Task: Add Pacifica Glow Baby Vitaglow Face Lotion/Moisturizer, Vitamin C & E, Vegan to the cart.
Action: Mouse pressed left at (334, 173)
Screenshot: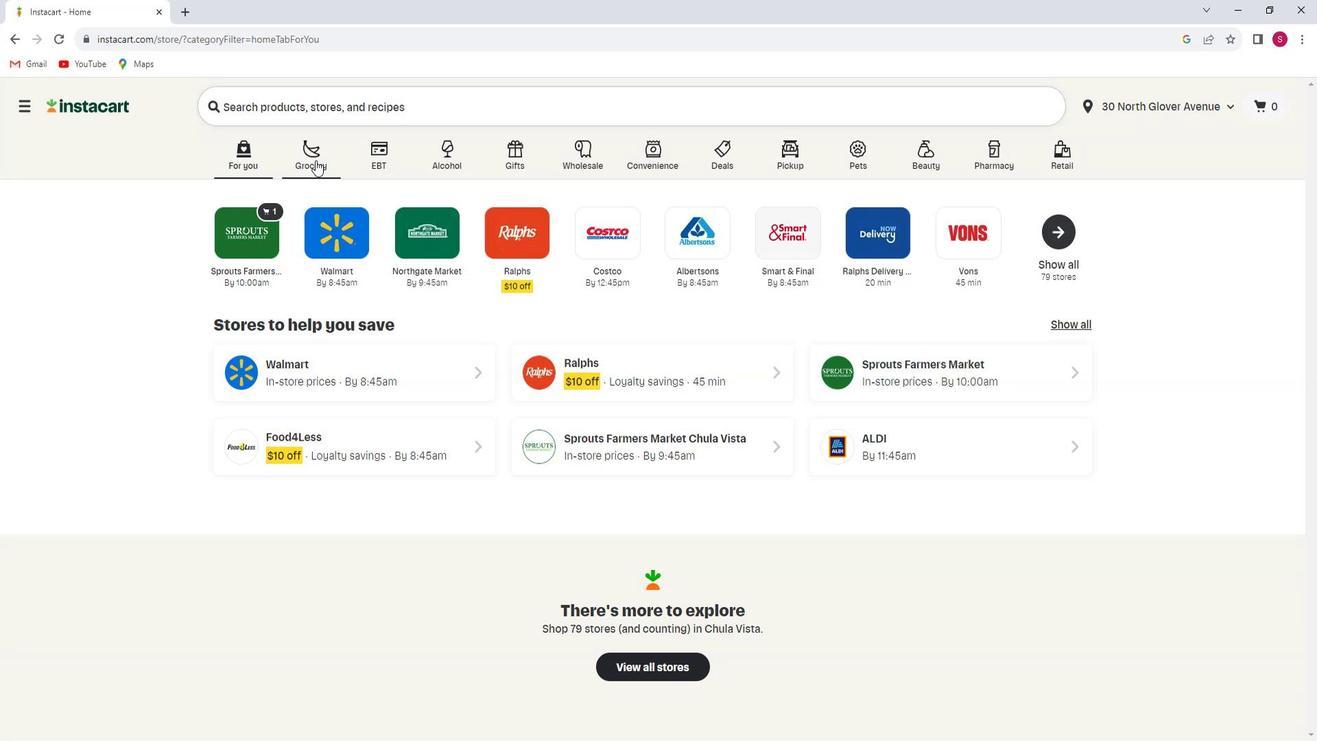 
Action: Mouse moved to (330, 413)
Screenshot: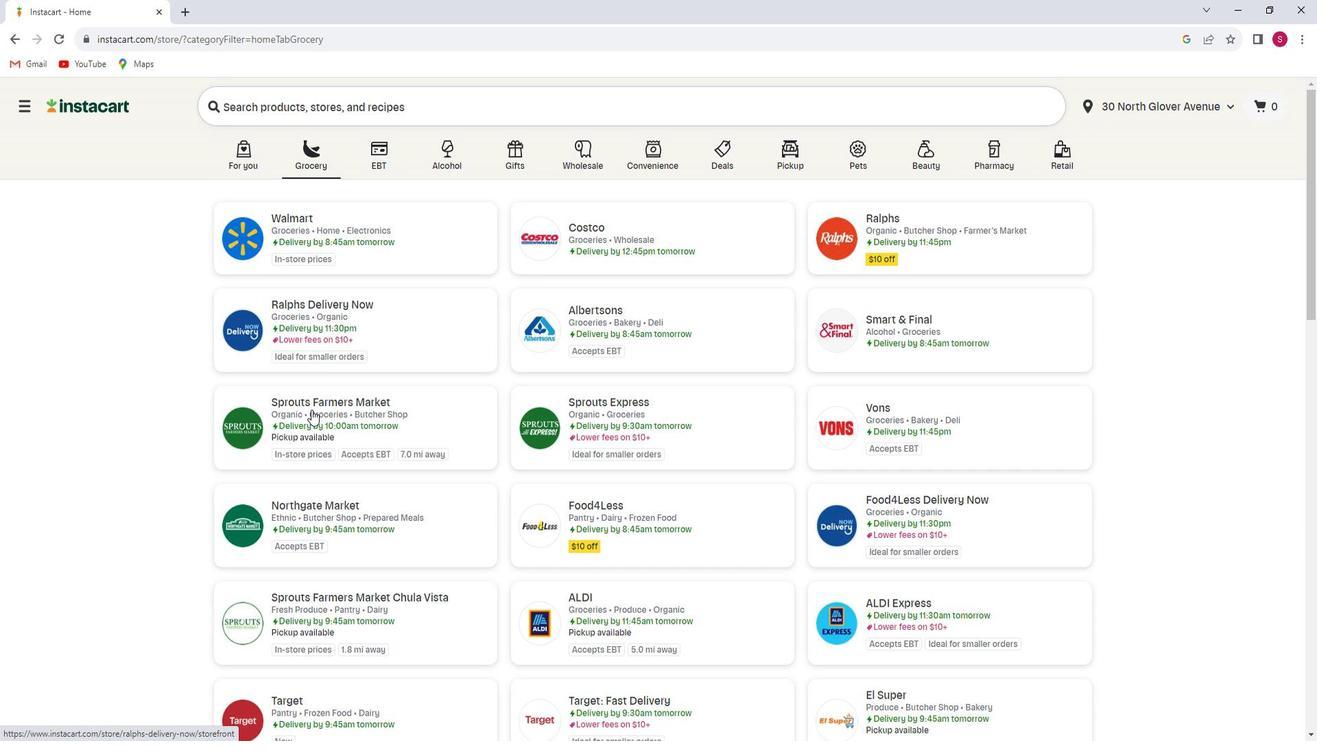 
Action: Mouse pressed left at (330, 413)
Screenshot: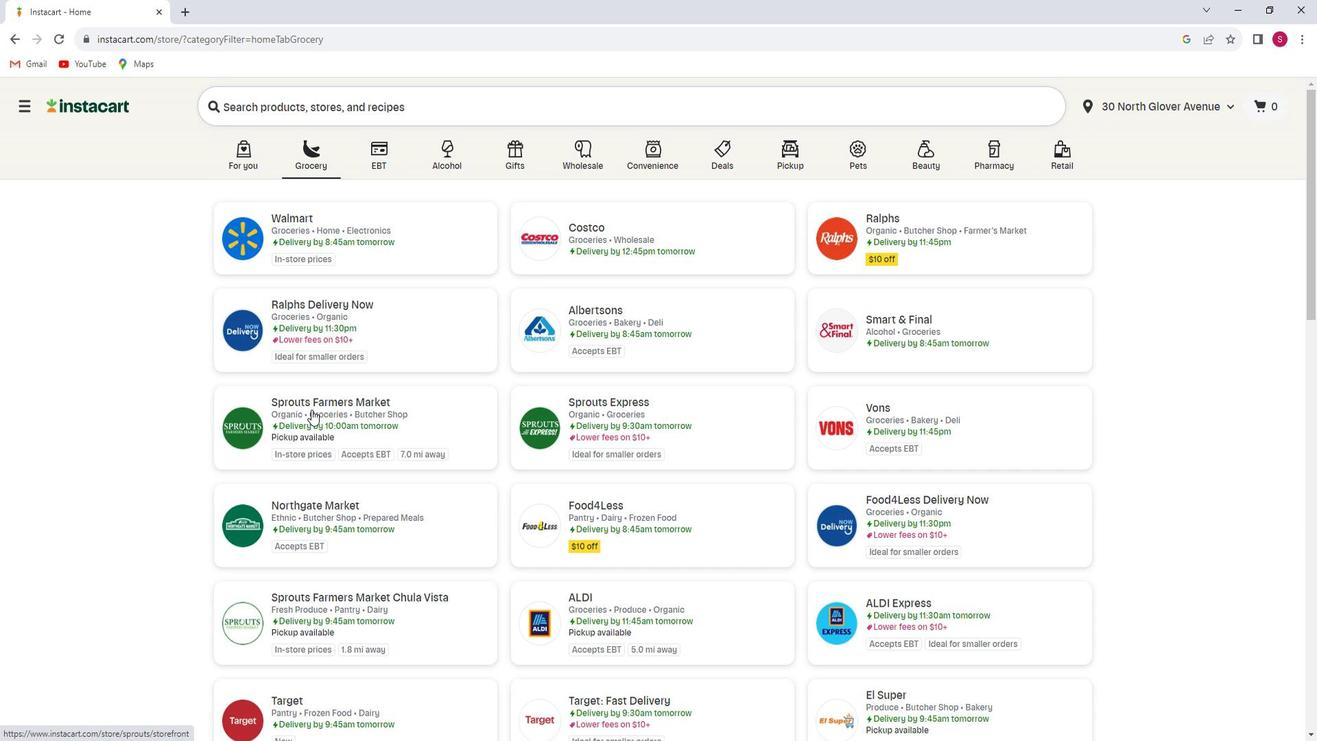 
Action: Mouse moved to (145, 469)
Screenshot: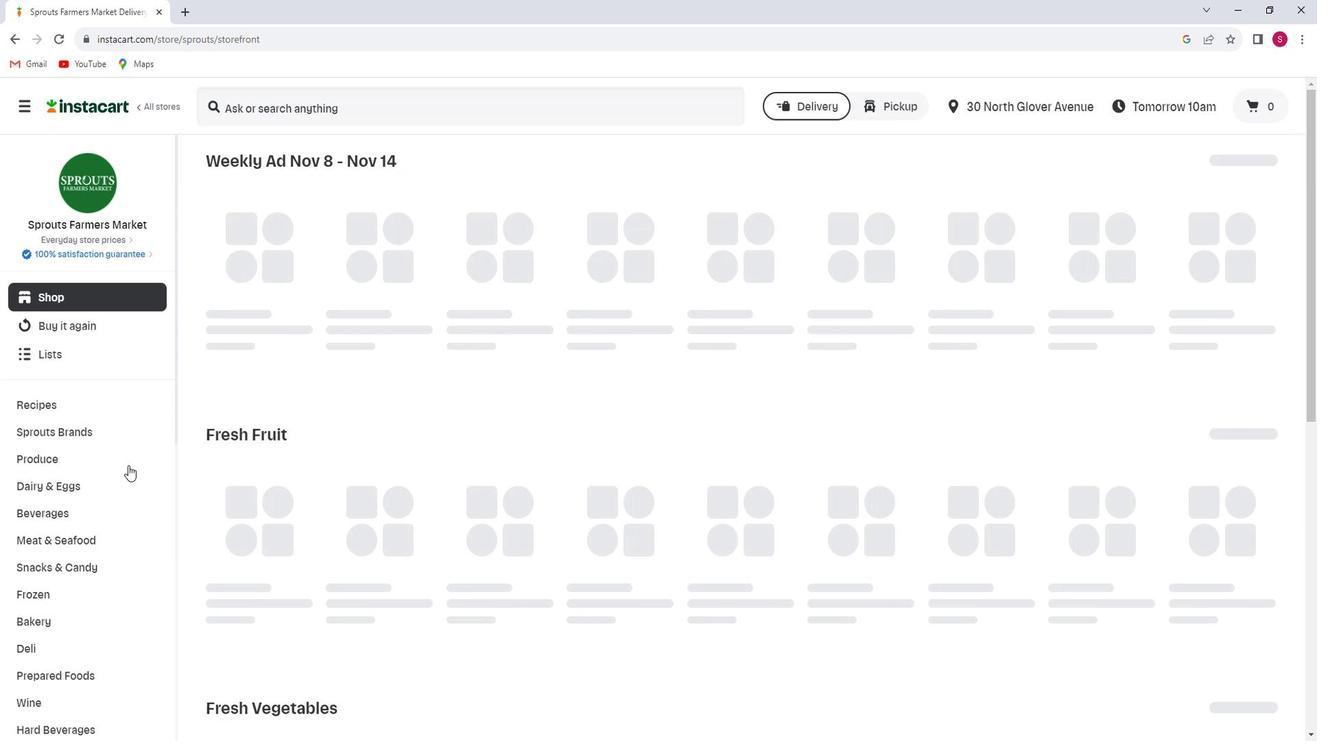 
Action: Mouse scrolled (145, 468) with delta (0, 0)
Screenshot: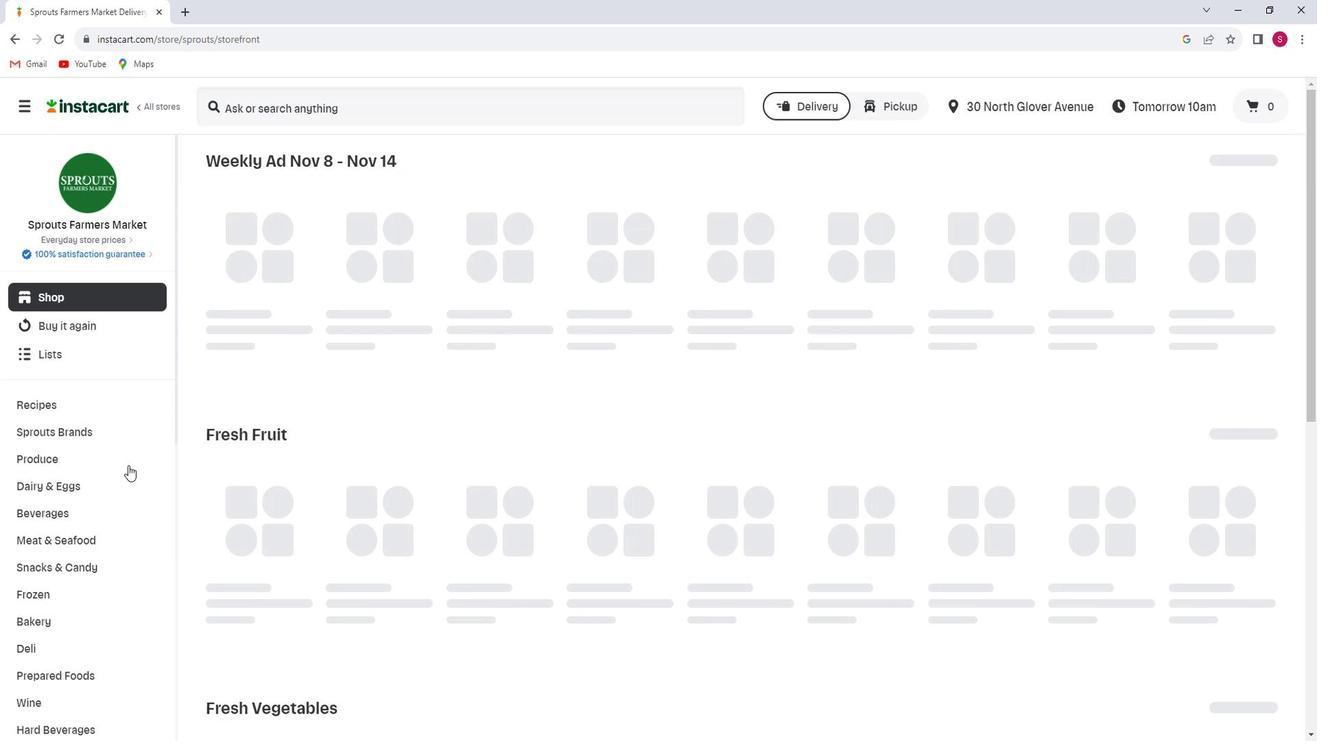 
Action: Mouse moved to (144, 470)
Screenshot: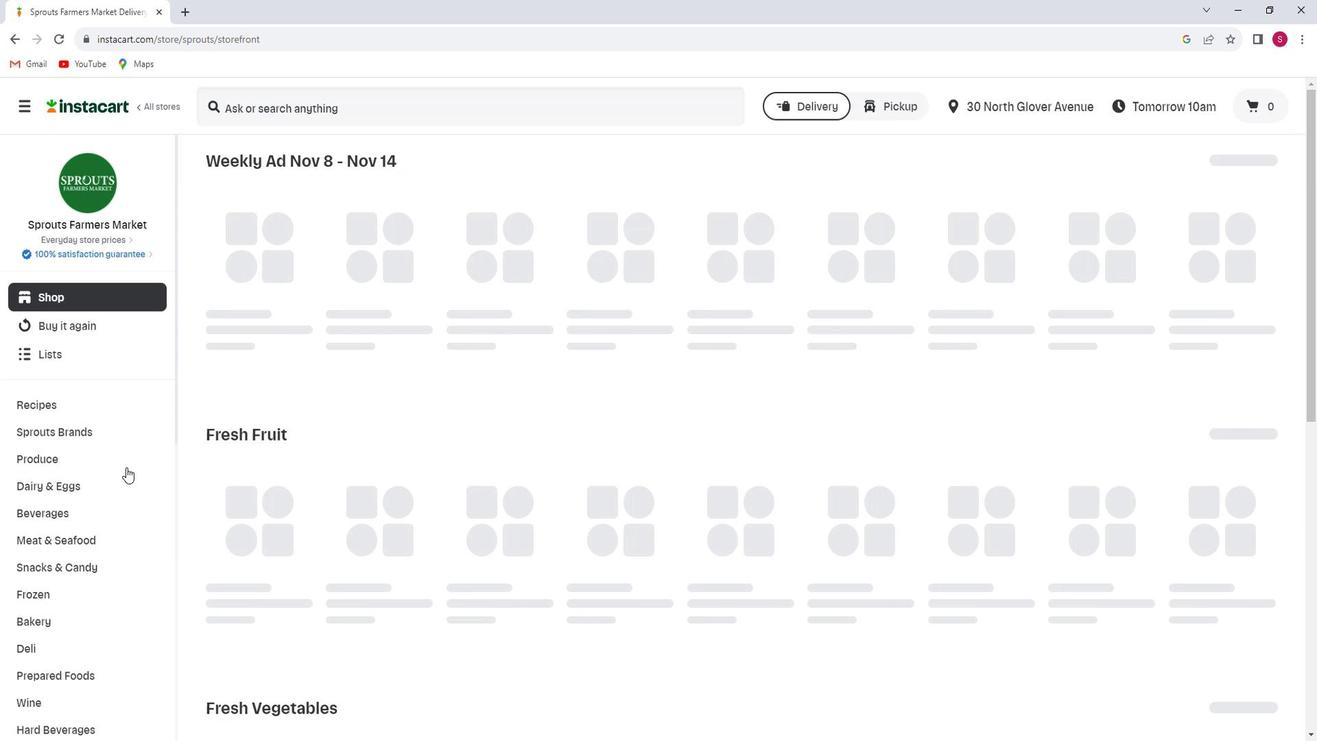 
Action: Mouse scrolled (144, 469) with delta (0, 0)
Screenshot: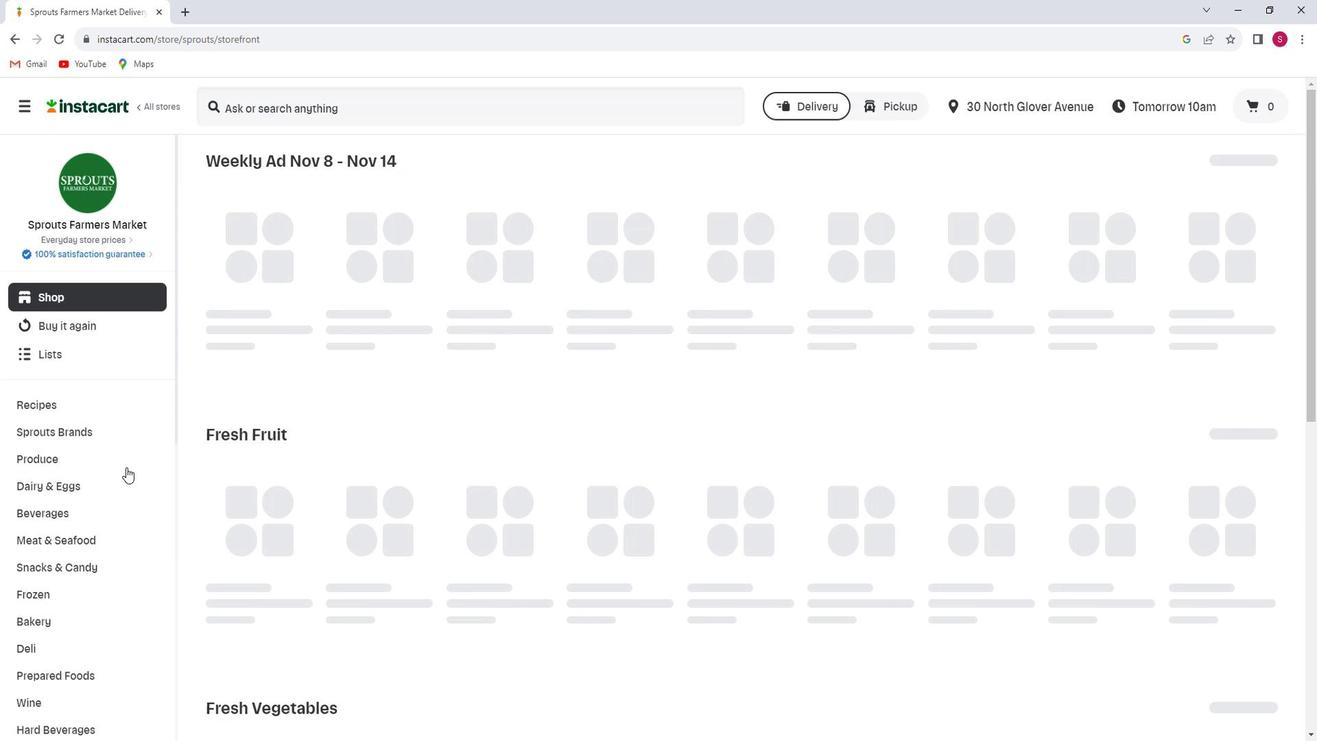 
Action: Mouse moved to (143, 470)
Screenshot: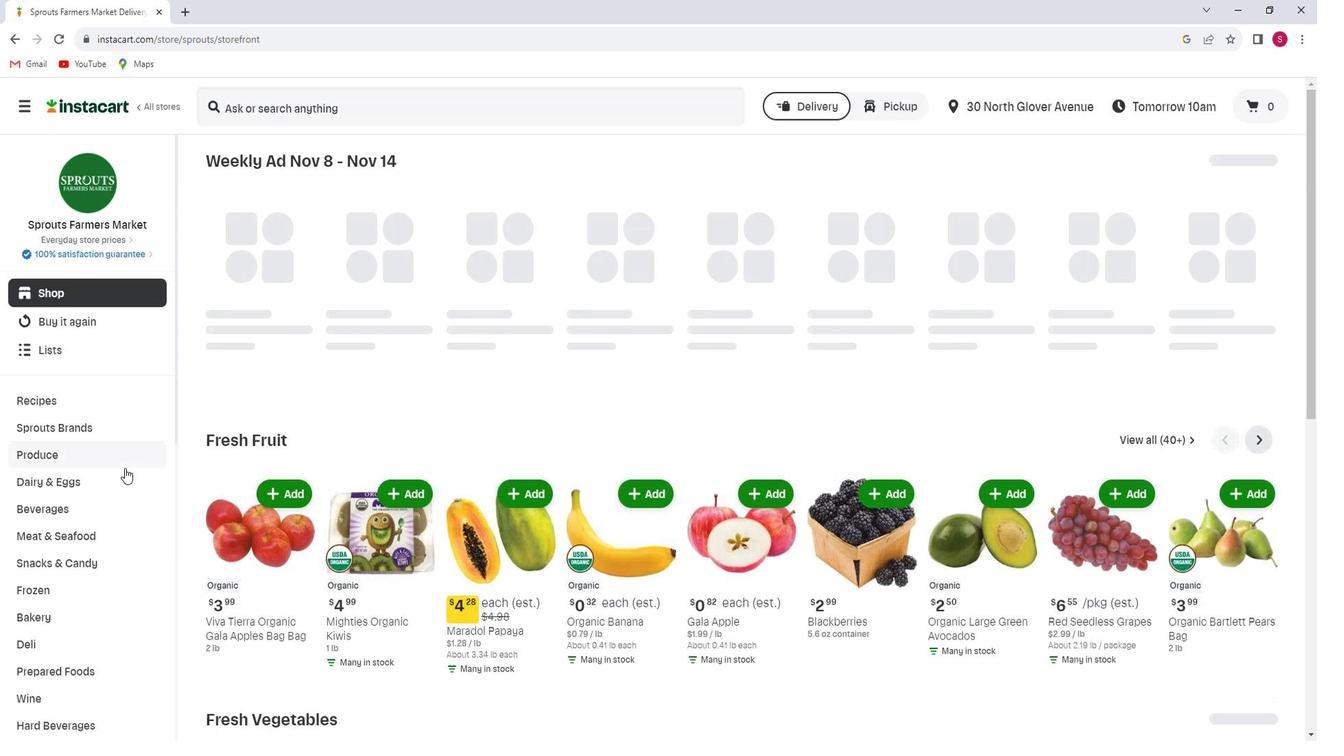 
Action: Mouse scrolled (143, 469) with delta (0, 0)
Screenshot: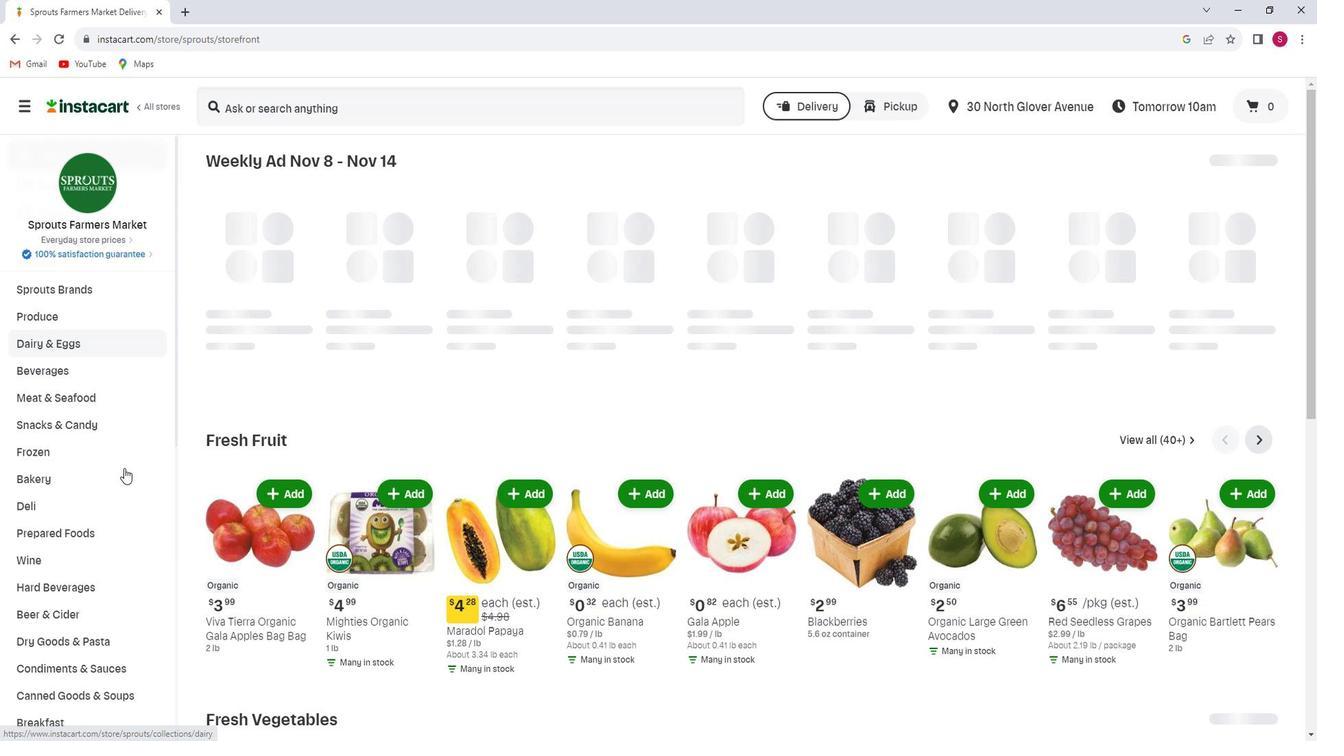 
Action: Mouse scrolled (143, 469) with delta (0, 0)
Screenshot: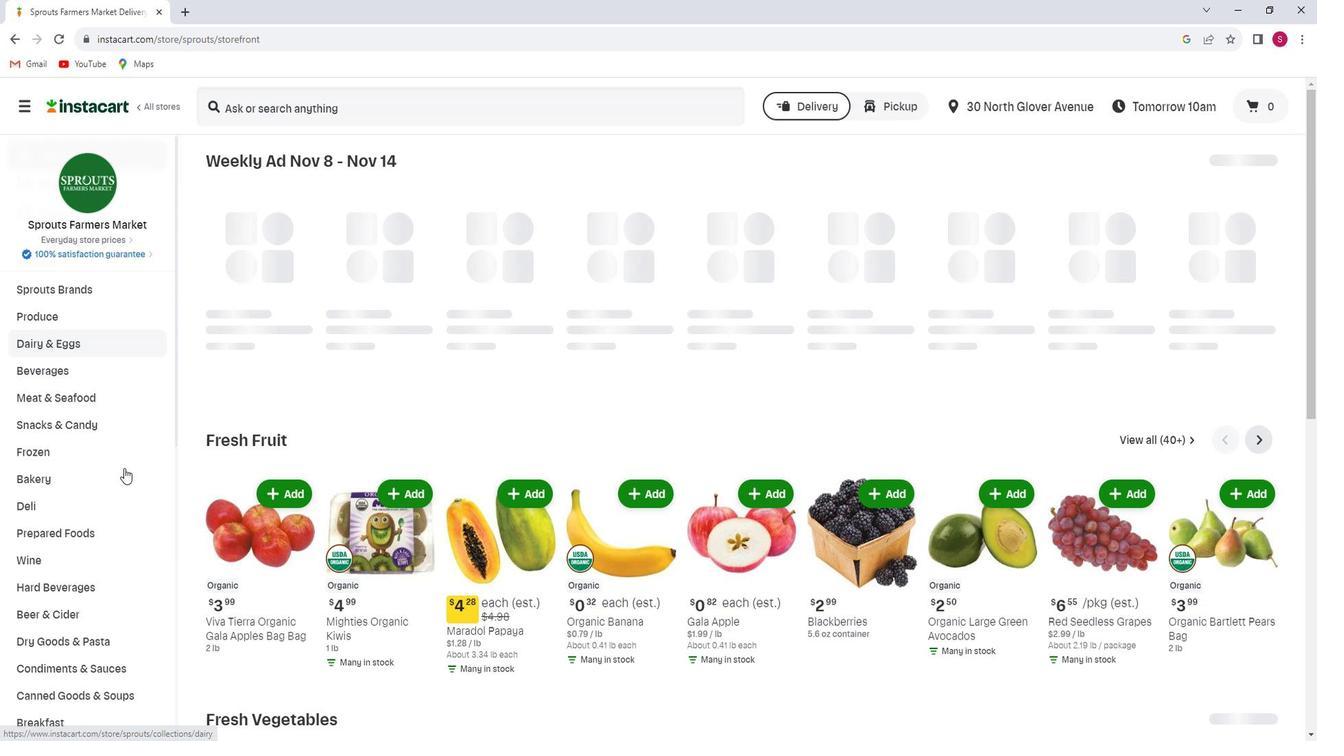 
Action: Mouse scrolled (143, 469) with delta (0, 0)
Screenshot: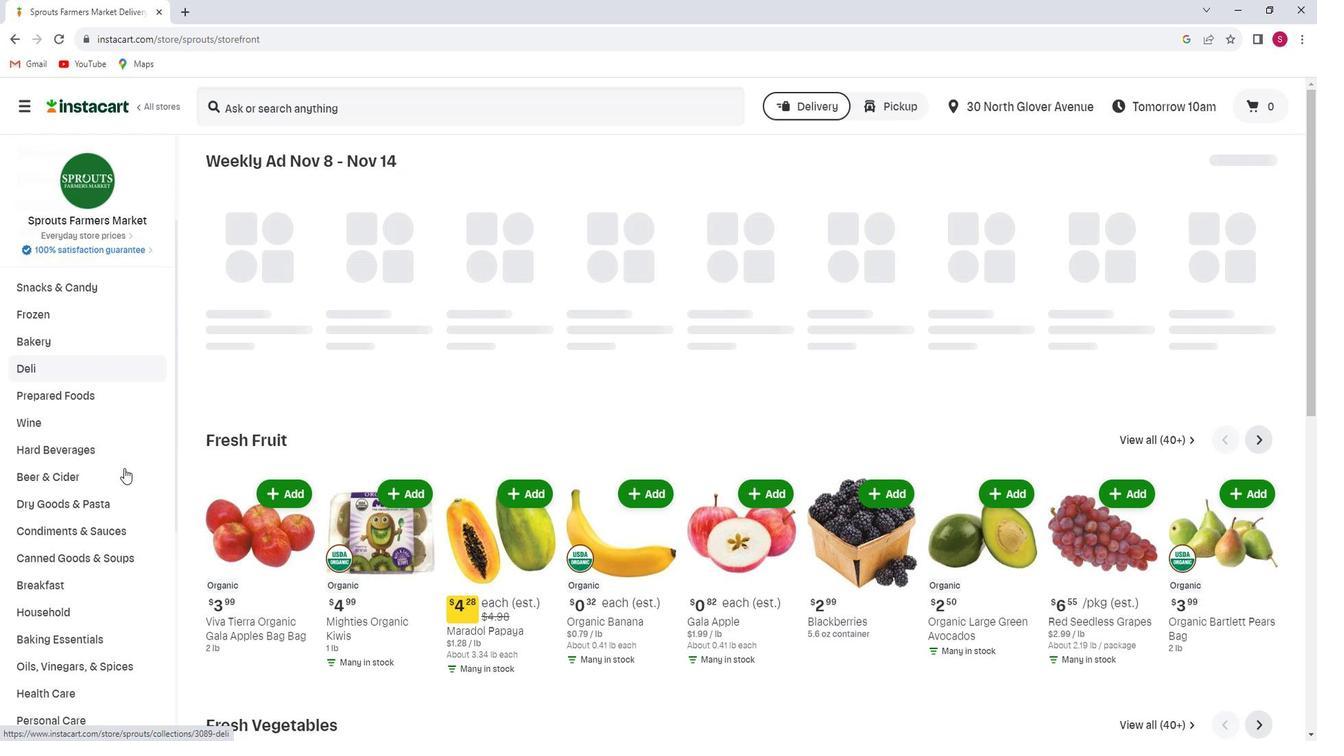 
Action: Mouse scrolled (143, 469) with delta (0, 0)
Screenshot: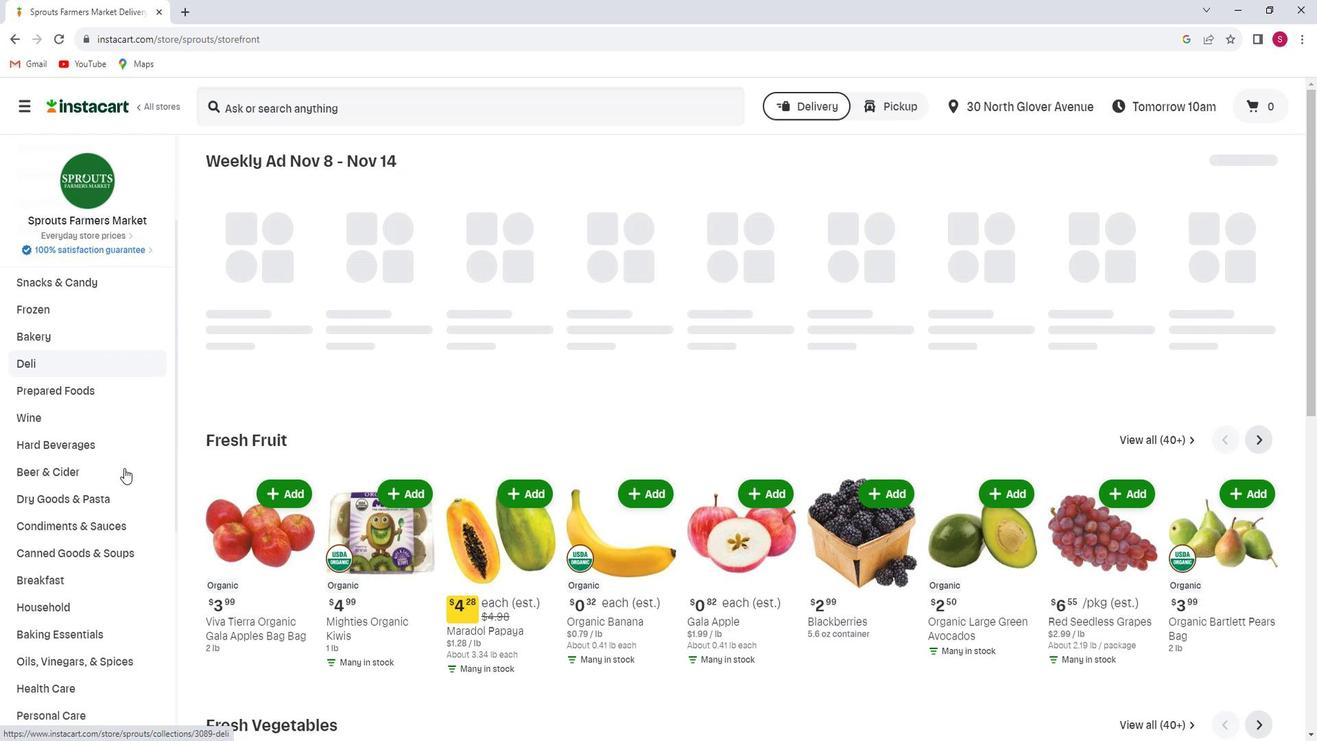
Action: Mouse scrolled (143, 469) with delta (0, 0)
Screenshot: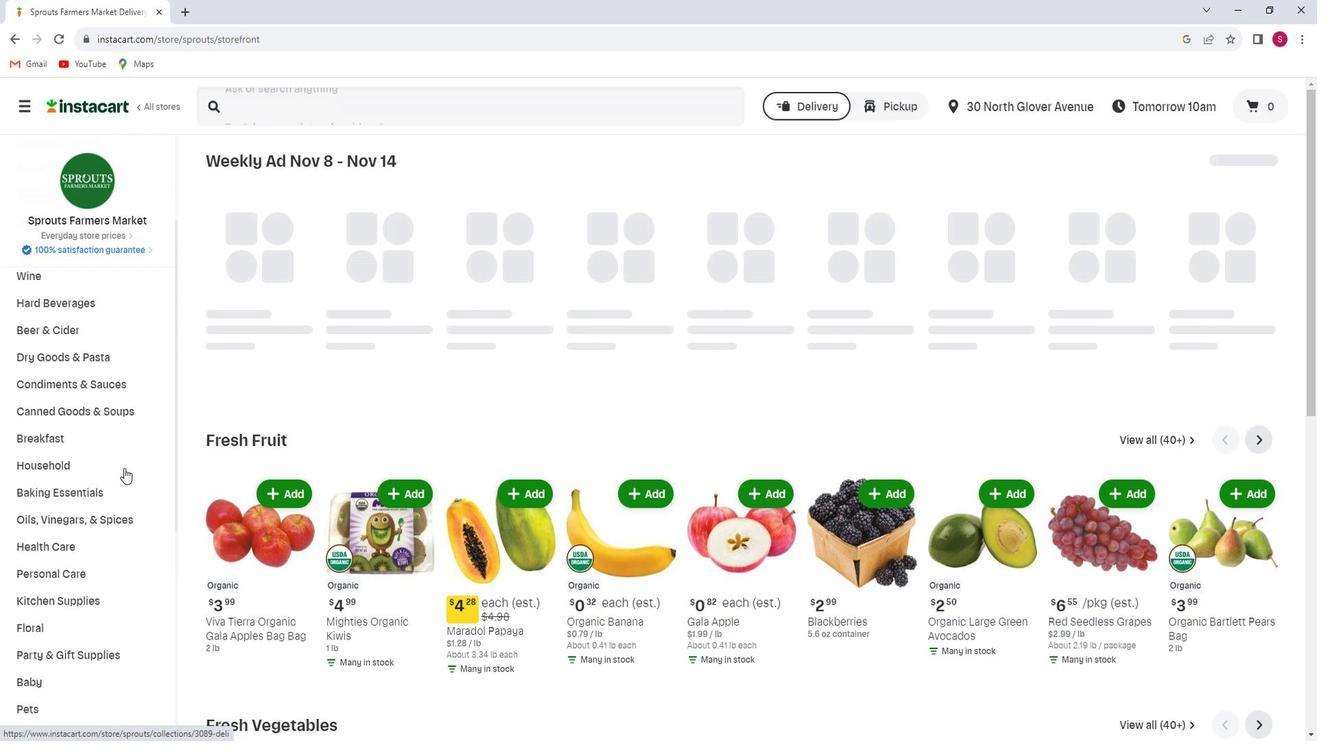 
Action: Mouse scrolled (143, 469) with delta (0, 0)
Screenshot: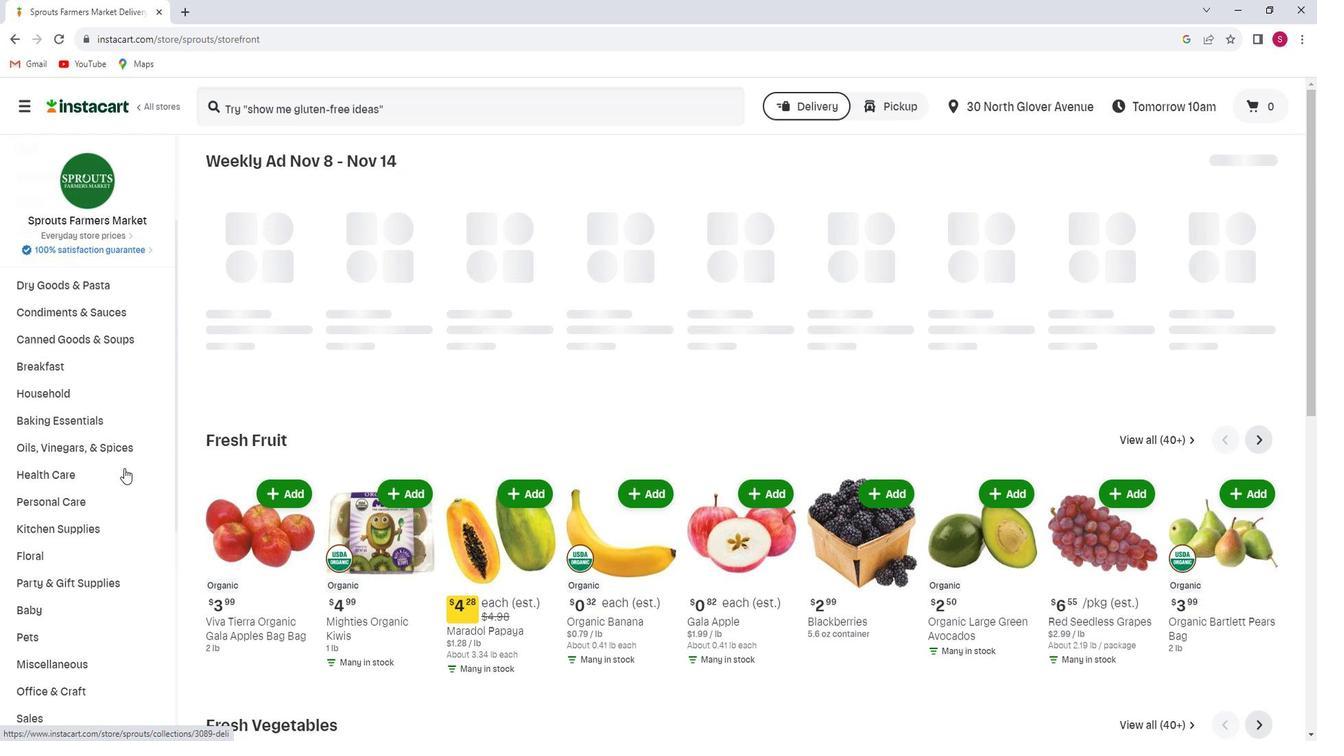 
Action: Mouse scrolled (143, 469) with delta (0, 0)
Screenshot: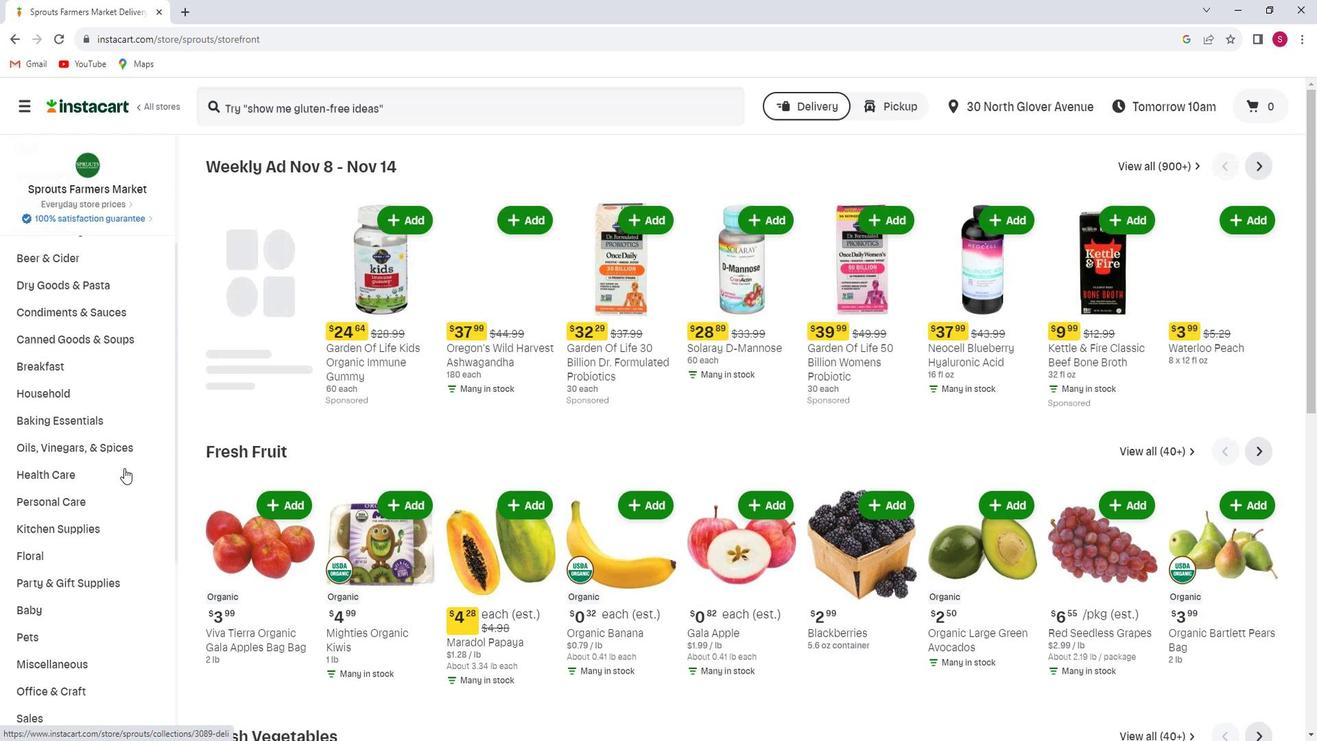 
Action: Mouse moved to (89, 535)
Screenshot: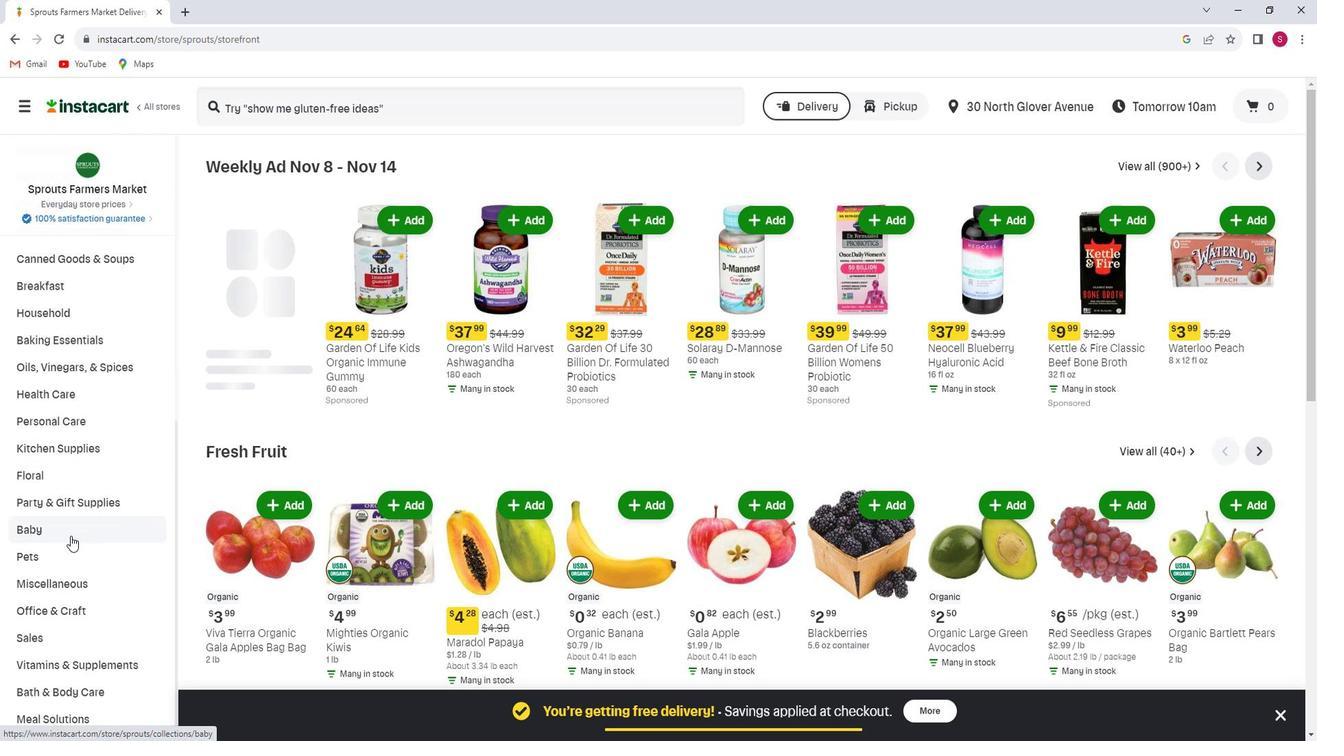 
Action: Mouse pressed left at (89, 535)
Screenshot: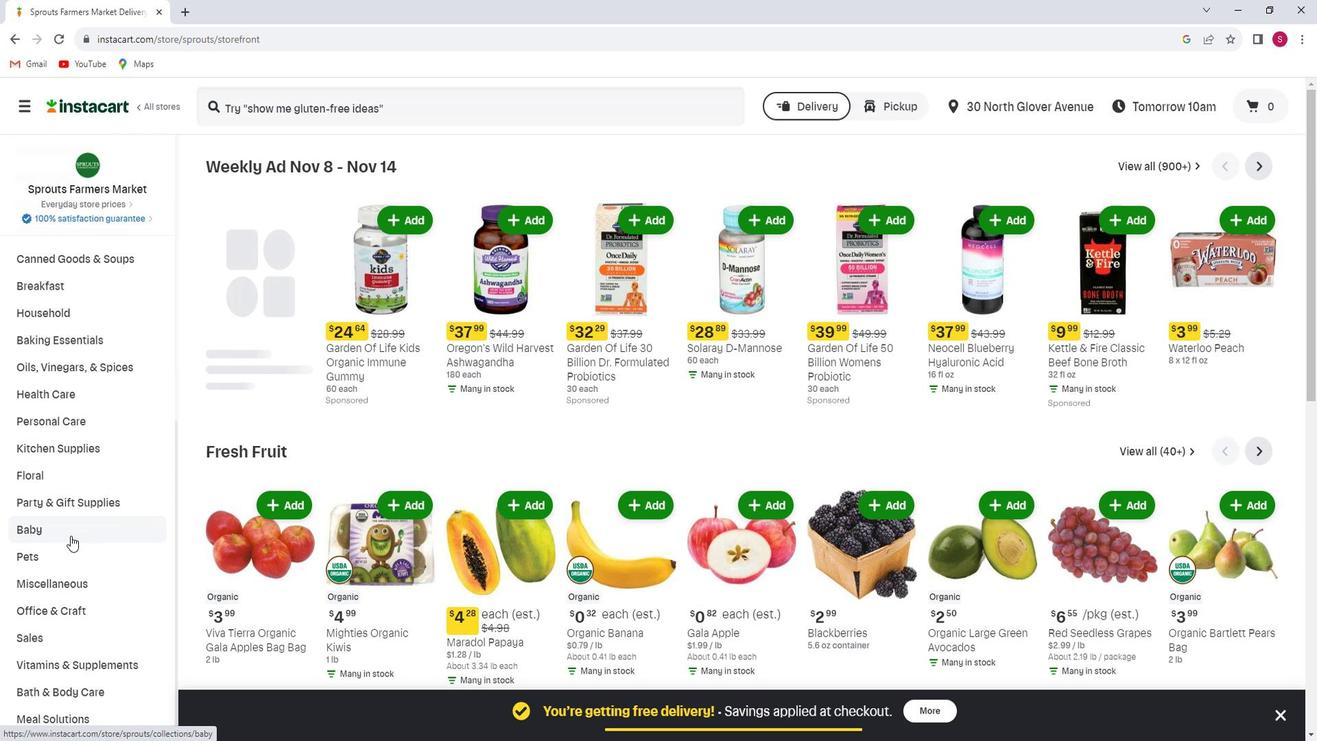 
Action: Mouse moved to (103, 561)
Screenshot: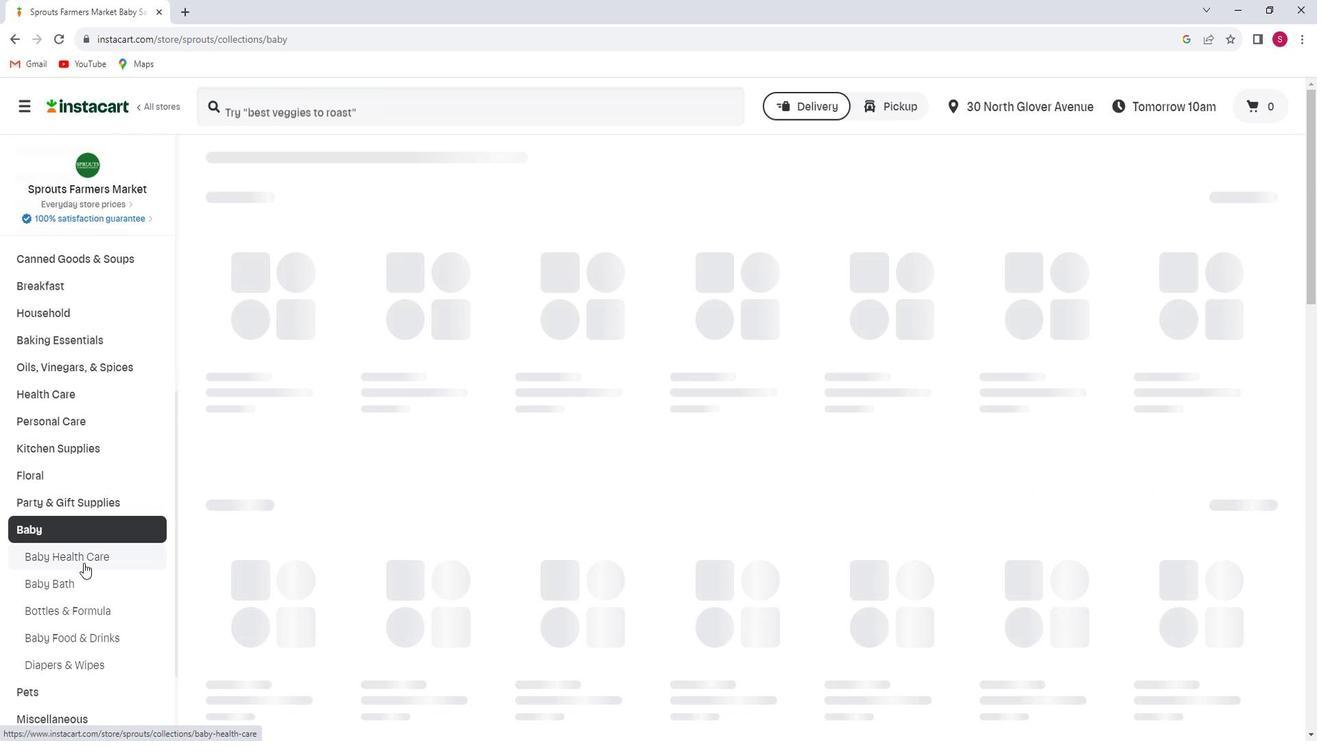 
Action: Mouse pressed left at (103, 561)
Screenshot: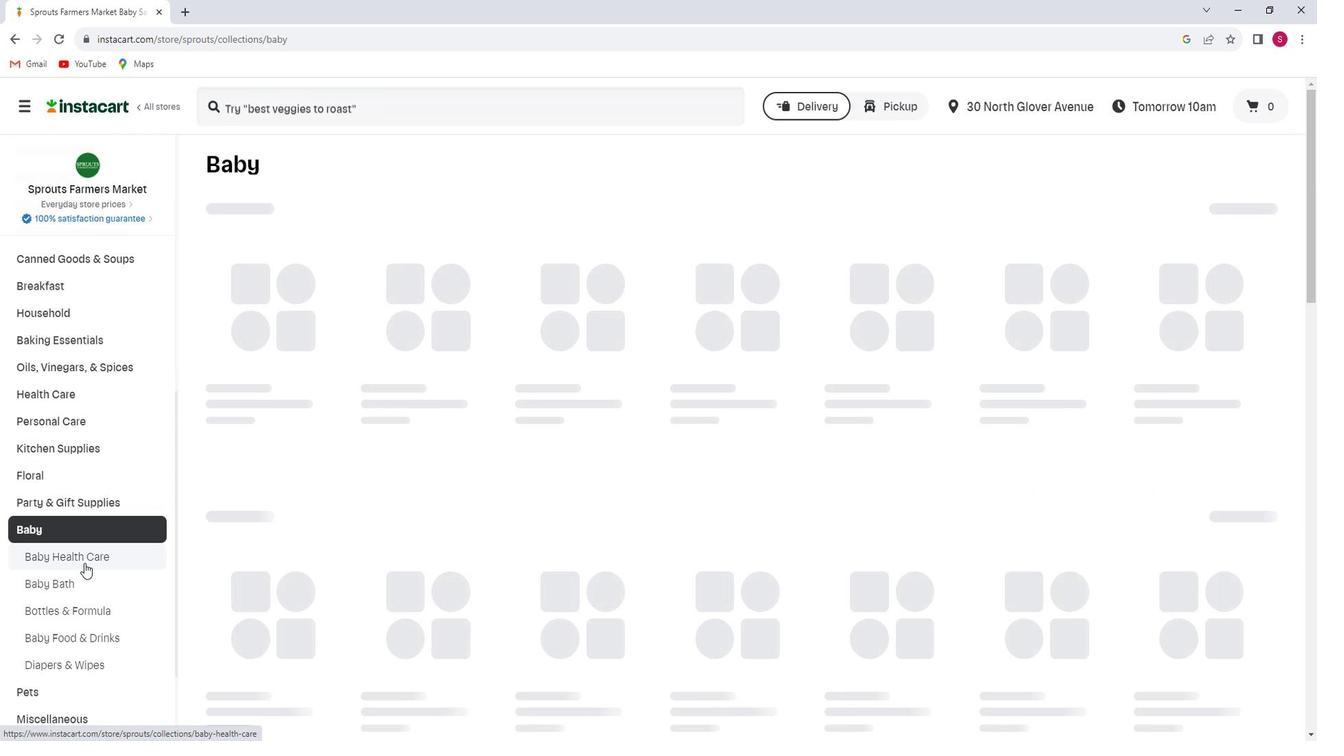 
Action: Mouse moved to (367, 108)
Screenshot: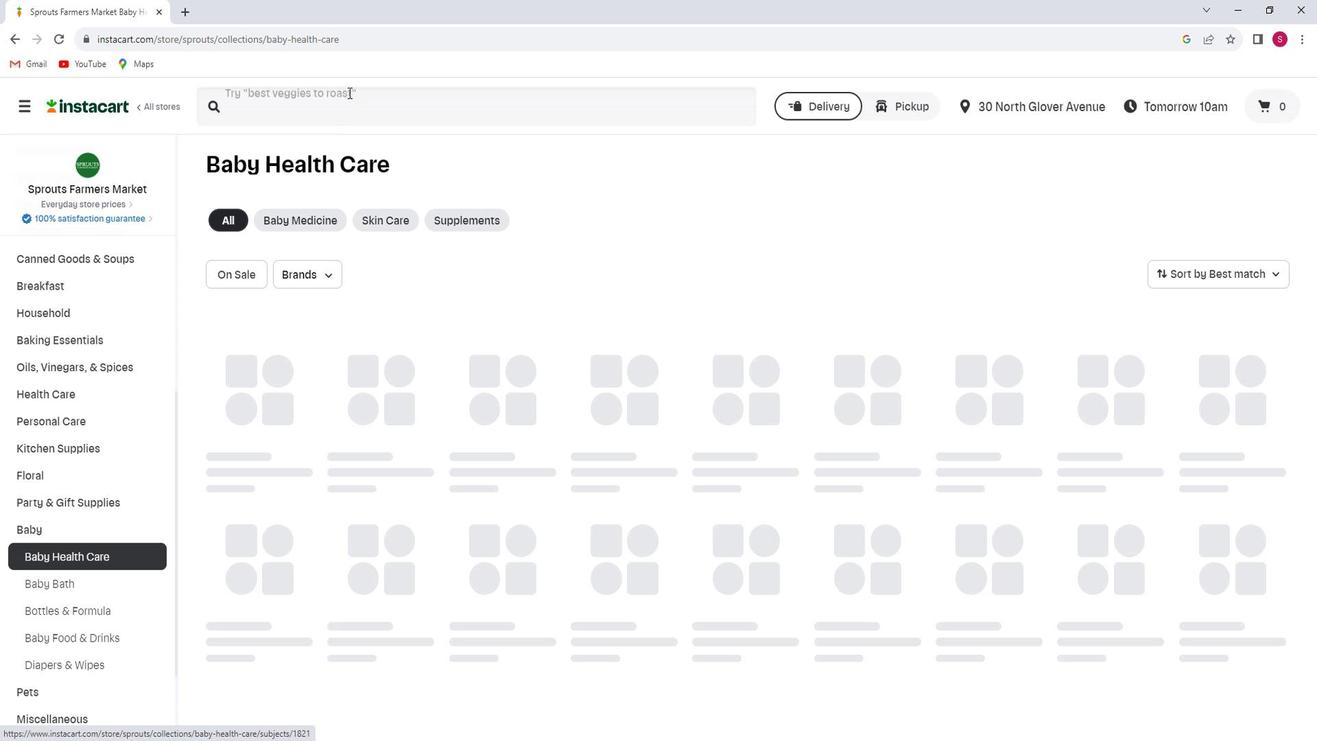 
Action: Mouse pressed left at (367, 108)
Screenshot: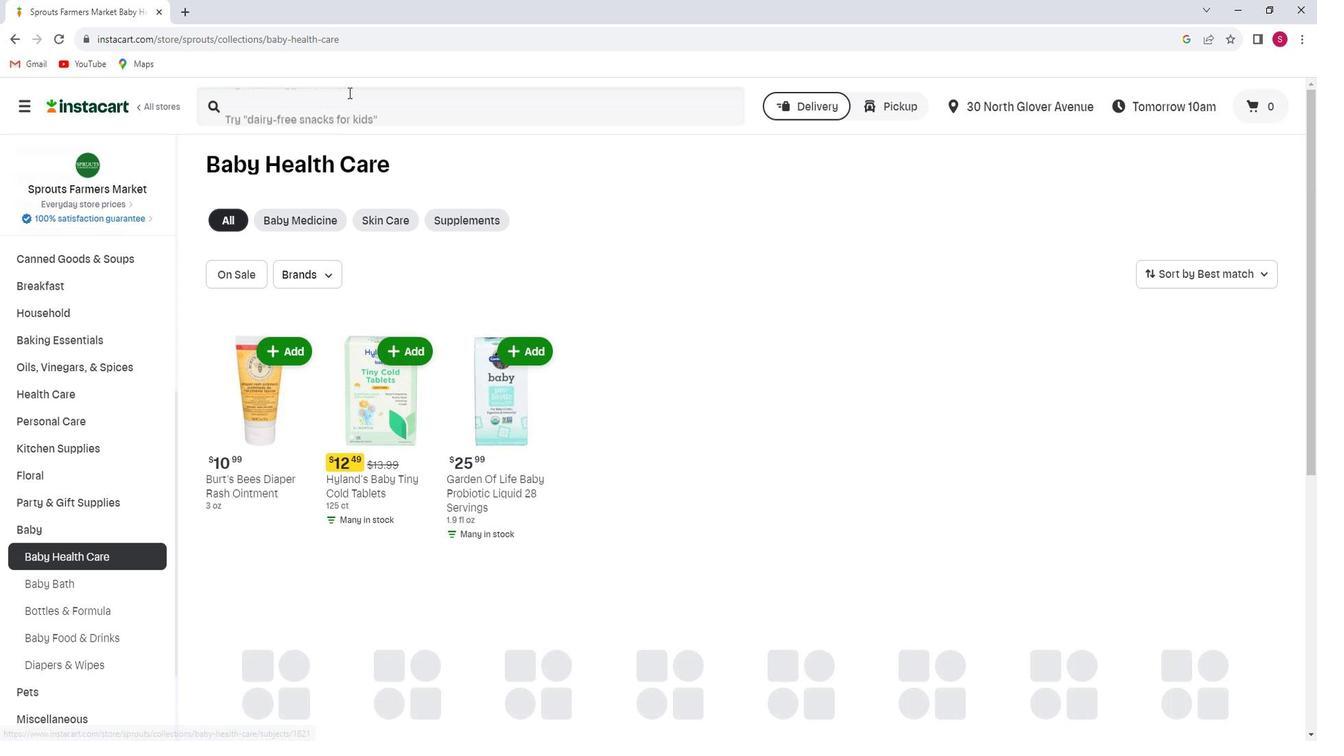 
Action: Mouse moved to (369, 110)
Screenshot: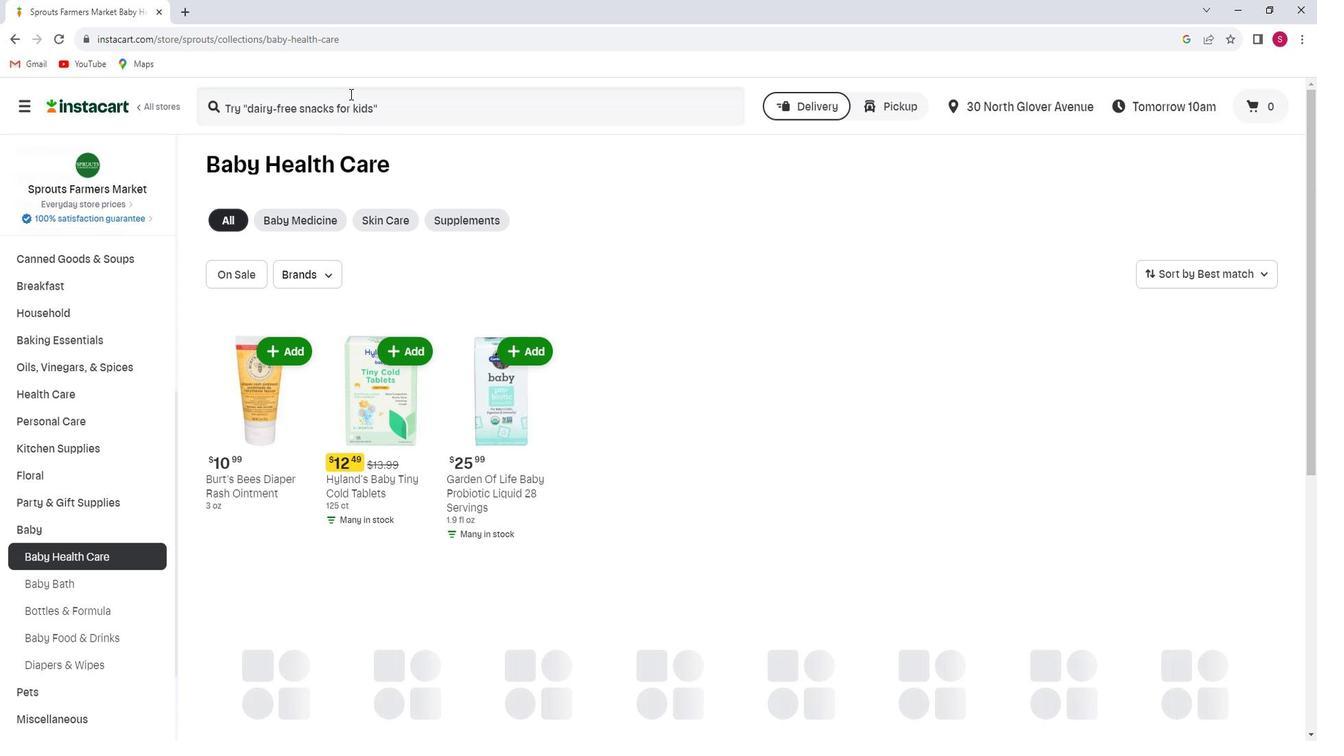
Action: Mouse pressed left at (369, 110)
Screenshot: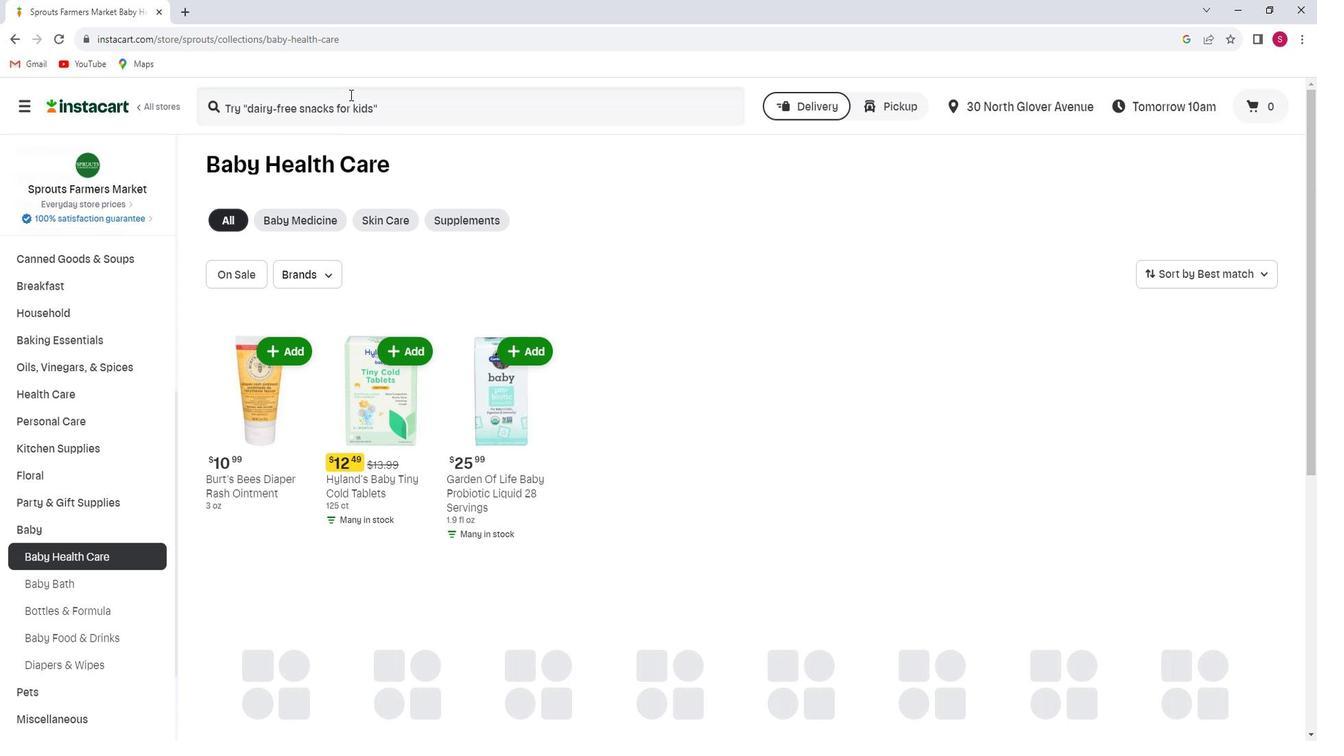 
Action: Key pressed <Key.shift>Pacifica<Key.space><Key.shift>Glow<Key.space><Key.shift>Baby<Key.space><Key.shift>Vitaglow<Key.space><Key.shift>Face<Key.space><Key.shift>Lotion/<Key.shift>Moisturizer,<Key.space><Key.shift>Vitamin<Key.space><Key.shift>C<Key.space><Key.shift><Key.shift><Key.shift><Key.shift><Key.shift><Key.shift><Key.shift><Key.shift><Key.shift><Key.shift>&<Key.space><Key.shift>E,<Key.space><Key.shift>Vegan<Key.enter>
Screenshot: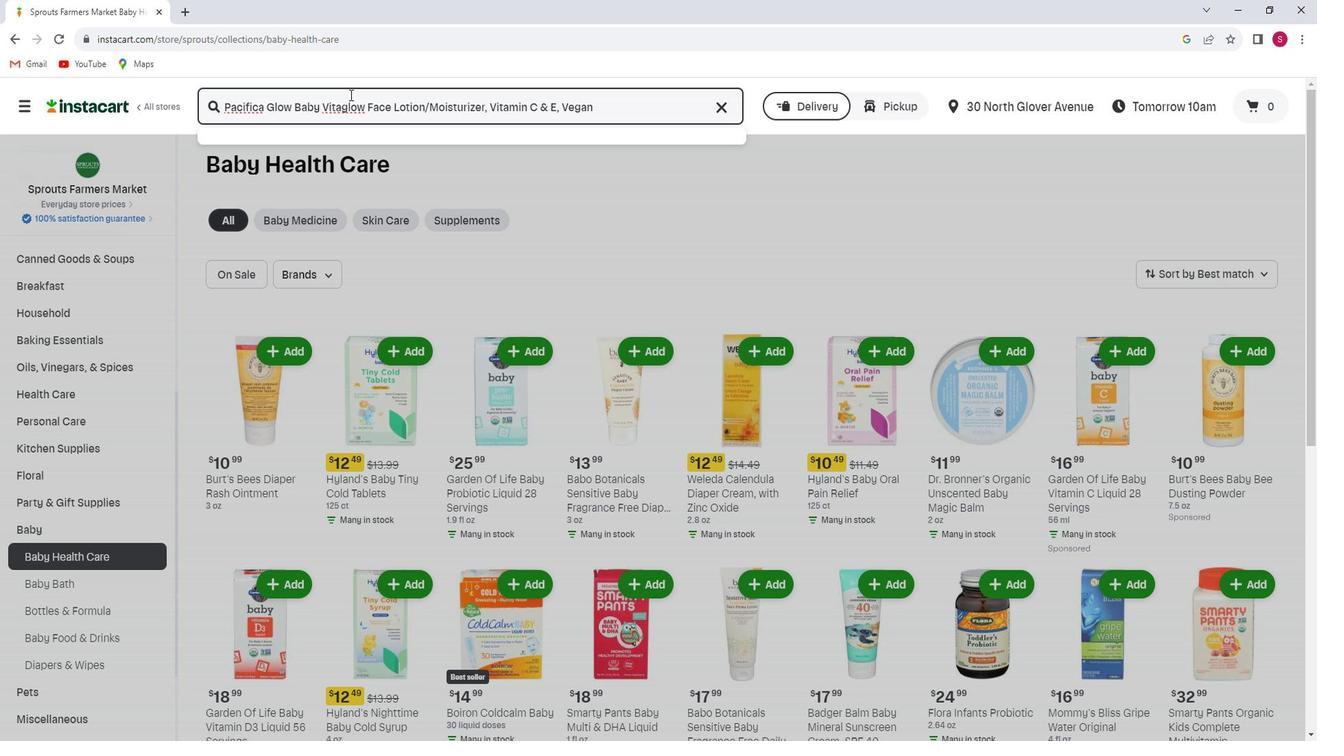 
Action: Mouse moved to (495, 239)
Screenshot: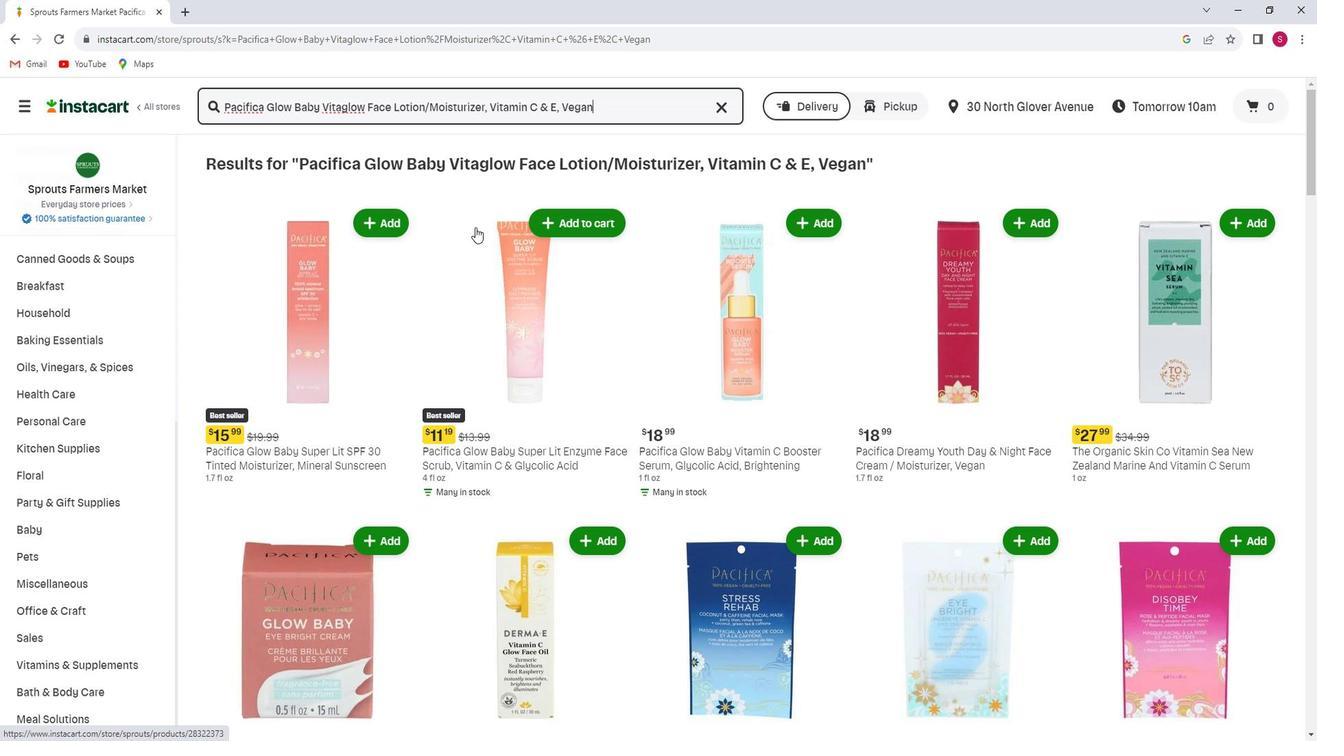 
Action: Mouse scrolled (495, 238) with delta (0, 0)
Screenshot: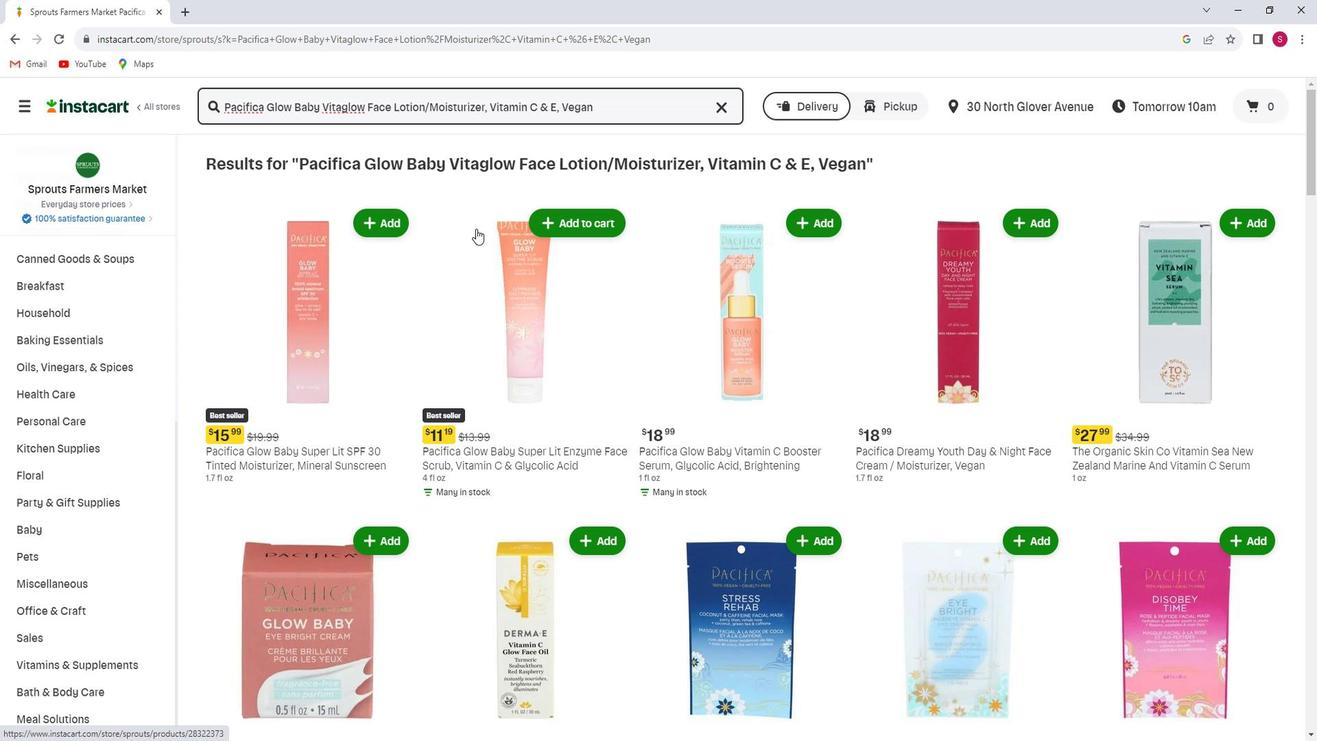 
Action: Mouse scrolled (495, 238) with delta (0, 0)
Screenshot: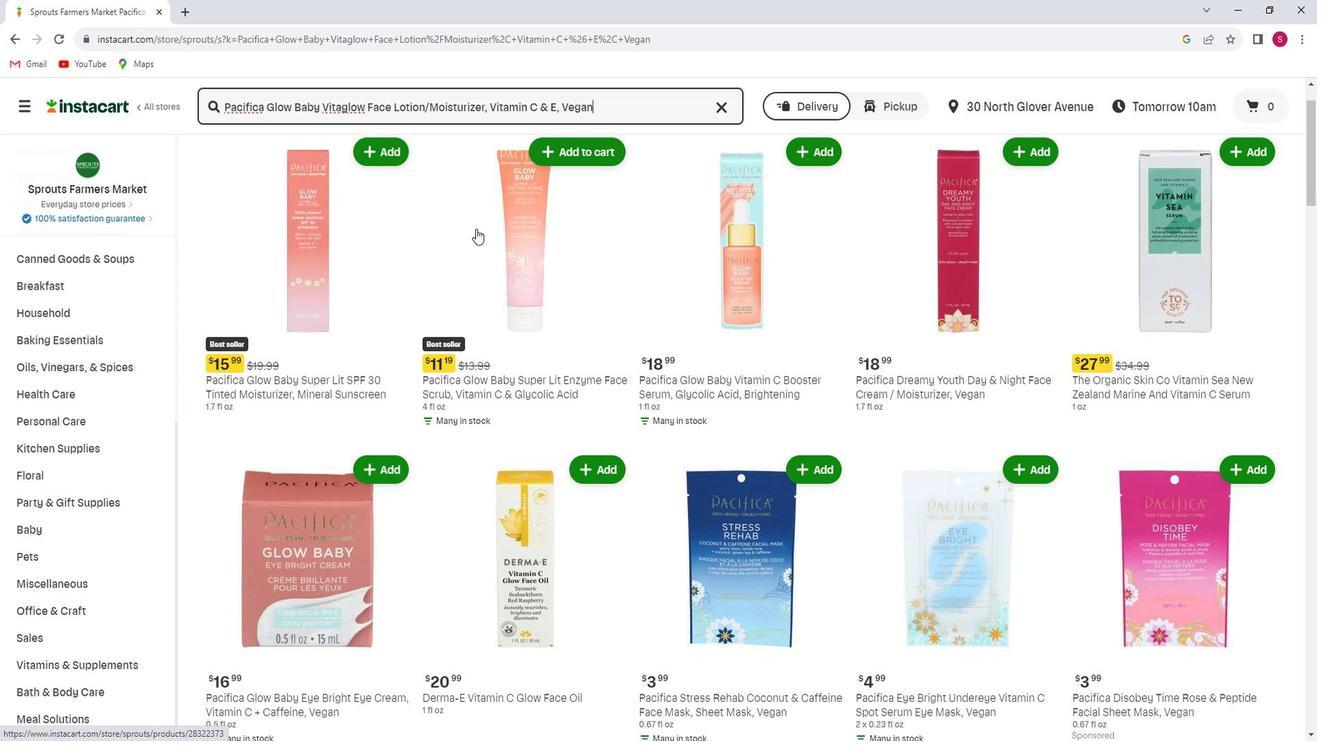 
Action: Mouse scrolled (495, 238) with delta (0, 0)
Screenshot: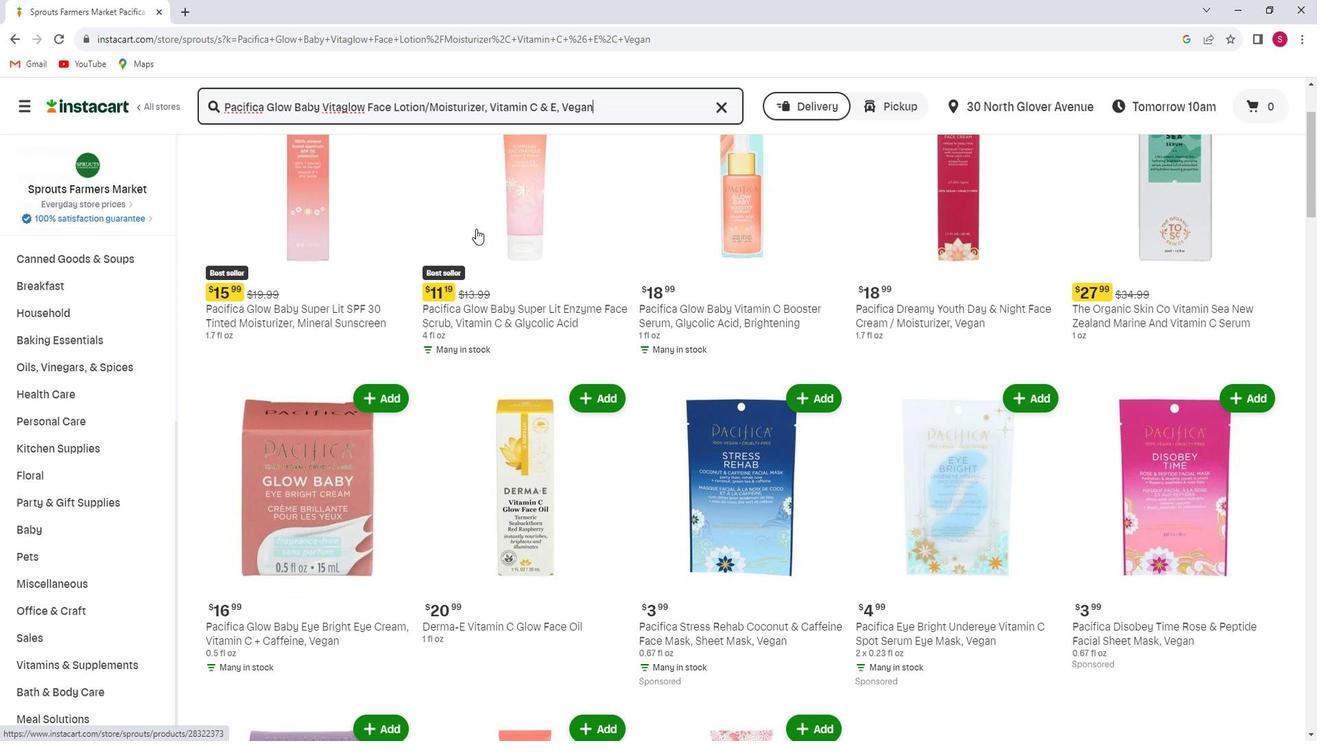 
Action: Mouse scrolled (495, 238) with delta (0, 0)
Screenshot: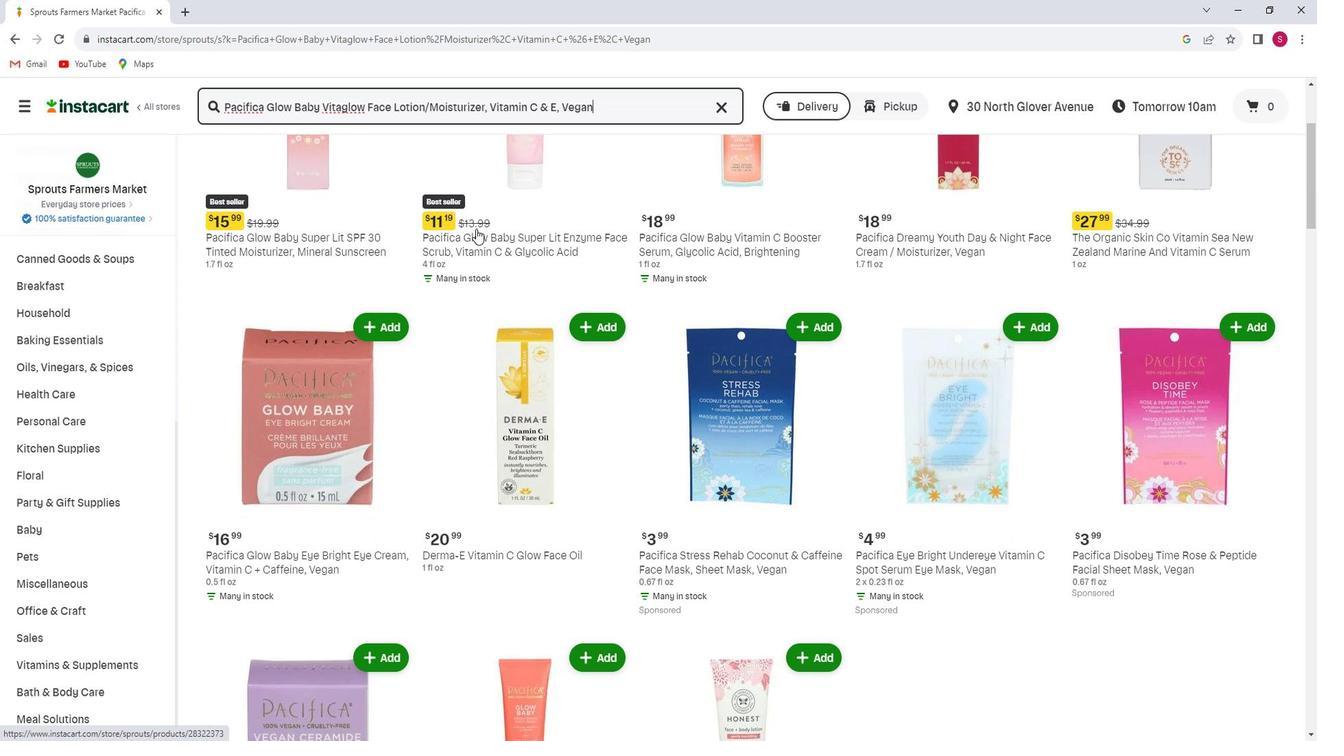 
Action: Mouse moved to (506, 242)
Screenshot: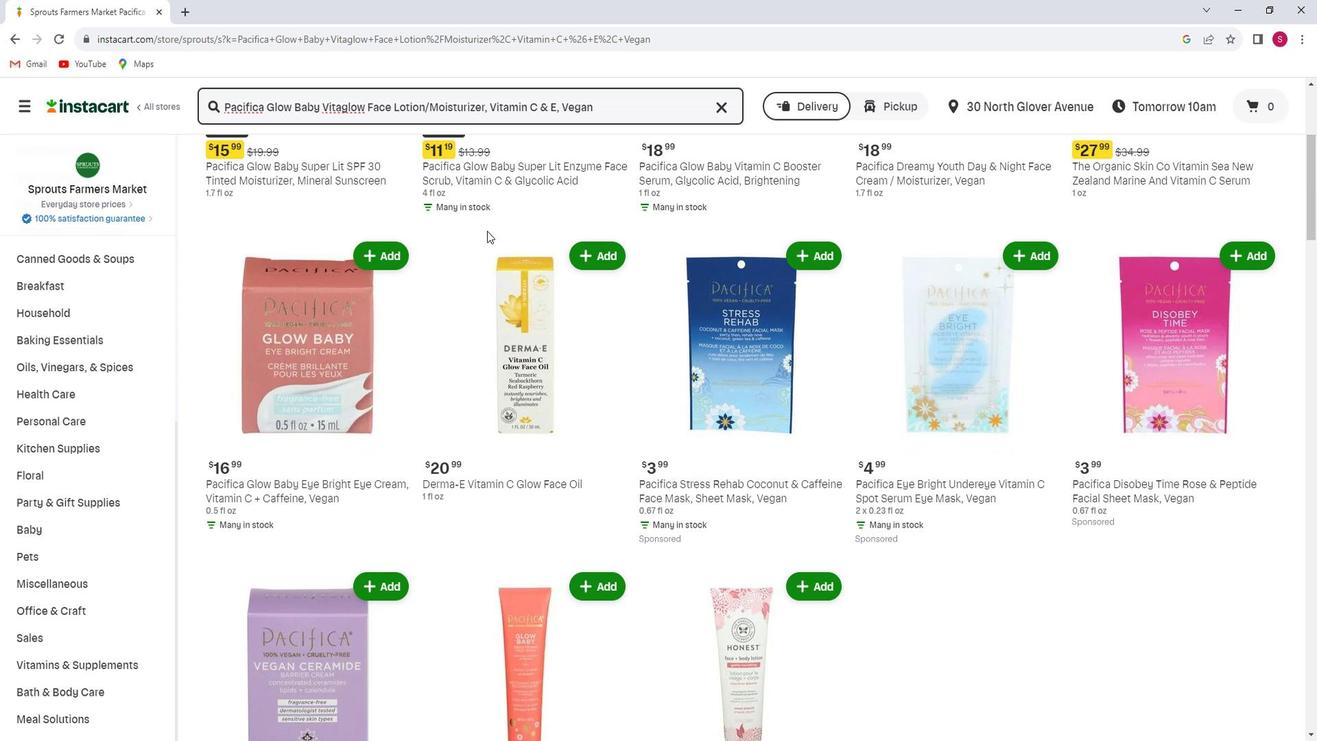 
Action: Mouse scrolled (506, 242) with delta (0, 0)
Screenshot: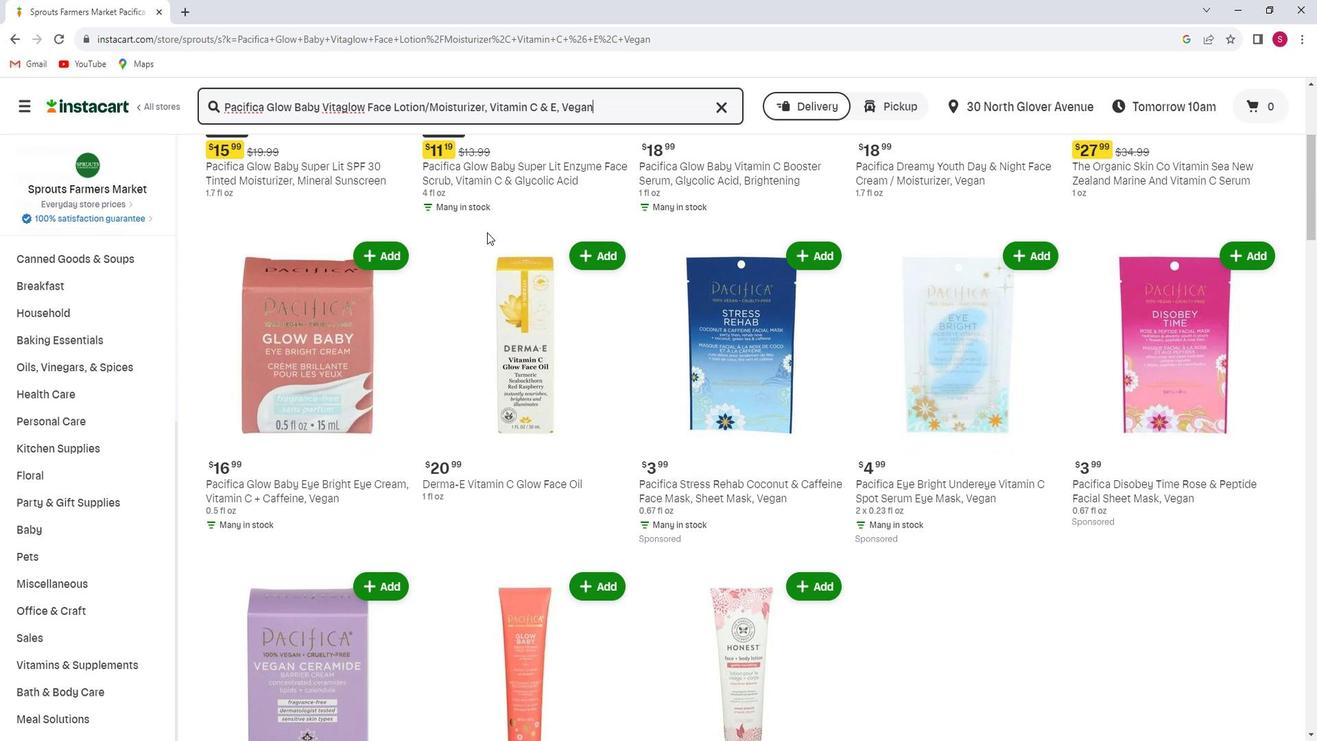
Action: Mouse scrolled (506, 242) with delta (0, 0)
Screenshot: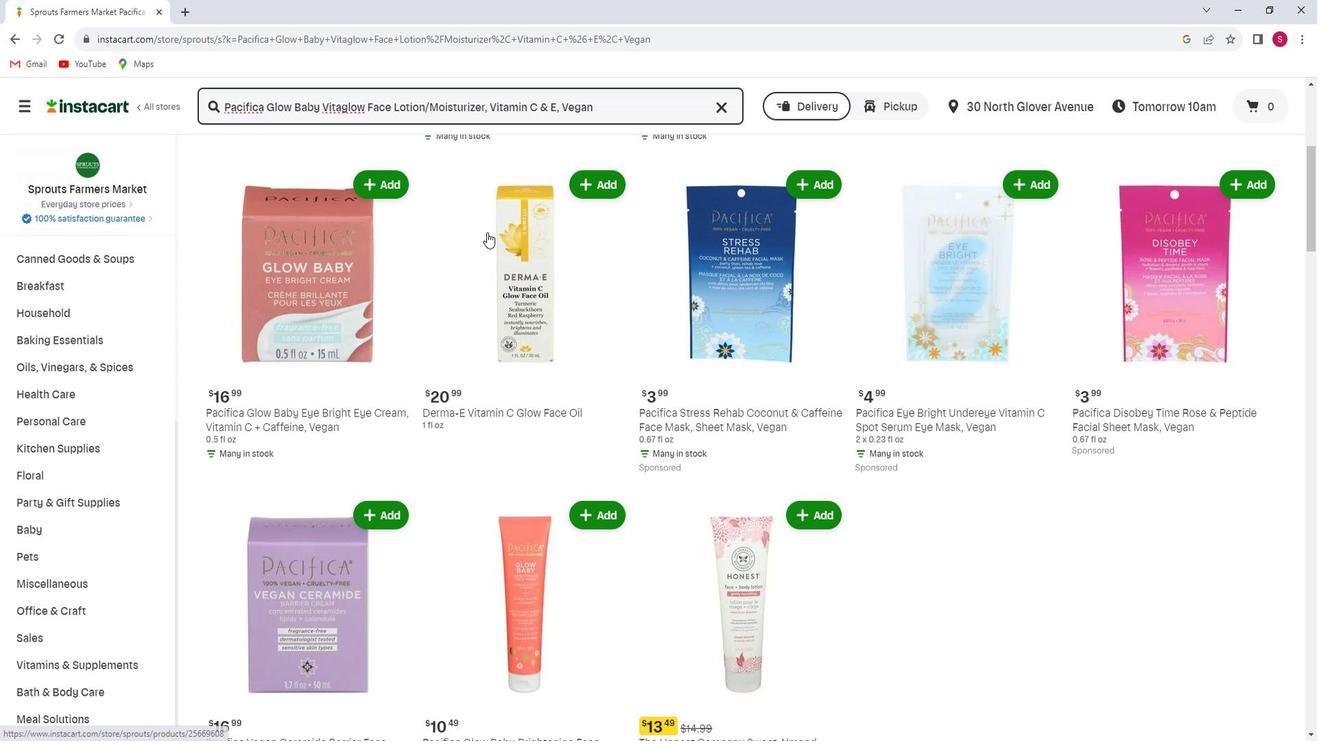 
Action: Mouse moved to (524, 261)
Screenshot: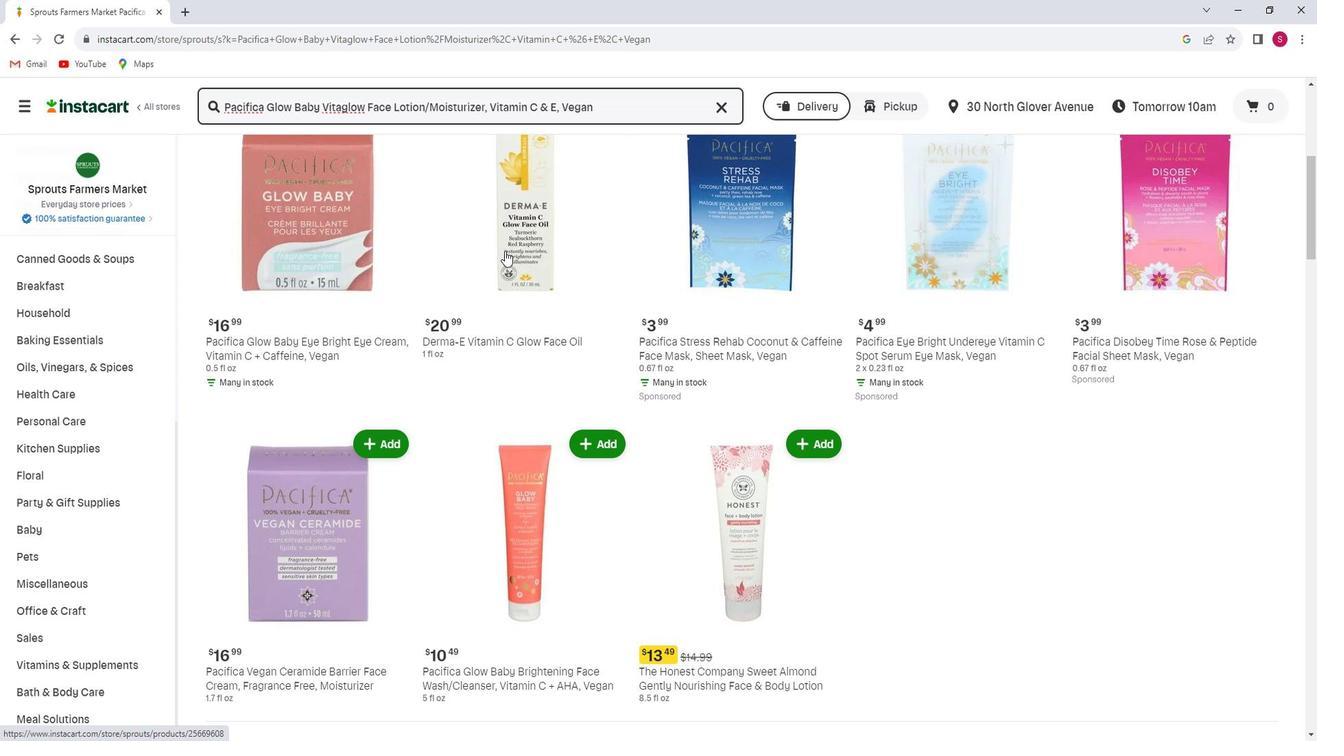 
Action: Mouse scrolled (524, 260) with delta (0, 0)
Screenshot: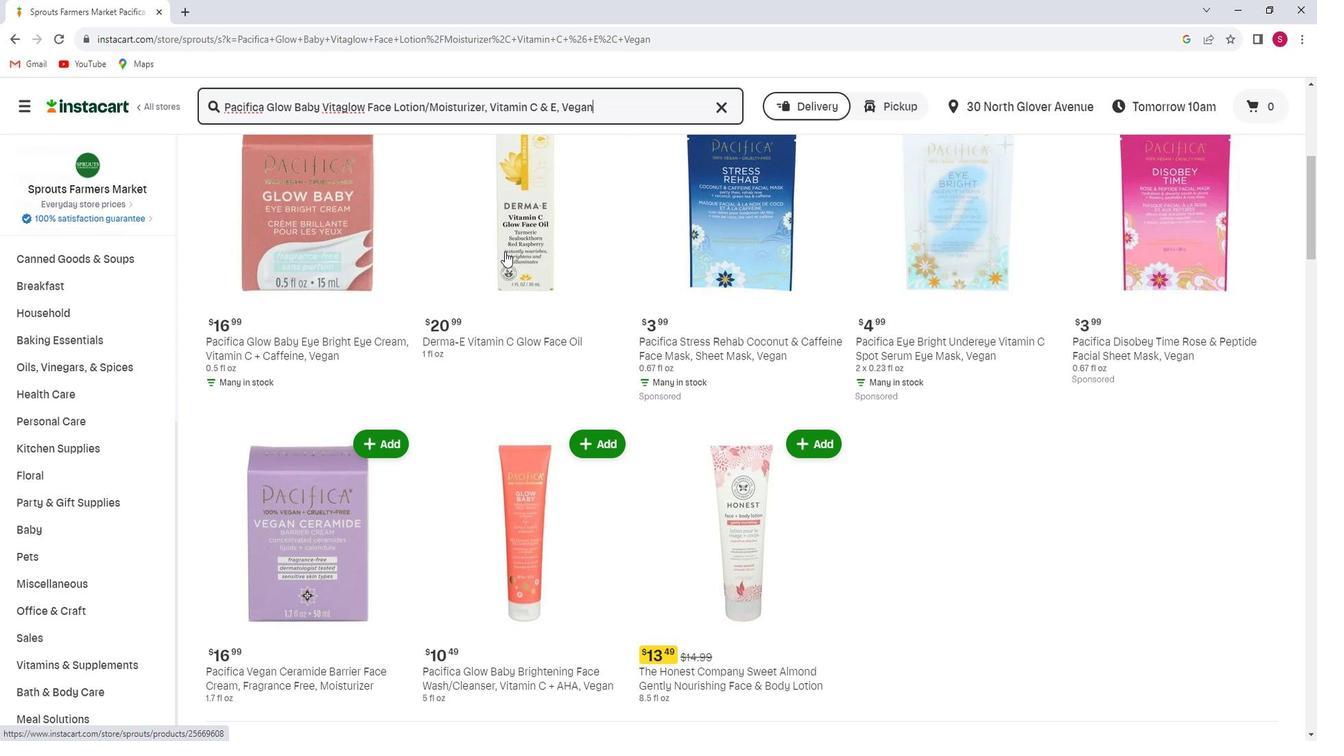 
Action: Mouse moved to (597, 279)
Screenshot: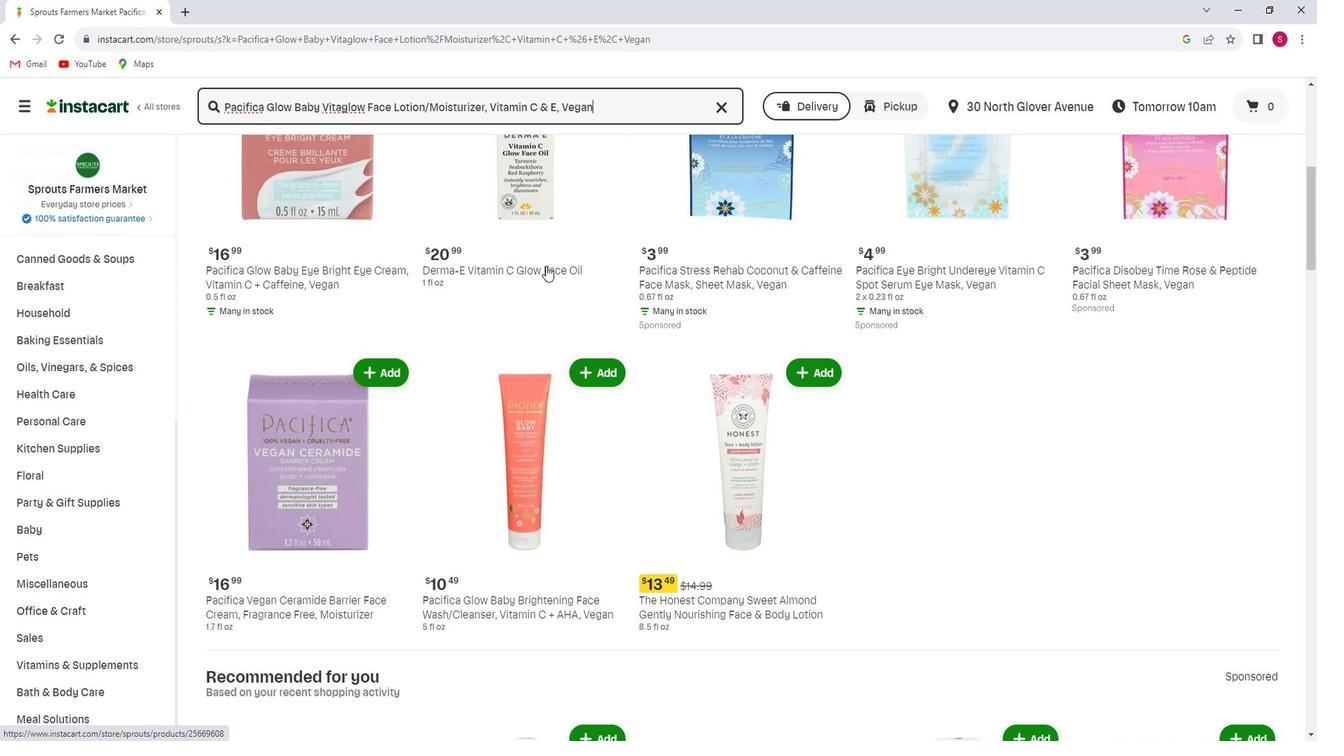 
Action: Mouse scrolled (597, 278) with delta (0, 0)
Screenshot: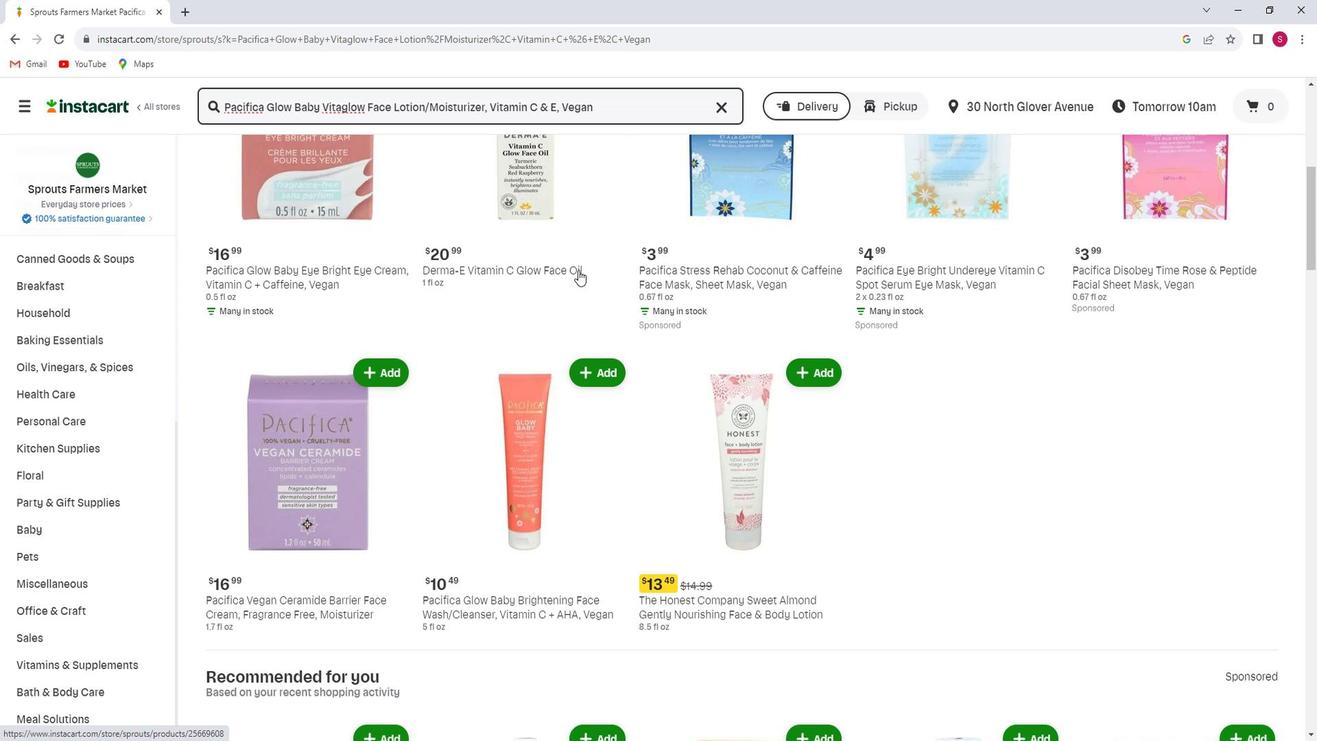 
Action: Mouse scrolled (597, 278) with delta (0, 0)
Screenshot: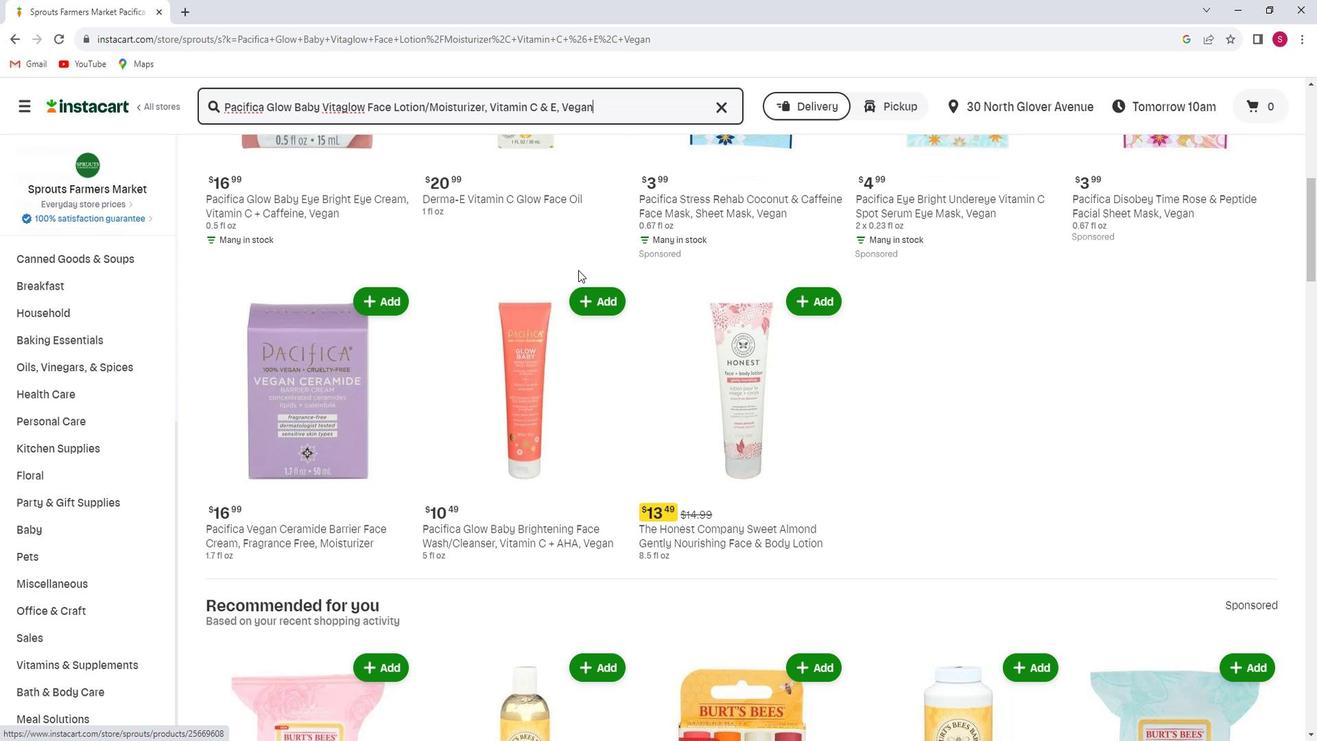 
Action: Mouse scrolled (597, 278) with delta (0, 0)
Screenshot: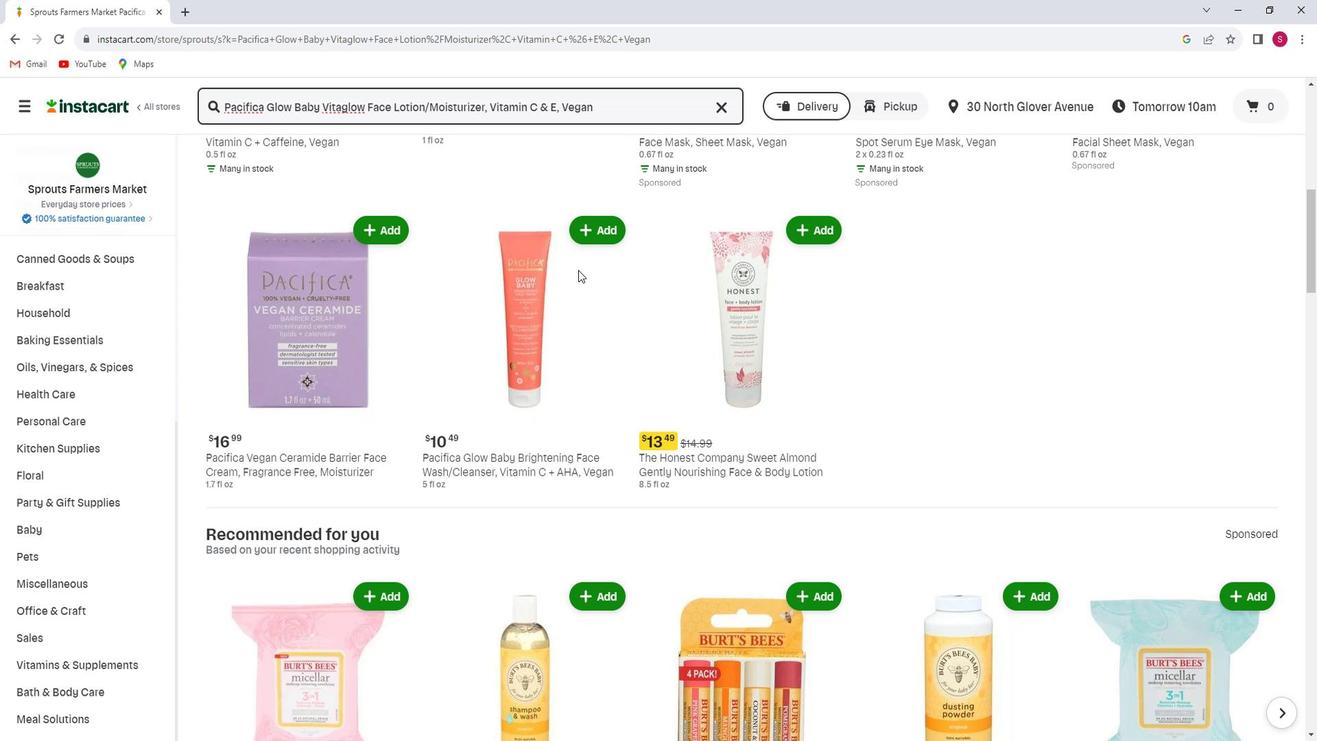 
Action: Mouse scrolled (597, 278) with delta (0, 0)
Screenshot: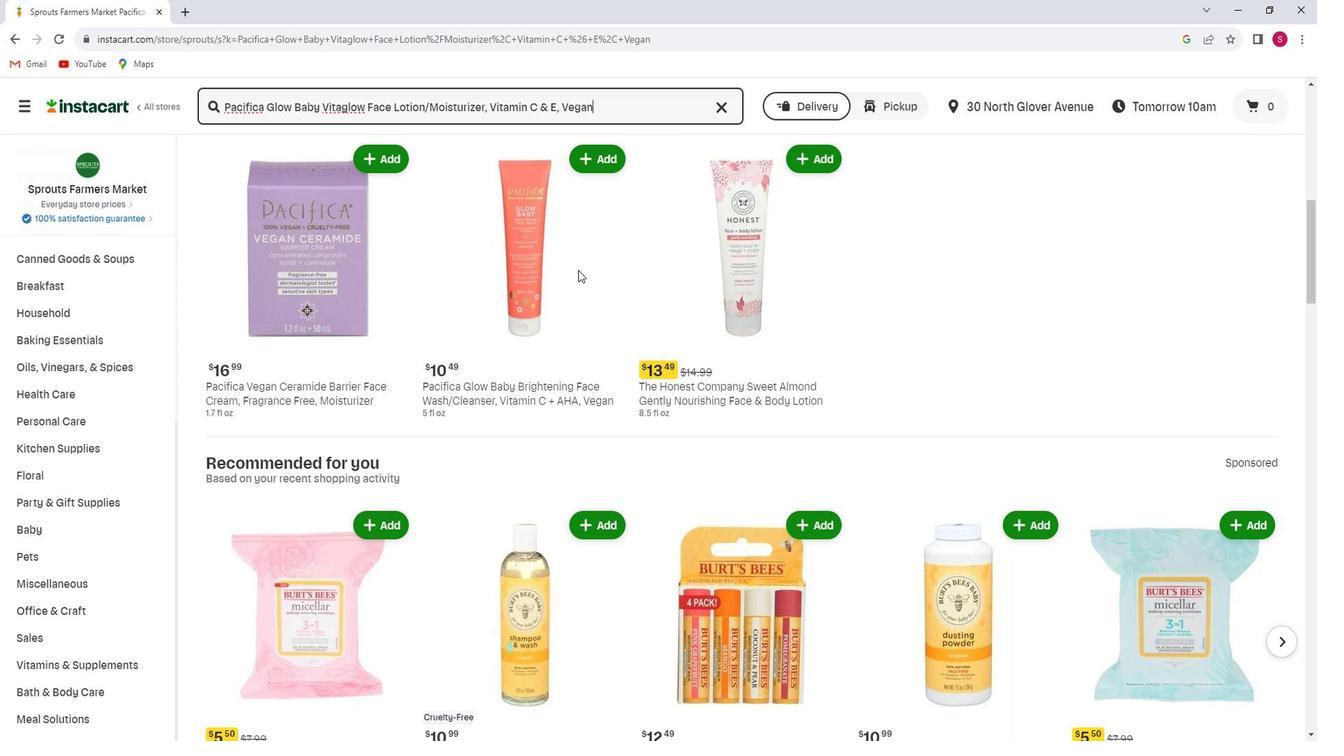 
Action: Mouse scrolled (597, 278) with delta (0, 0)
Screenshot: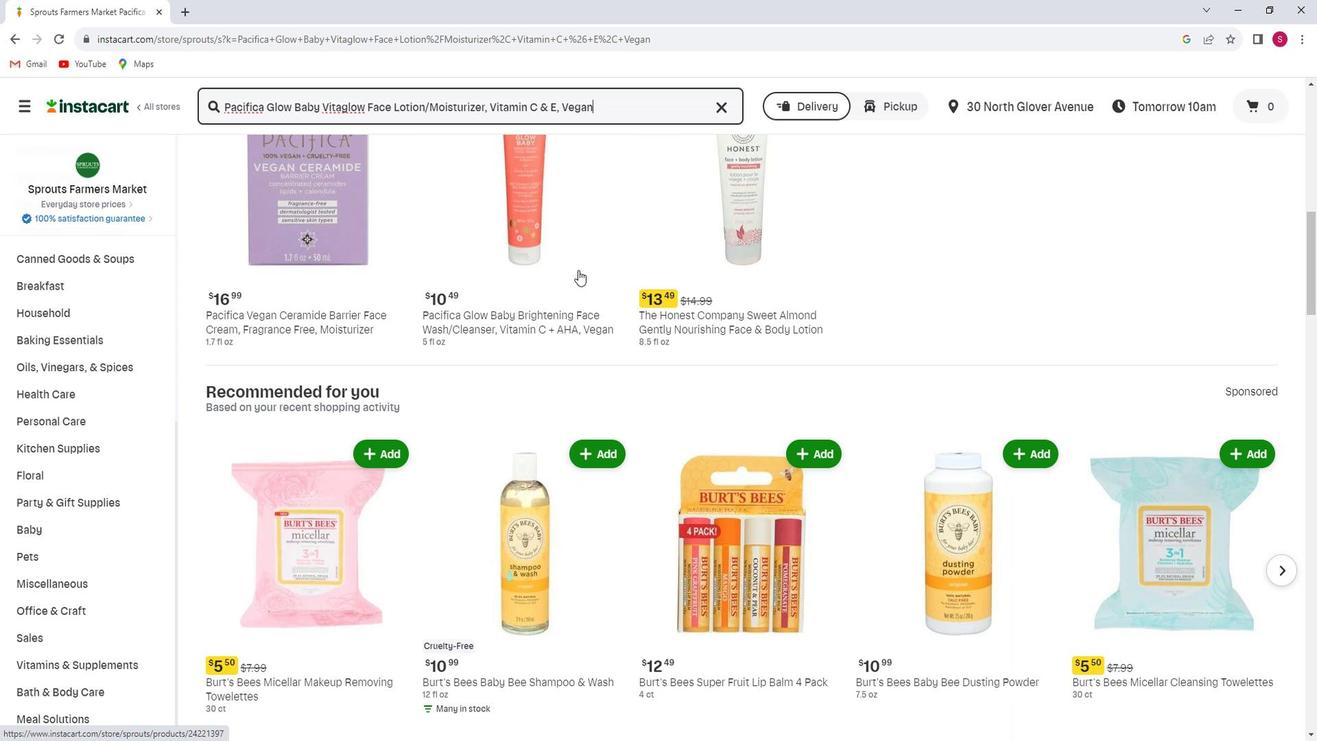 
Action: Mouse scrolled (597, 278) with delta (0, 0)
Screenshot: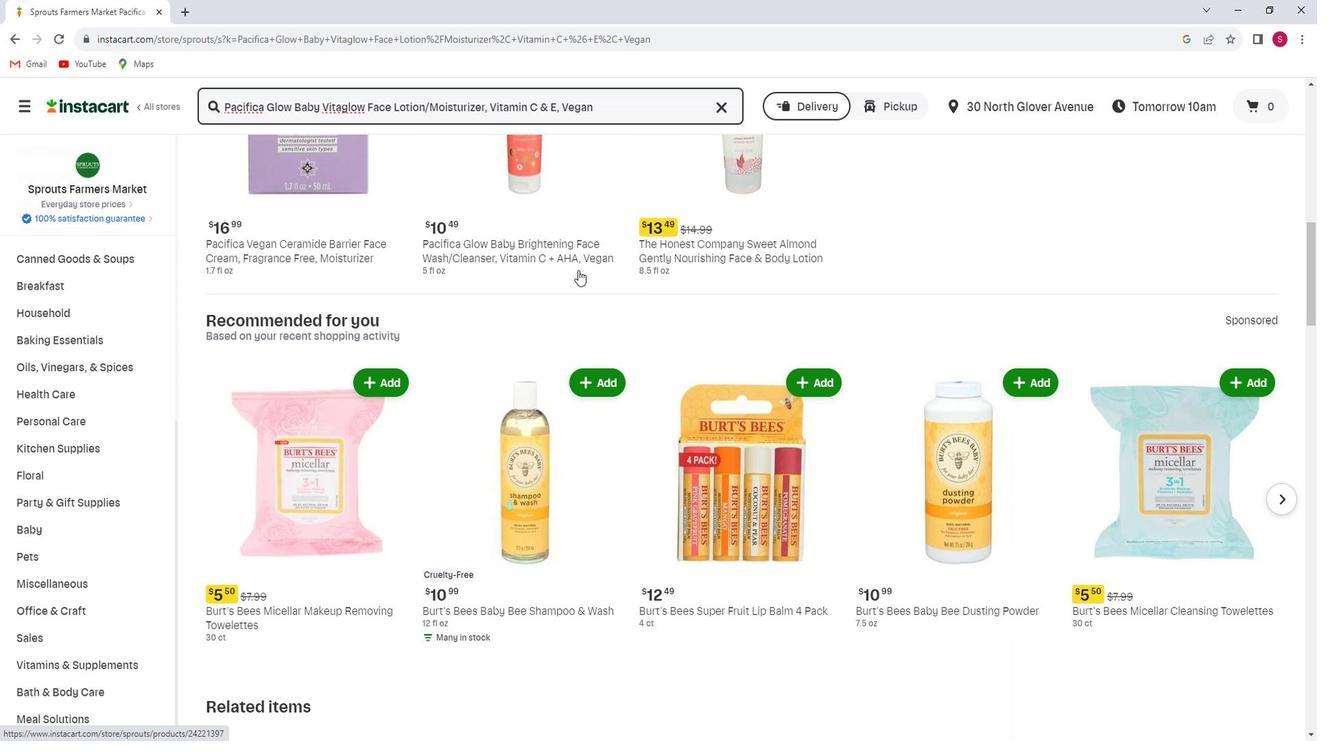 
Action: Mouse scrolled (597, 278) with delta (0, 0)
Screenshot: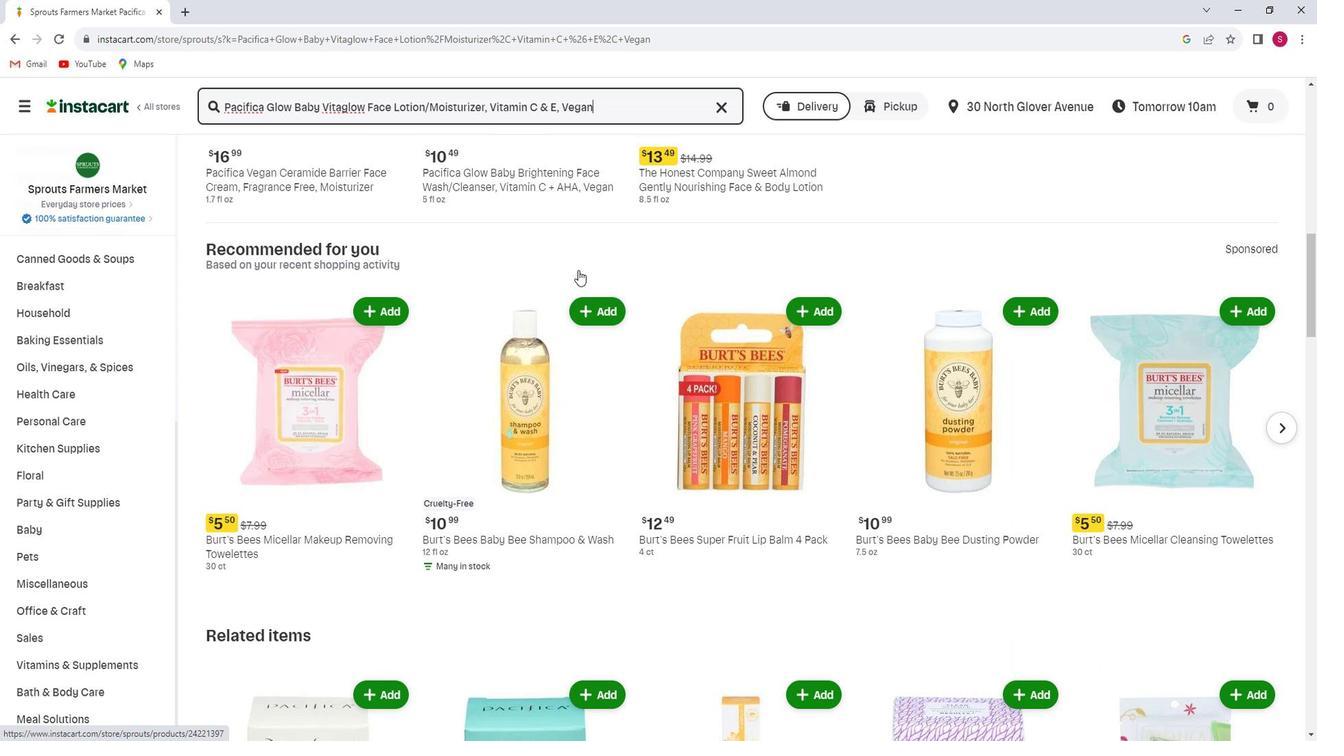
Action: Mouse scrolled (597, 278) with delta (0, 0)
Screenshot: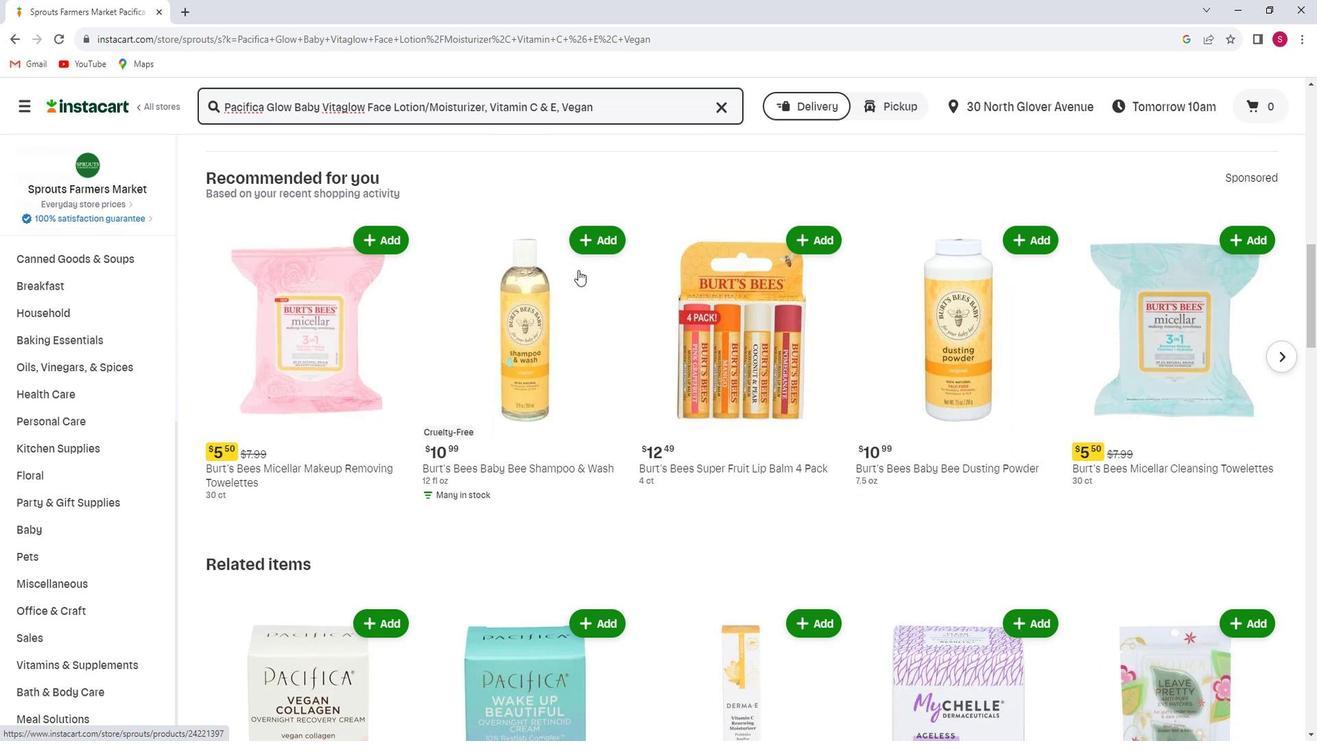 
Action: Mouse scrolled (597, 278) with delta (0, 0)
Screenshot: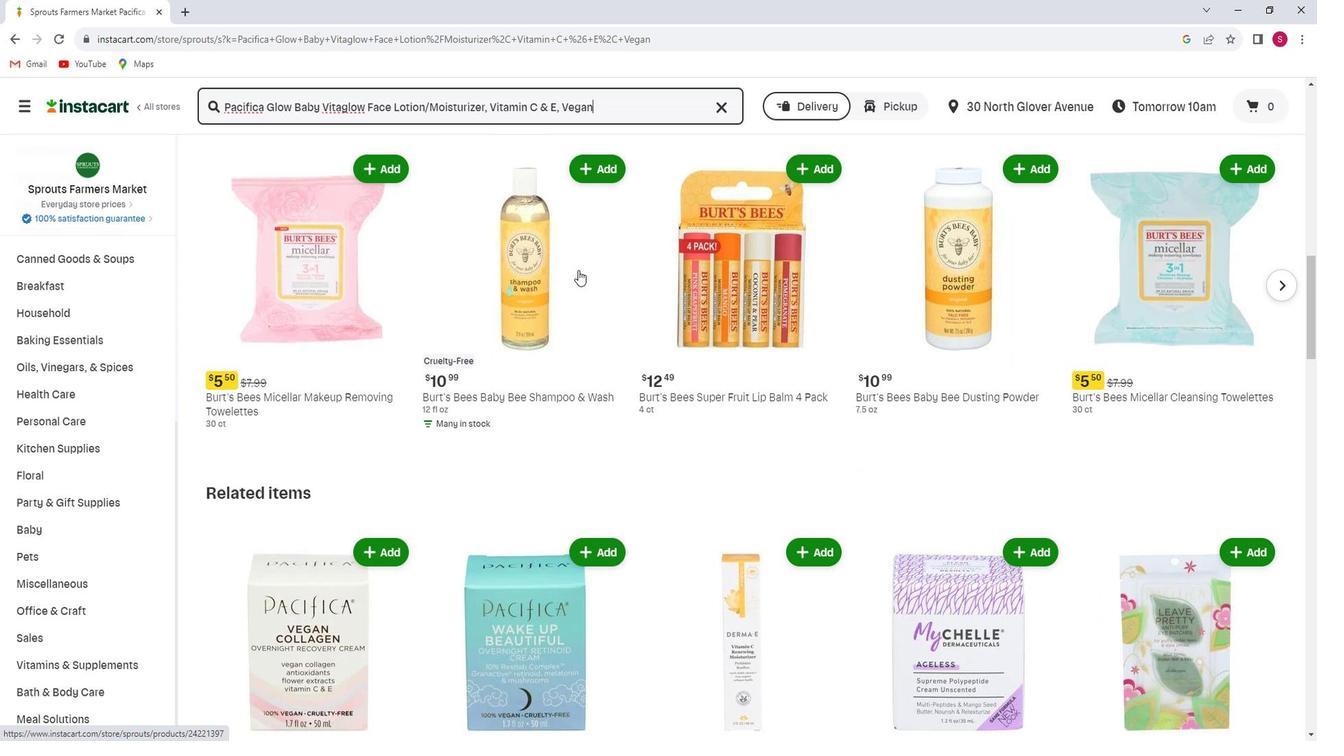 
Action: Mouse scrolled (597, 278) with delta (0, 0)
Screenshot: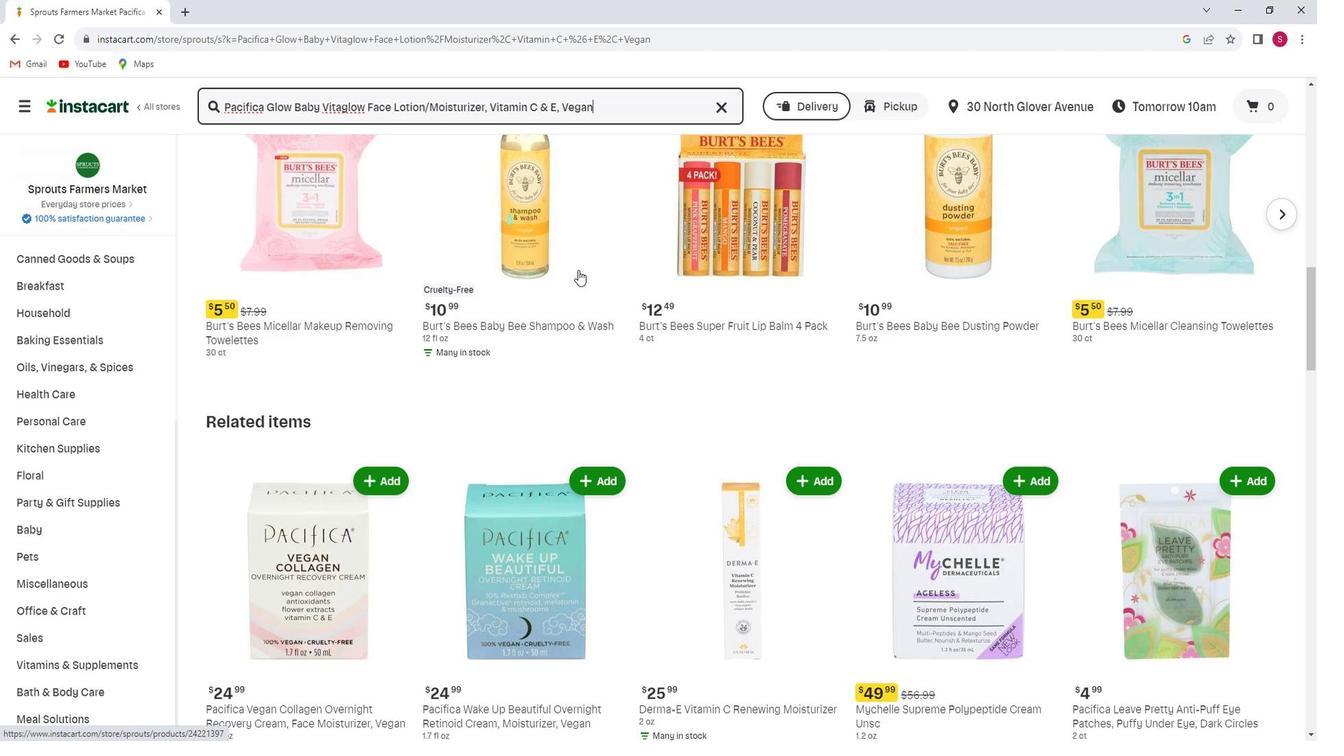 
Action: Mouse scrolled (597, 278) with delta (0, 0)
Screenshot: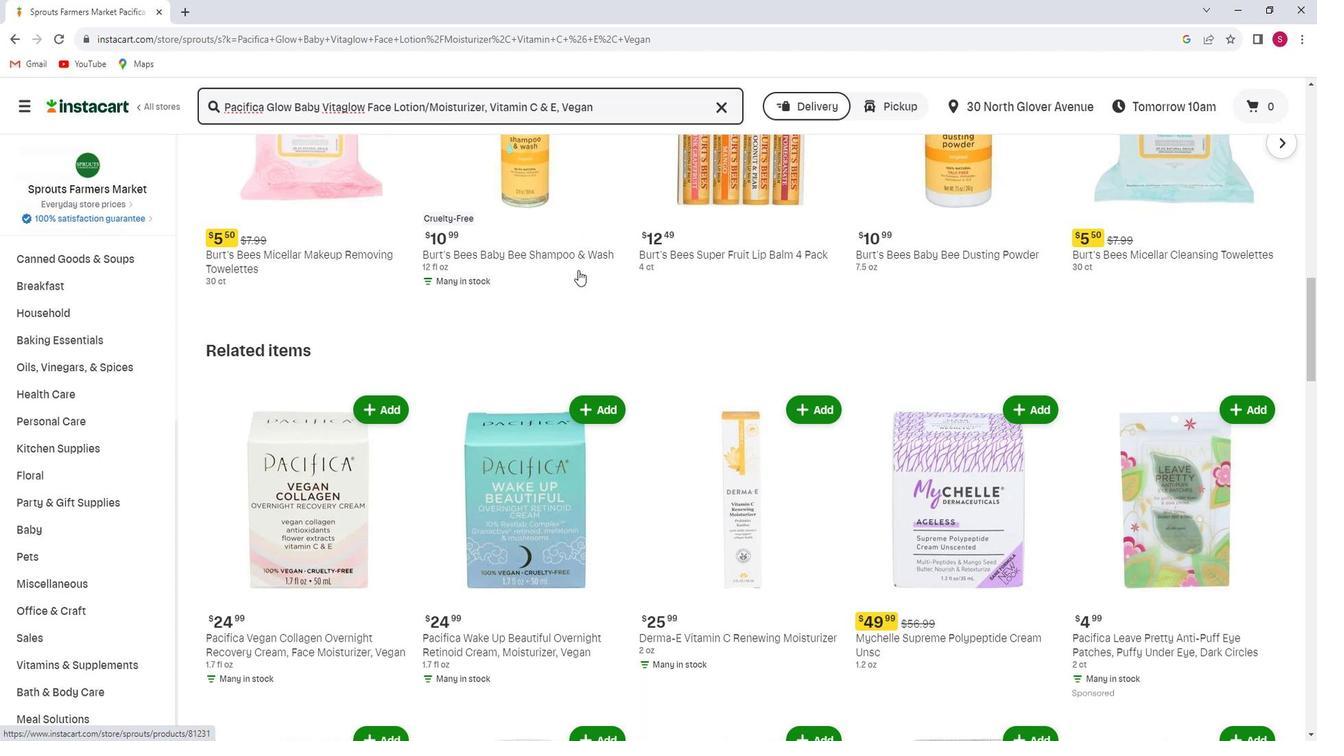 
Action: Mouse scrolled (597, 278) with delta (0, 0)
Screenshot: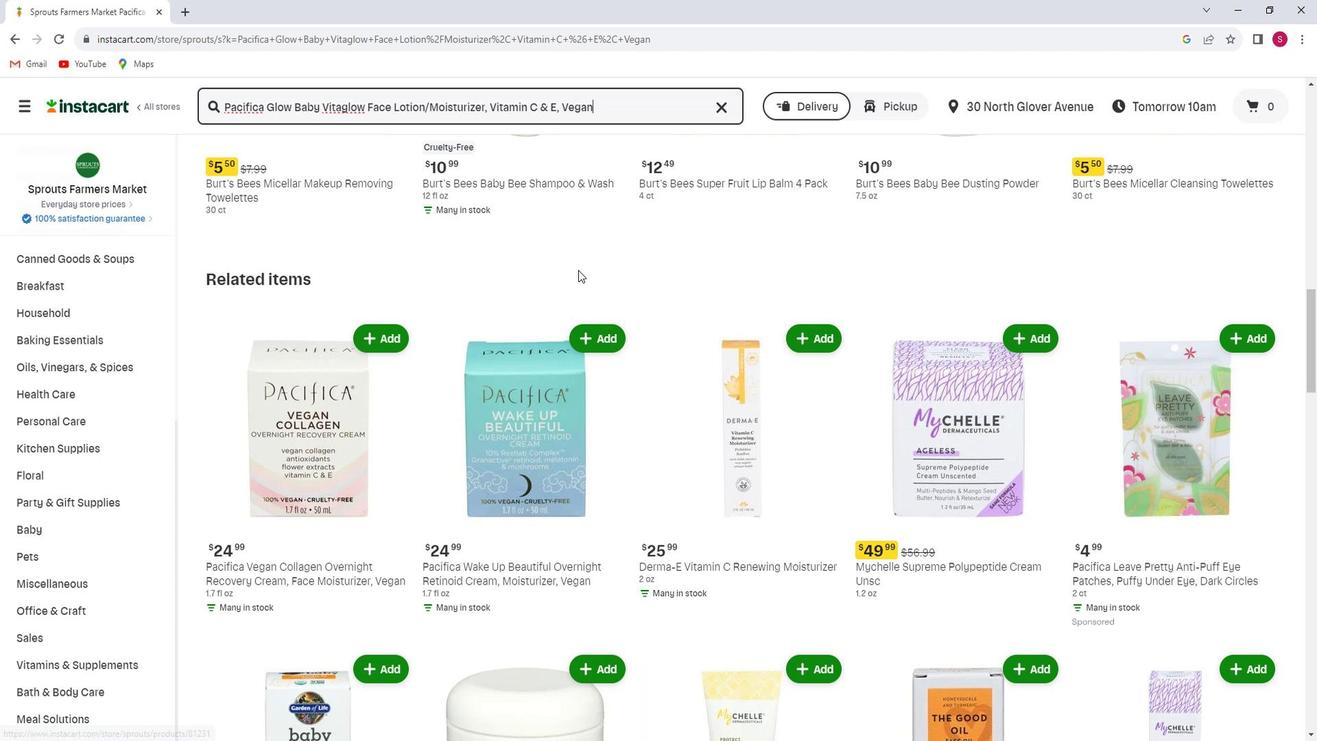 
Action: Mouse moved to (597, 280)
Screenshot: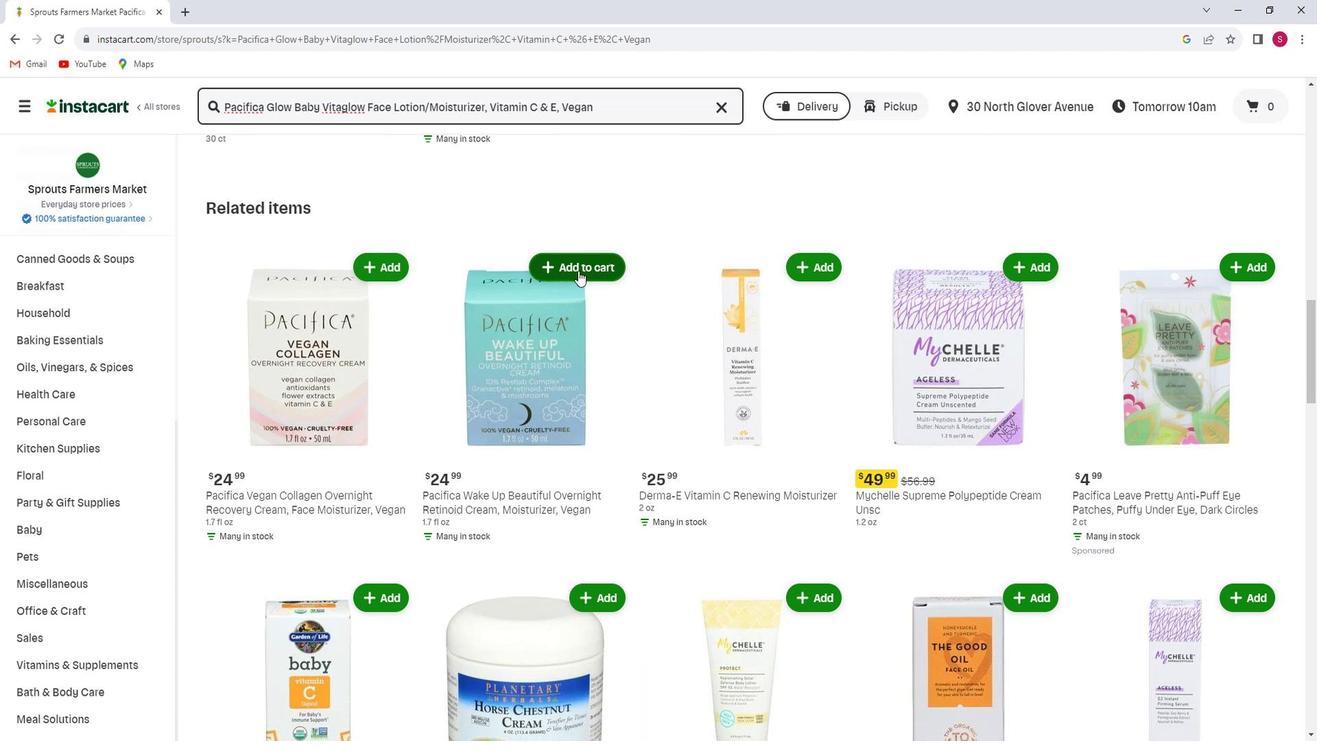 
Action: Mouse scrolled (597, 280) with delta (0, 0)
Screenshot: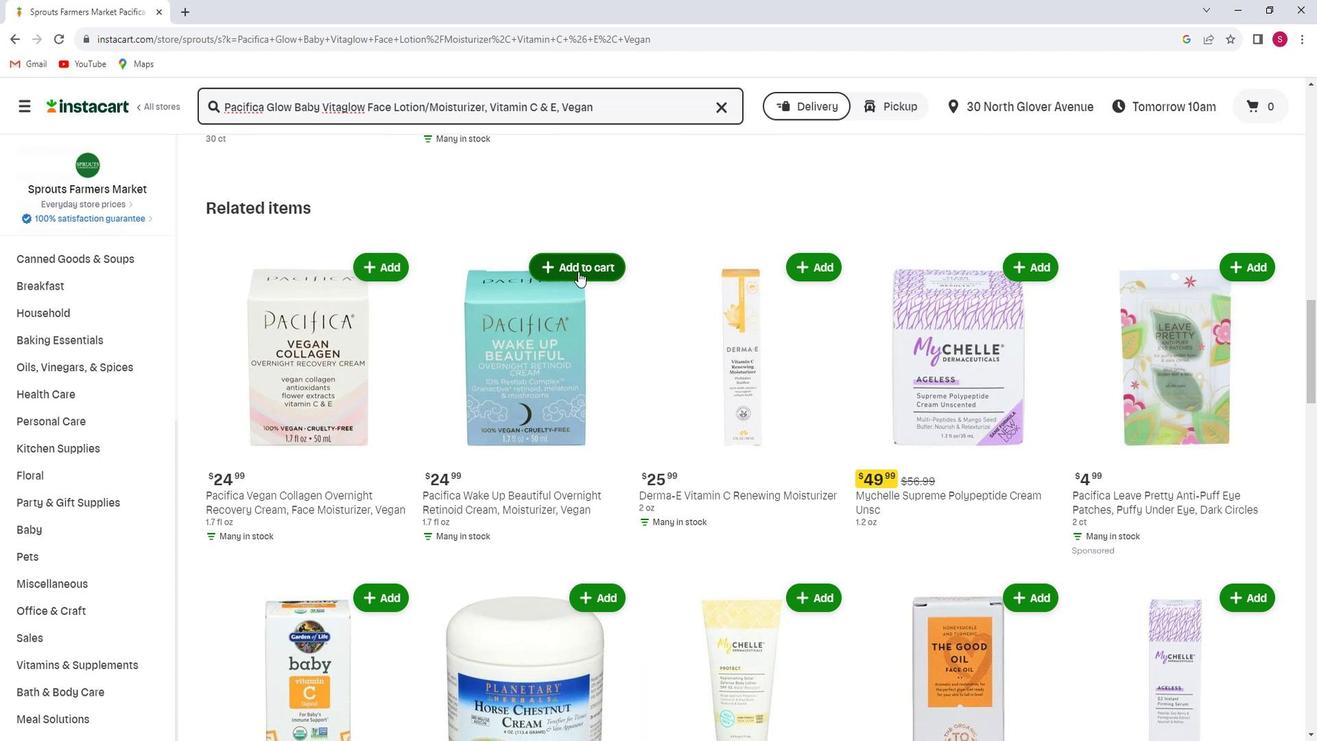 
Action: Mouse scrolled (597, 280) with delta (0, 0)
Screenshot: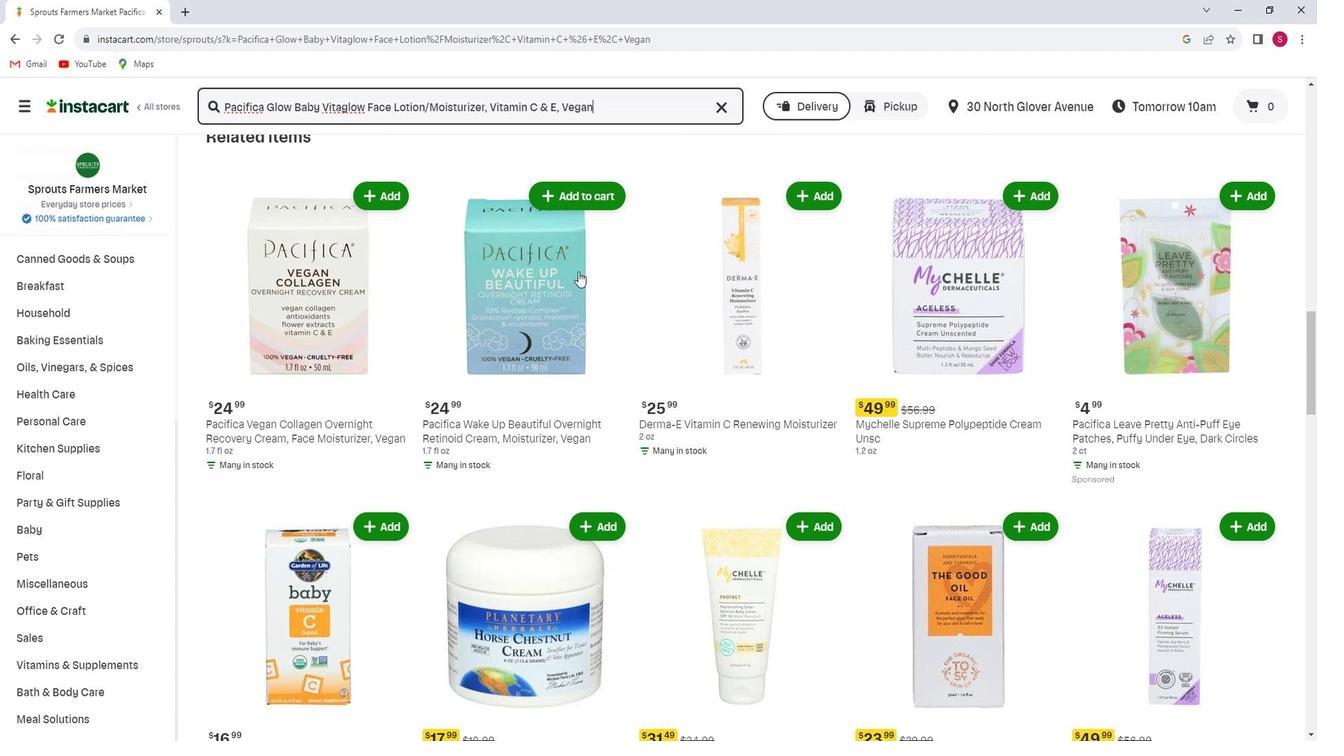 
Action: Mouse moved to (598, 285)
Screenshot: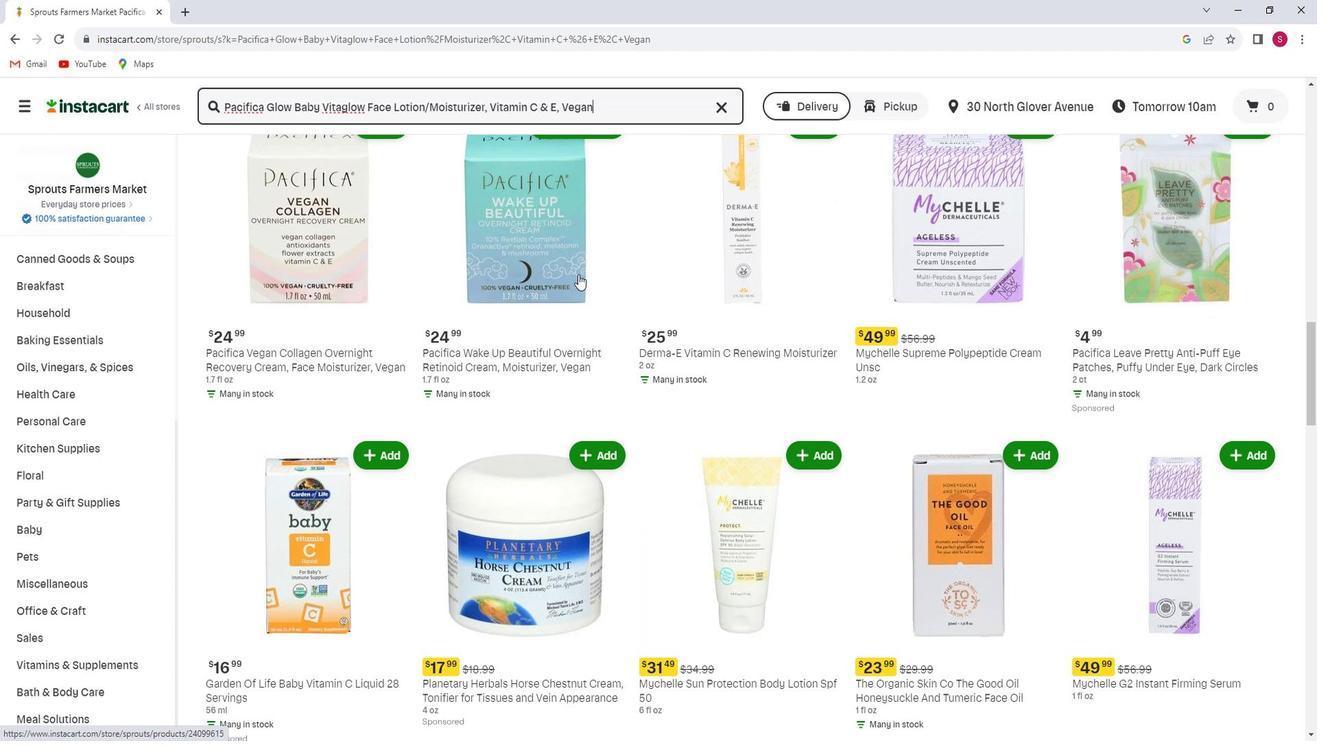 
Action: Mouse scrolled (598, 284) with delta (0, 0)
Screenshot: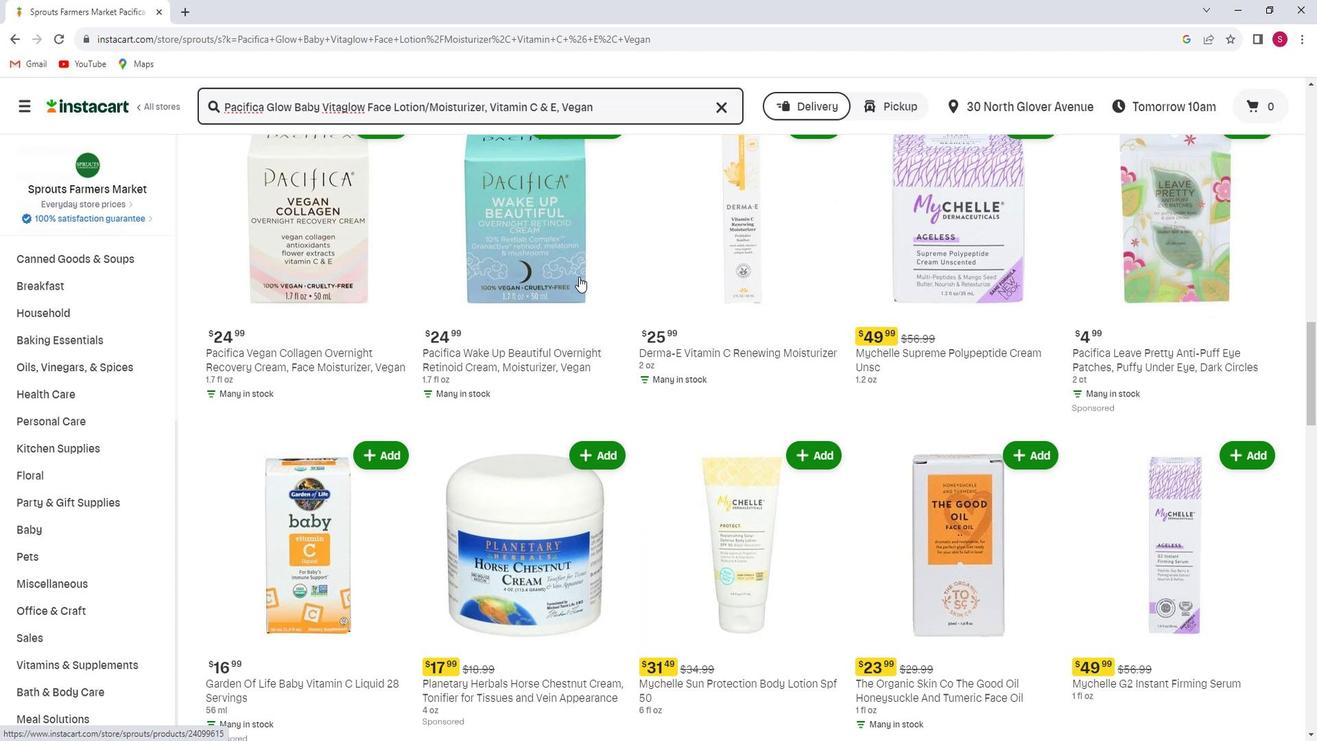 
Action: Mouse scrolled (598, 284) with delta (0, 0)
Screenshot: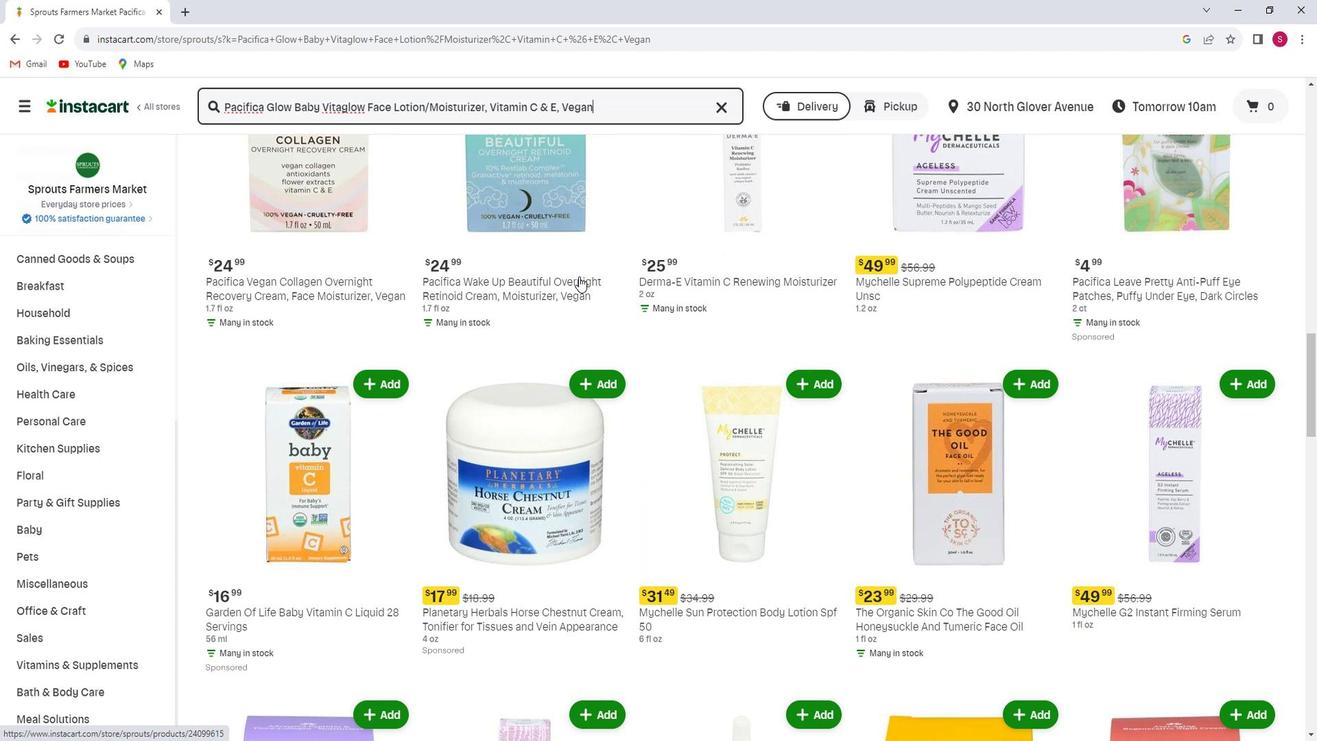 
Action: Mouse scrolled (598, 284) with delta (0, 0)
Screenshot: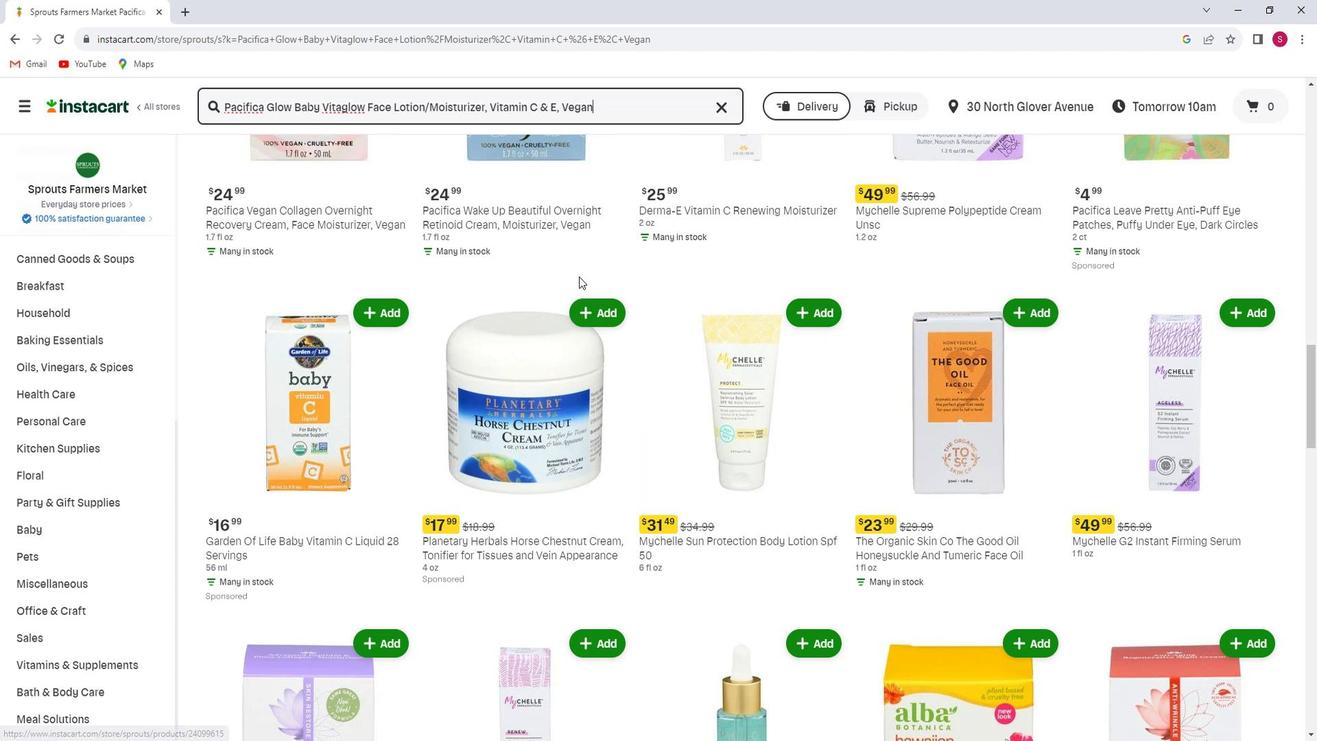 
Action: Mouse scrolled (598, 284) with delta (0, 0)
Screenshot: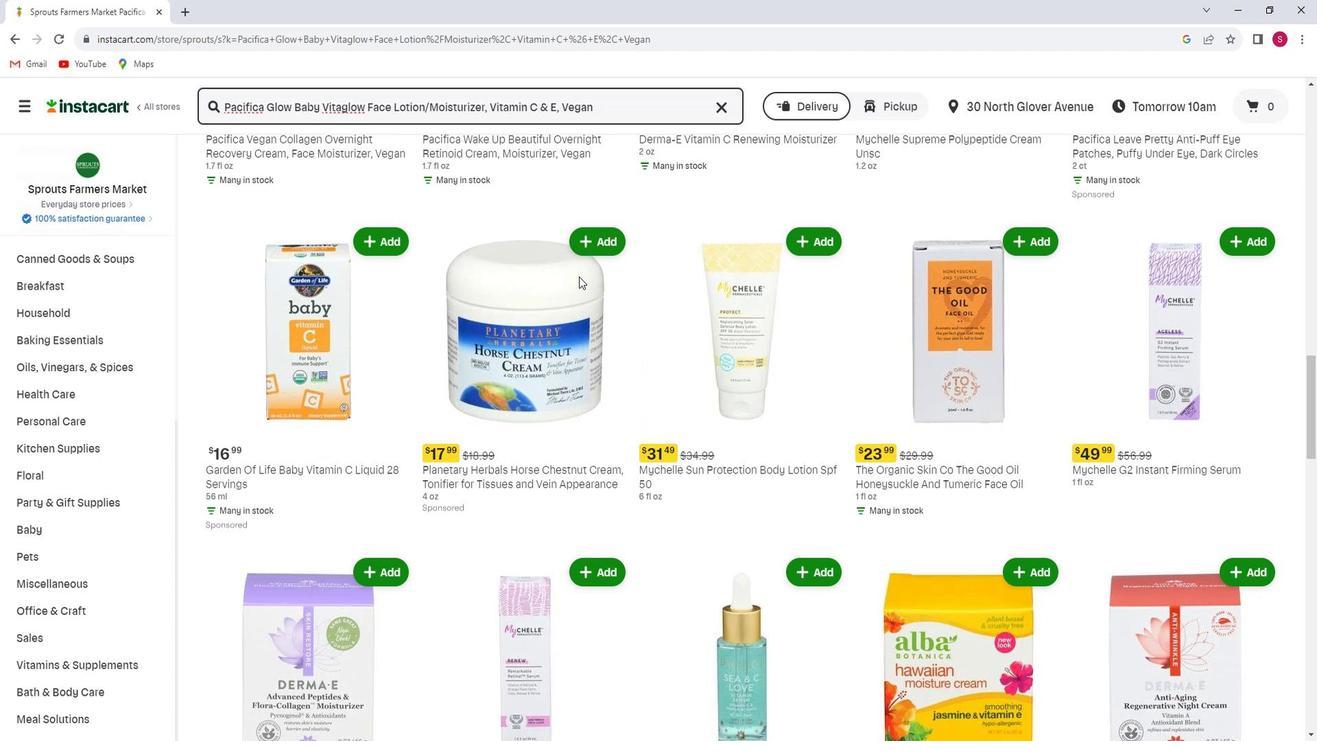 
Action: Mouse scrolled (598, 284) with delta (0, 0)
Screenshot: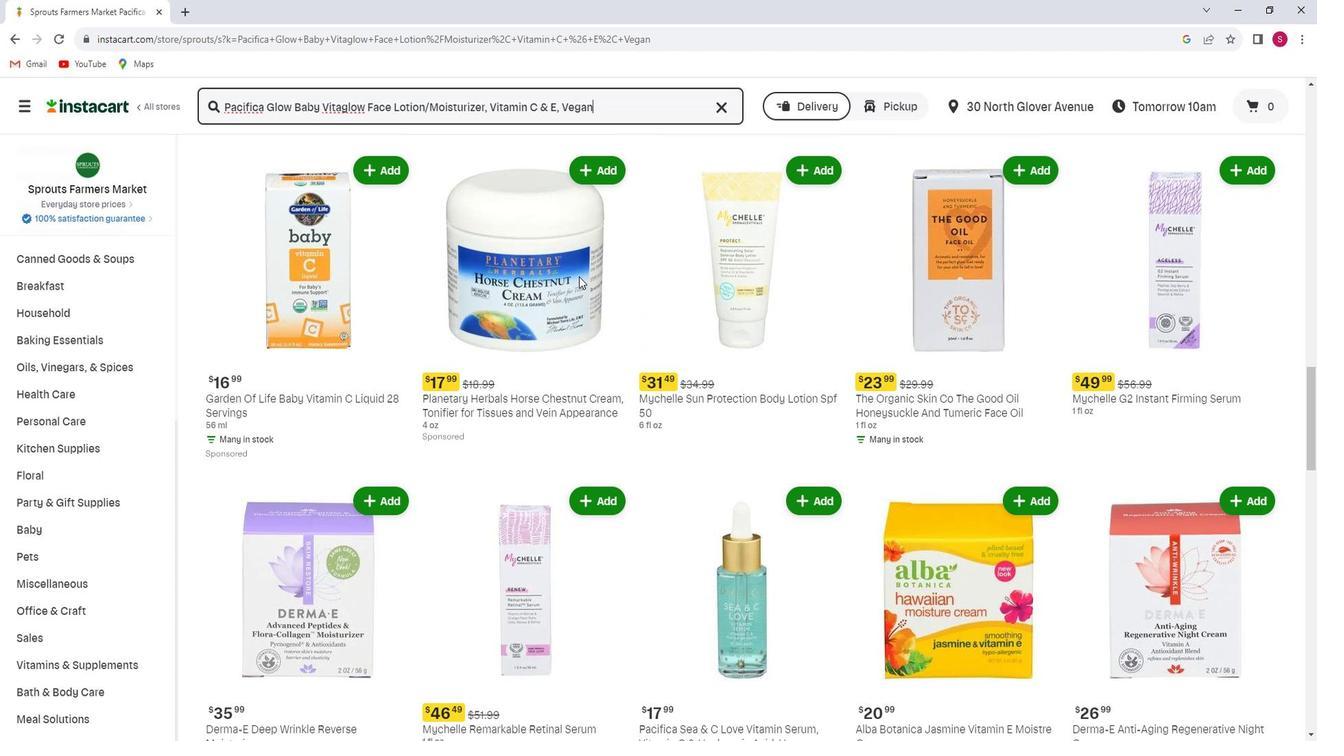 
Action: Mouse scrolled (598, 284) with delta (0, 0)
Screenshot: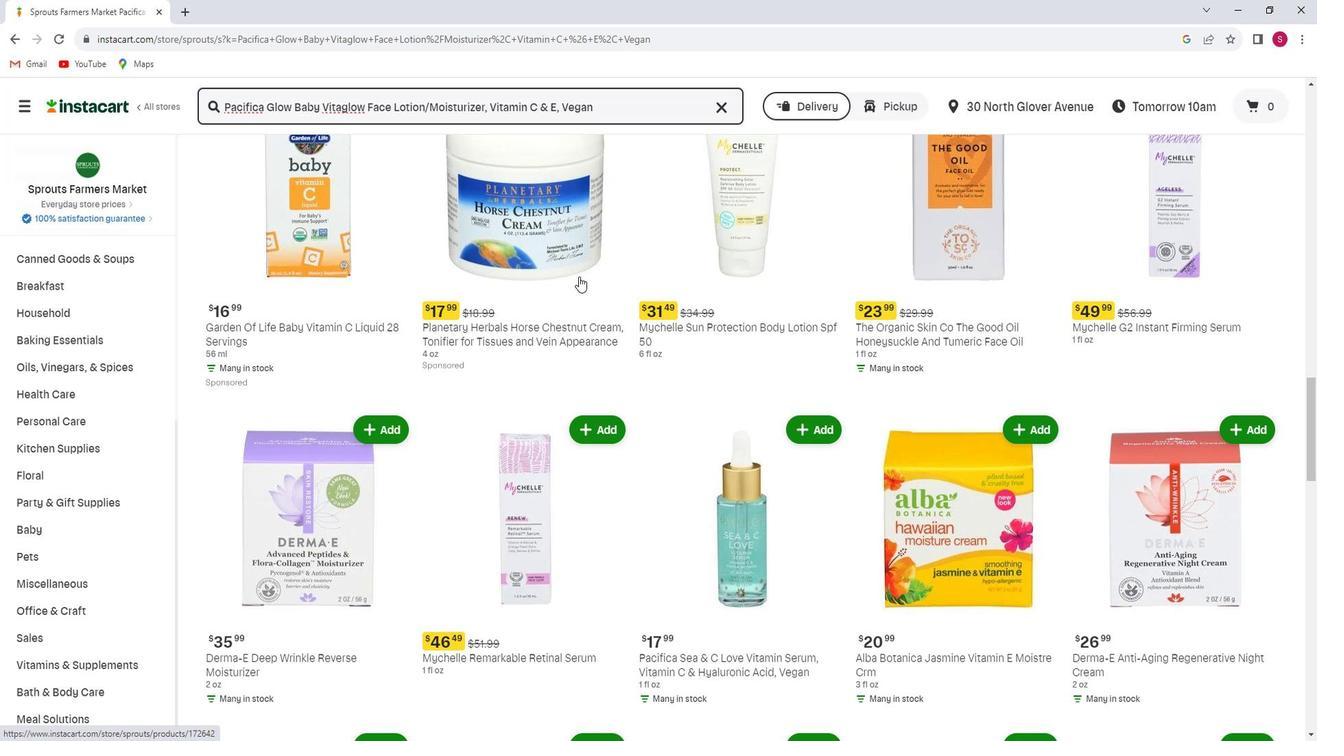 
Action: Mouse scrolled (598, 284) with delta (0, 0)
Screenshot: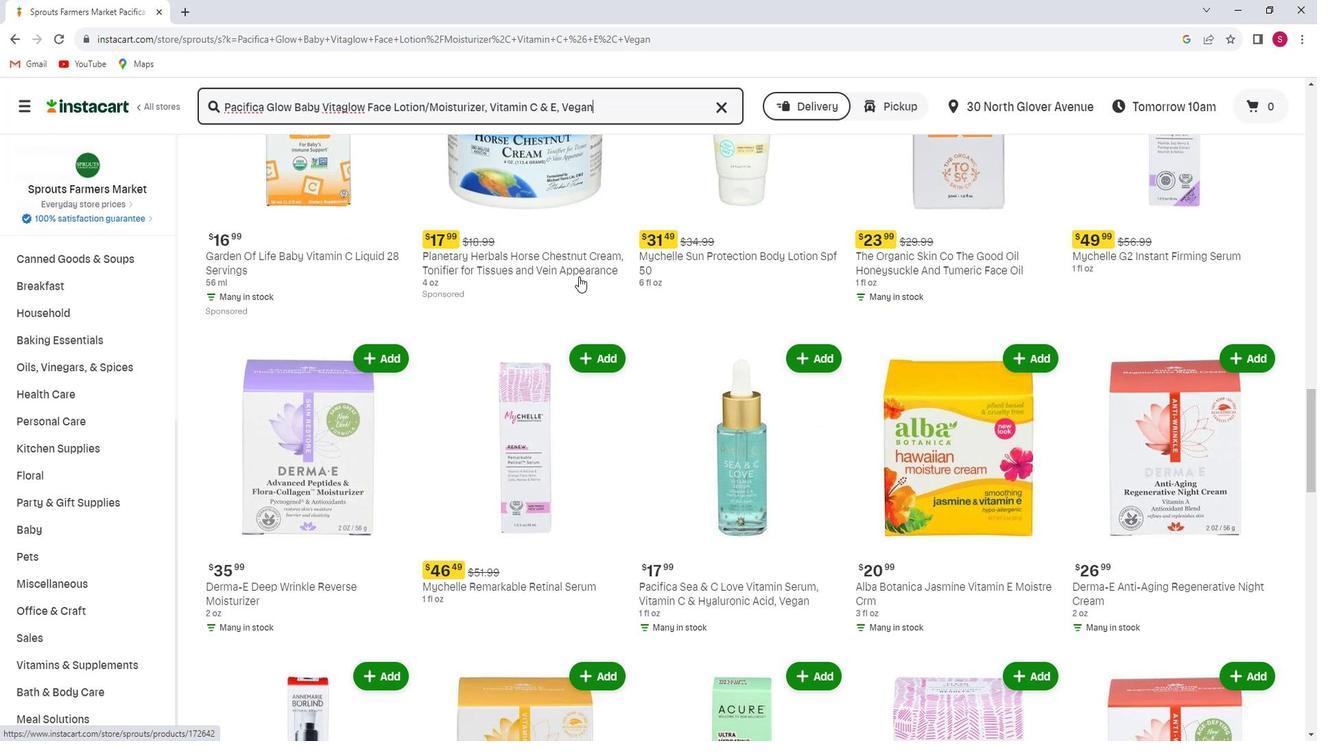 
Action: Mouse scrolled (598, 284) with delta (0, 0)
Screenshot: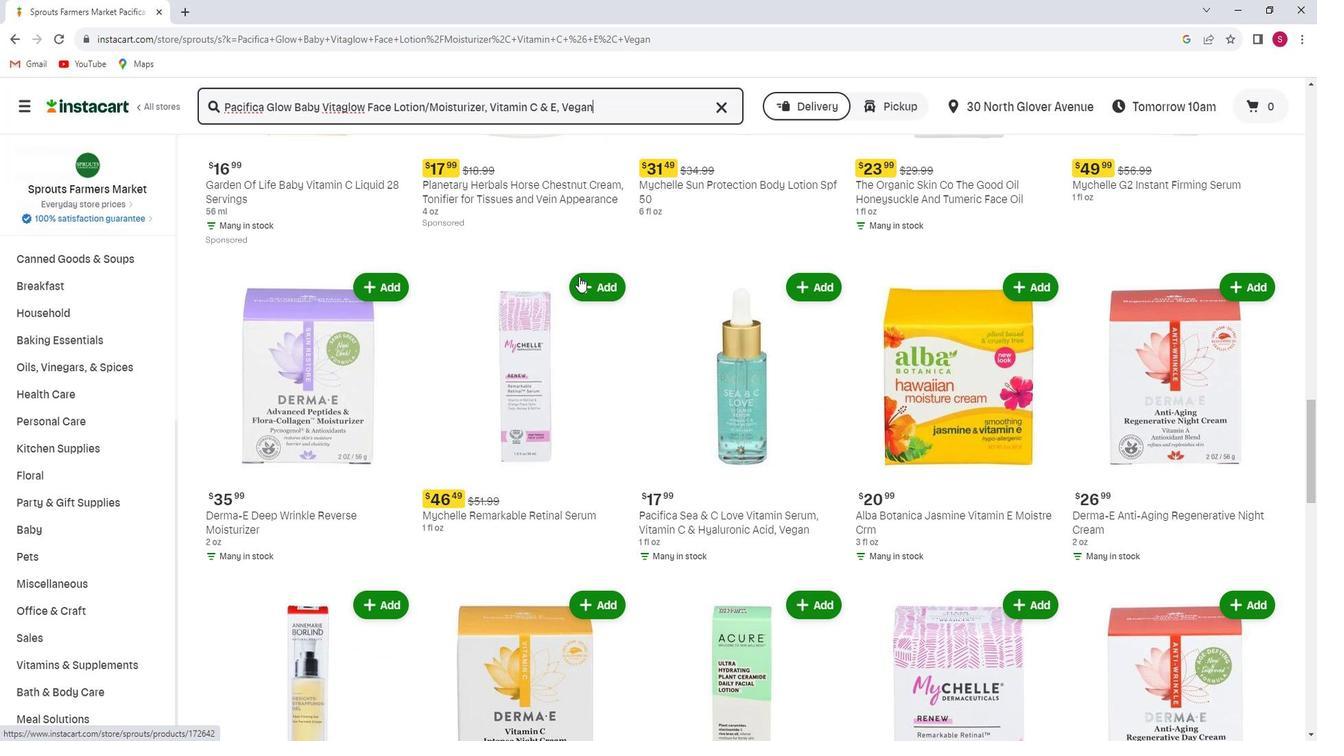
Action: Mouse scrolled (598, 284) with delta (0, 0)
Screenshot: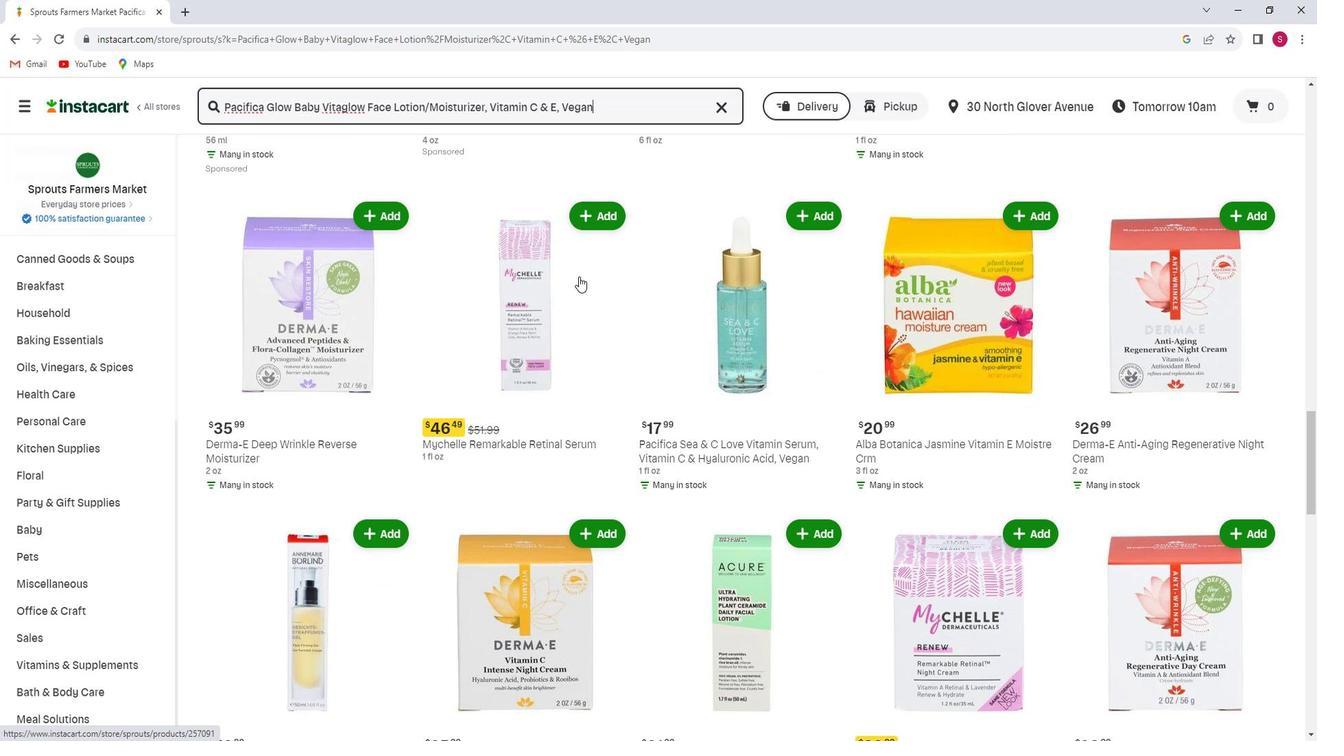
Action: Mouse scrolled (598, 284) with delta (0, 0)
Screenshot: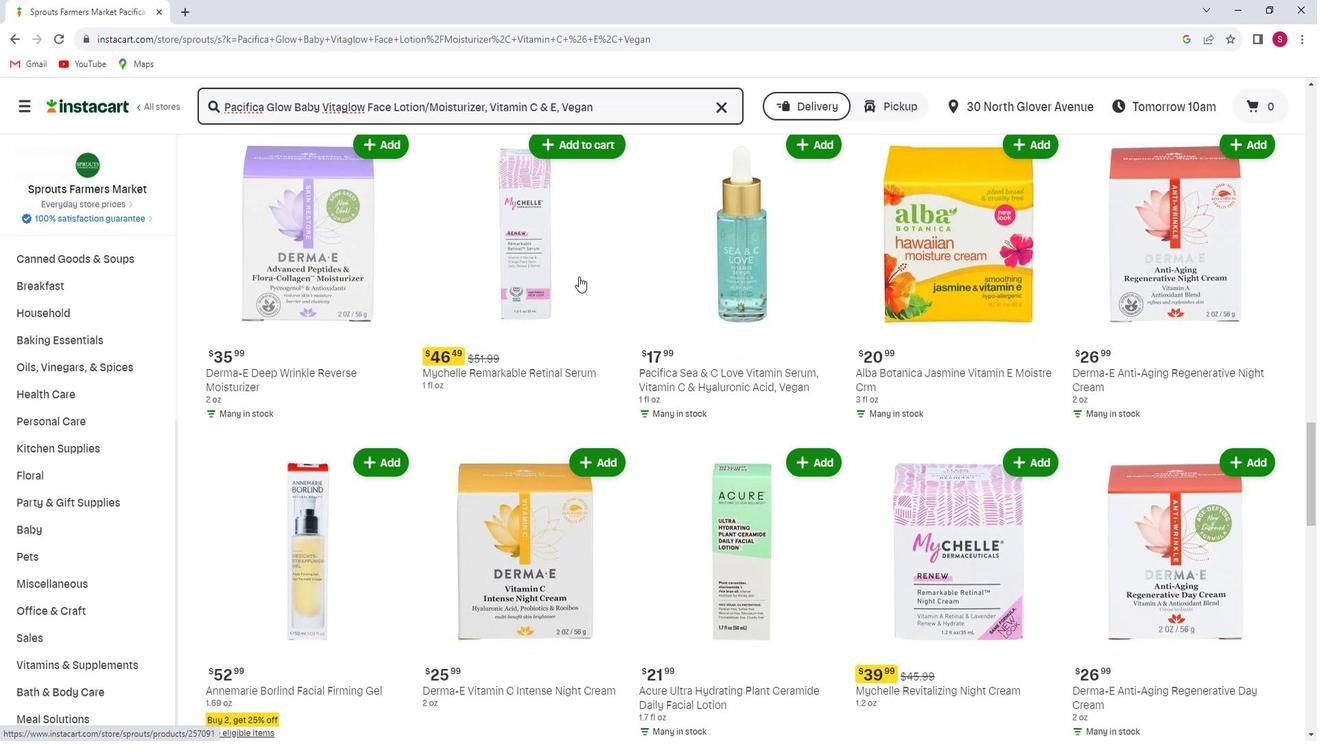 
Action: Mouse scrolled (598, 284) with delta (0, 0)
Screenshot: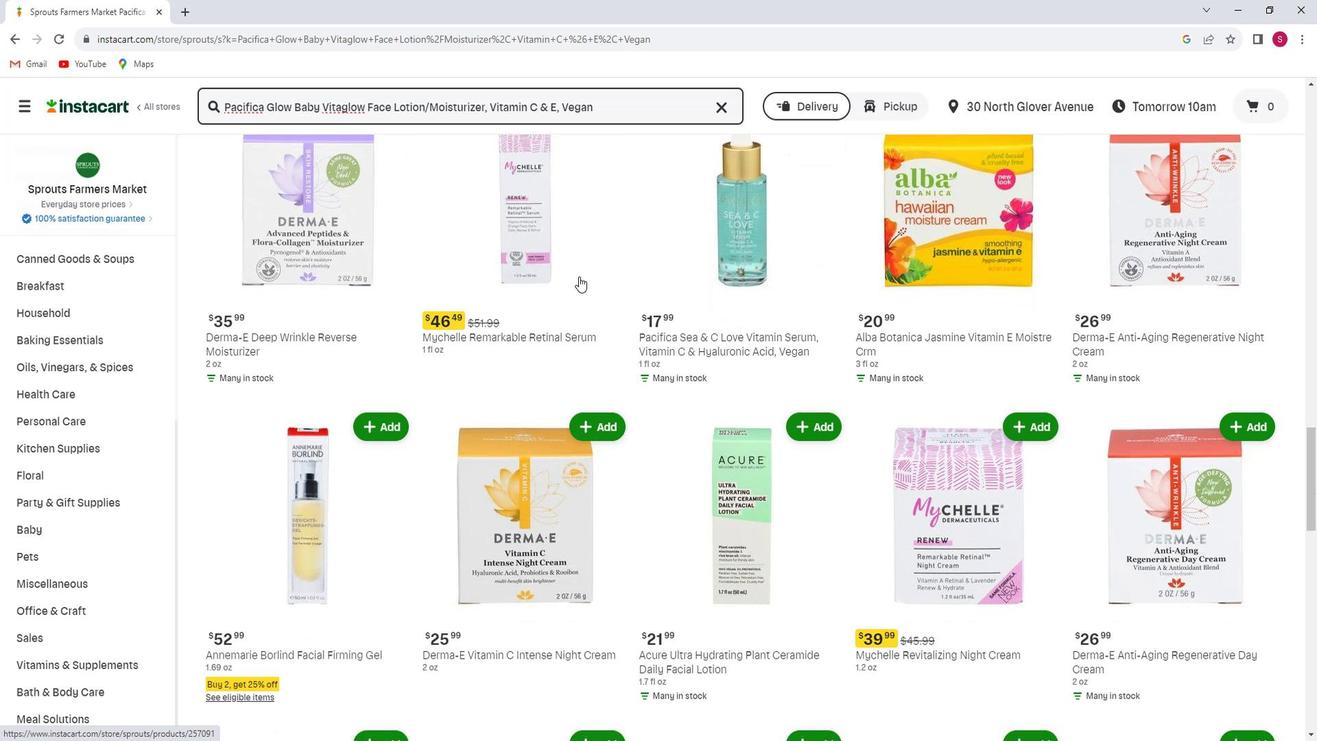 
Action: Mouse scrolled (598, 284) with delta (0, 0)
Screenshot: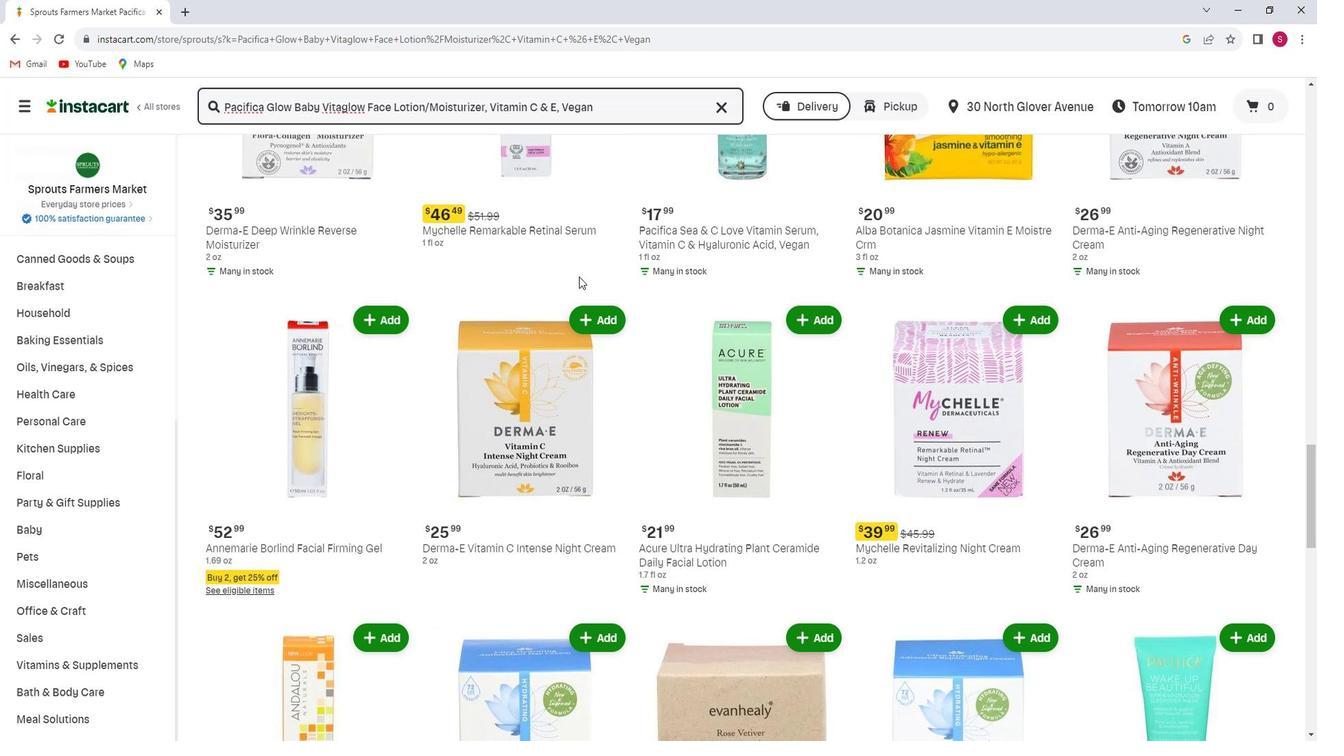 
Action: Mouse scrolled (598, 284) with delta (0, 0)
Screenshot: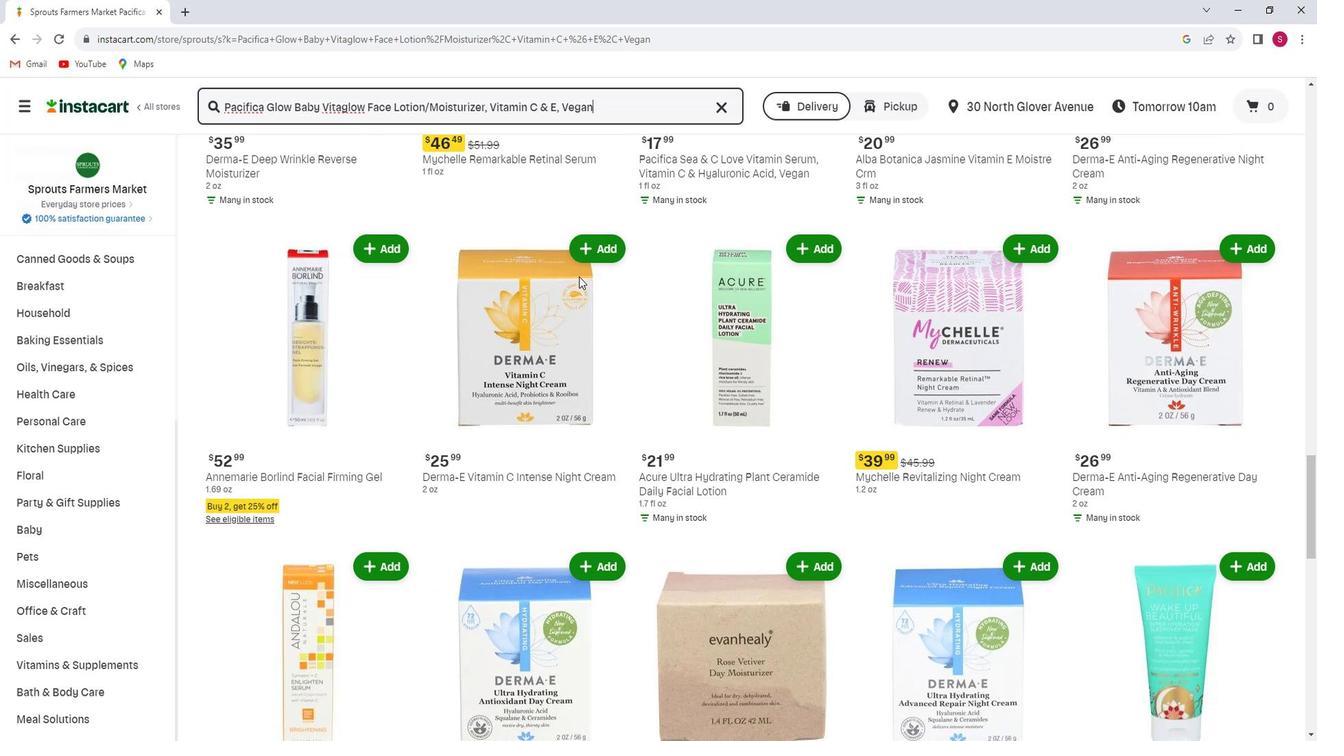 
Action: Mouse scrolled (598, 284) with delta (0, 0)
Screenshot: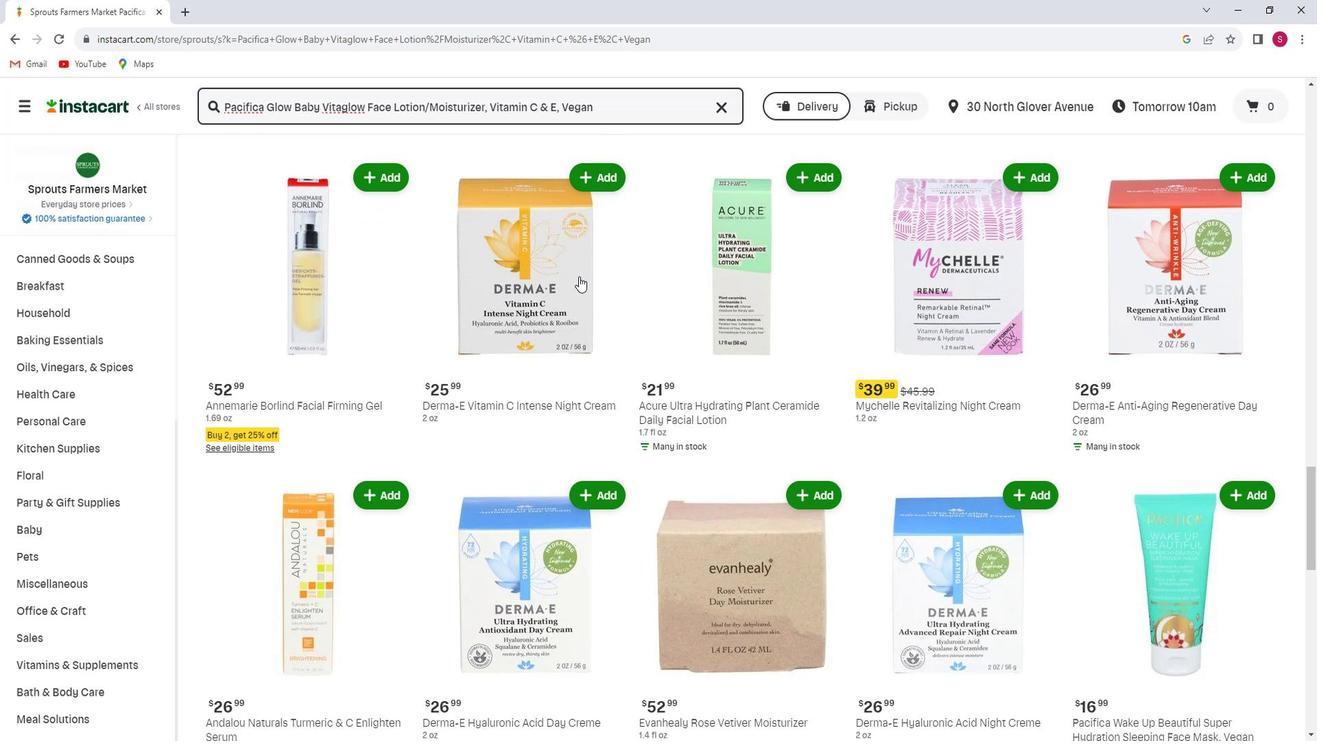 
Action: Mouse scrolled (598, 284) with delta (0, 0)
Screenshot: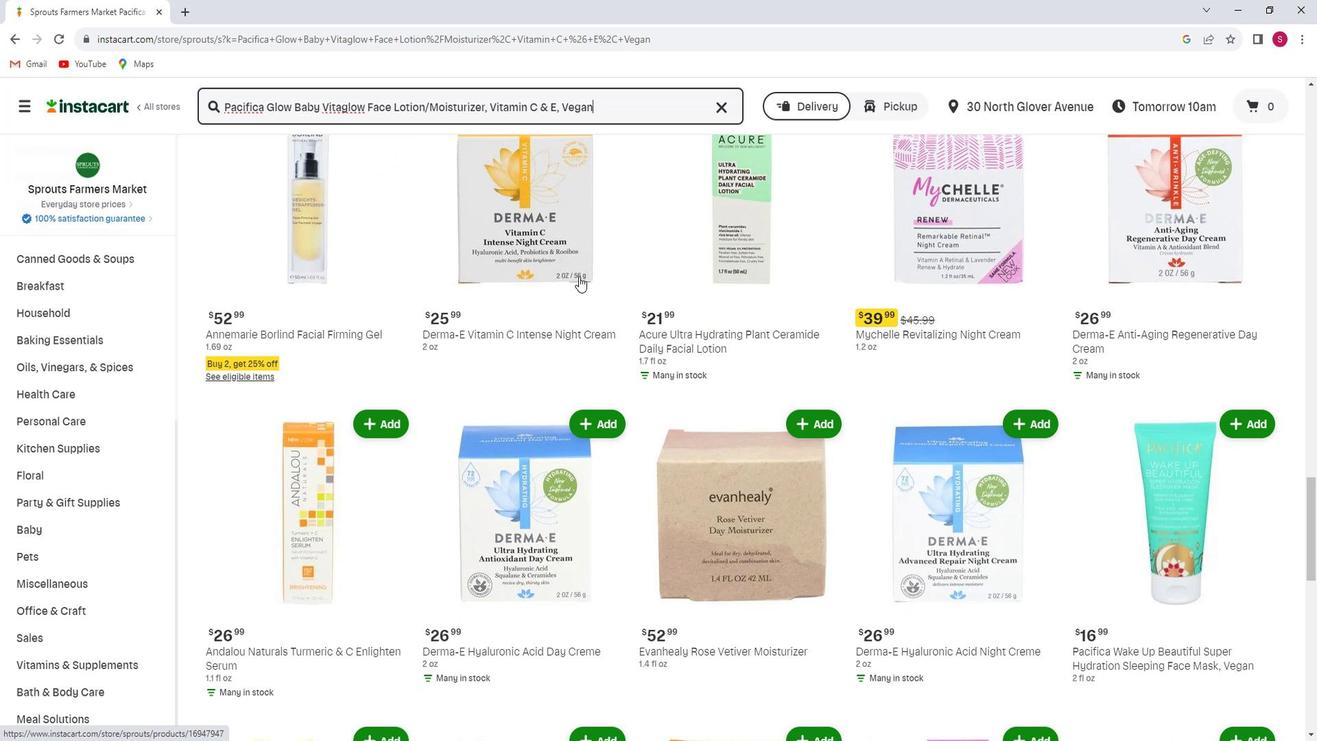 
Action: Mouse scrolled (598, 284) with delta (0, 0)
Screenshot: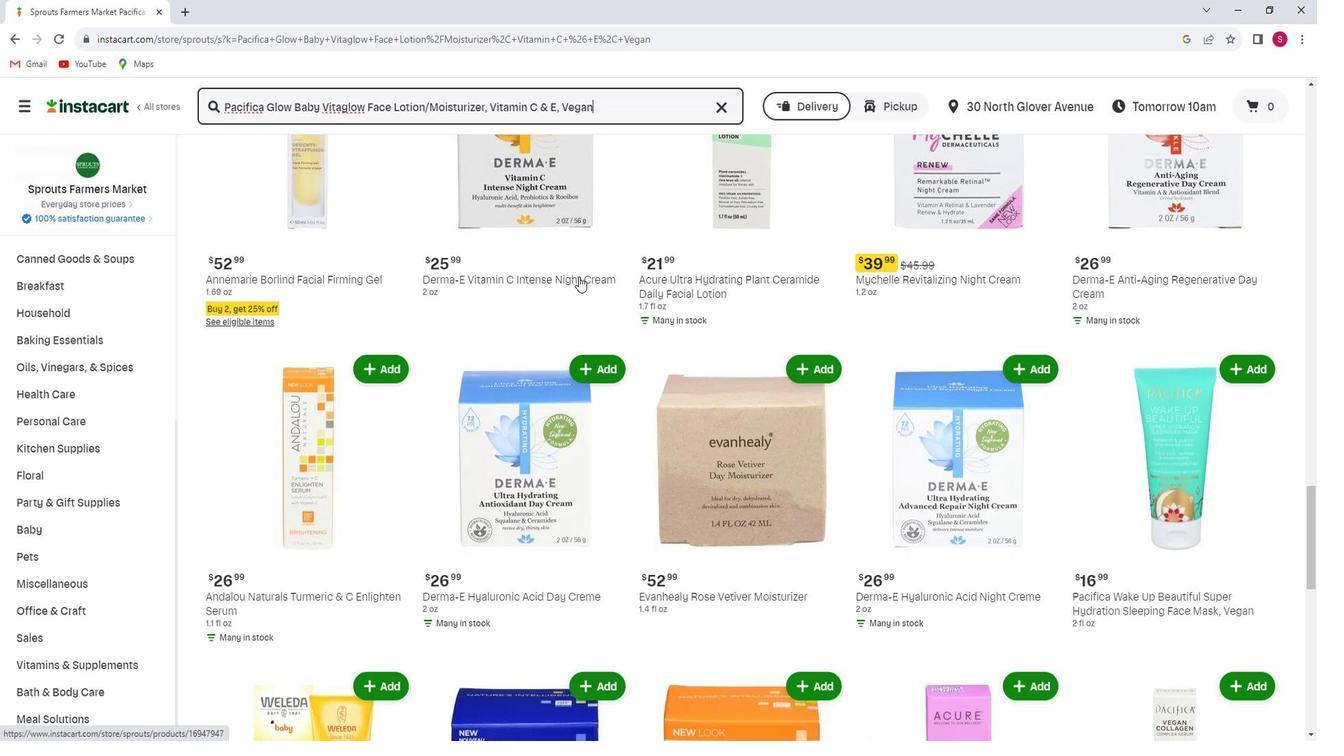 
Action: Mouse scrolled (598, 284) with delta (0, 0)
Screenshot: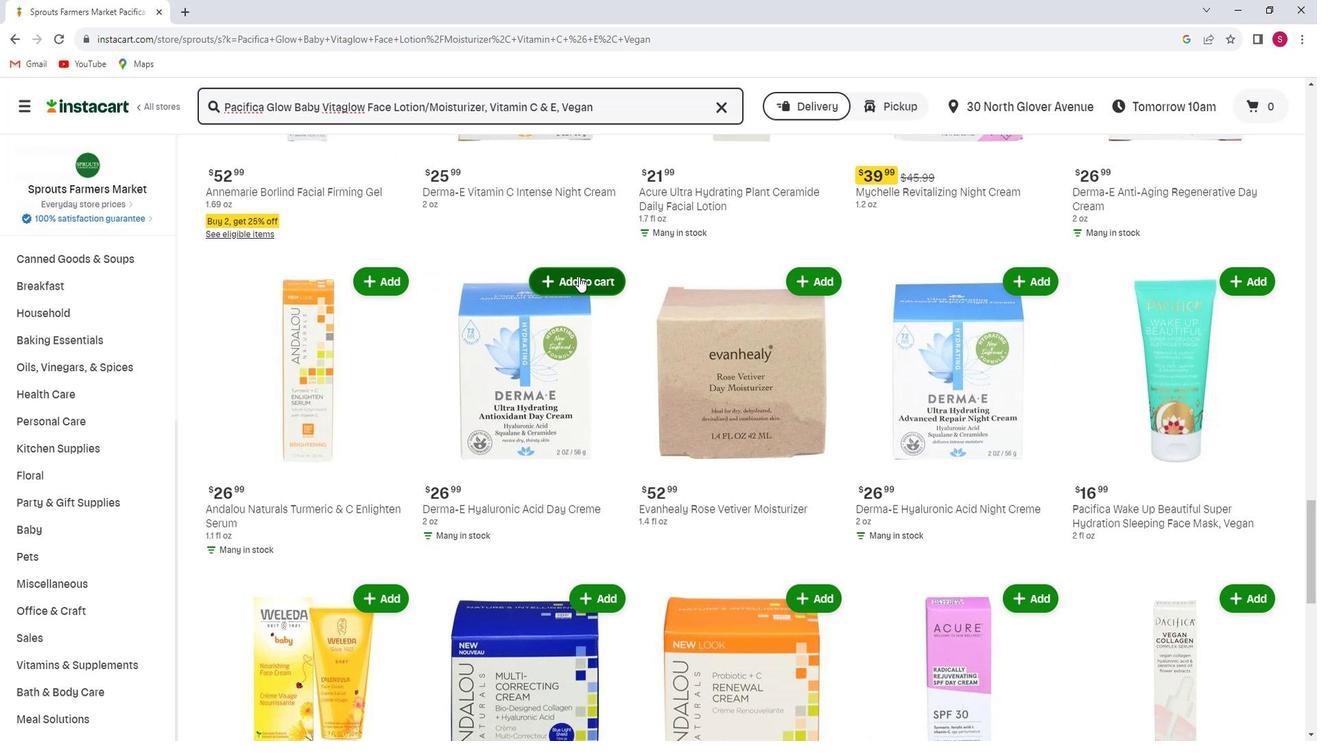 
Action: Mouse scrolled (598, 284) with delta (0, 0)
Screenshot: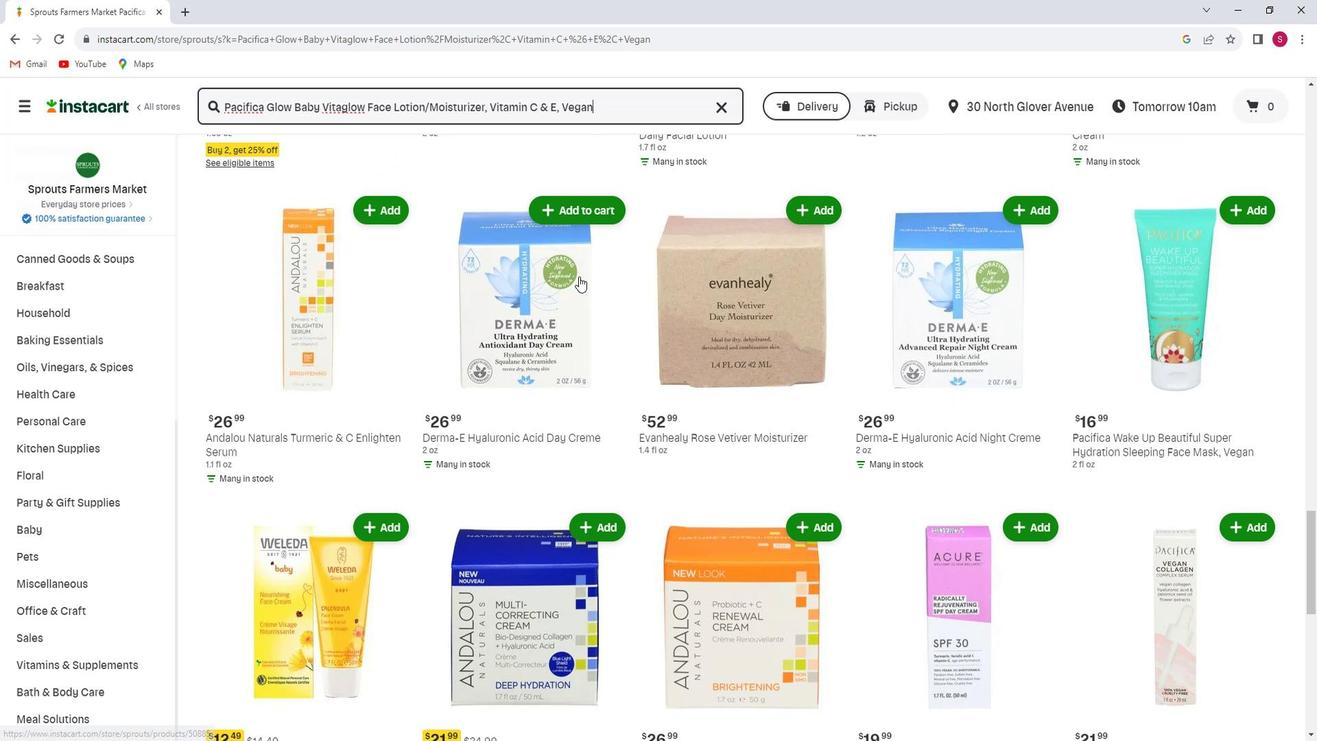 
Action: Mouse scrolled (598, 284) with delta (0, 0)
Screenshot: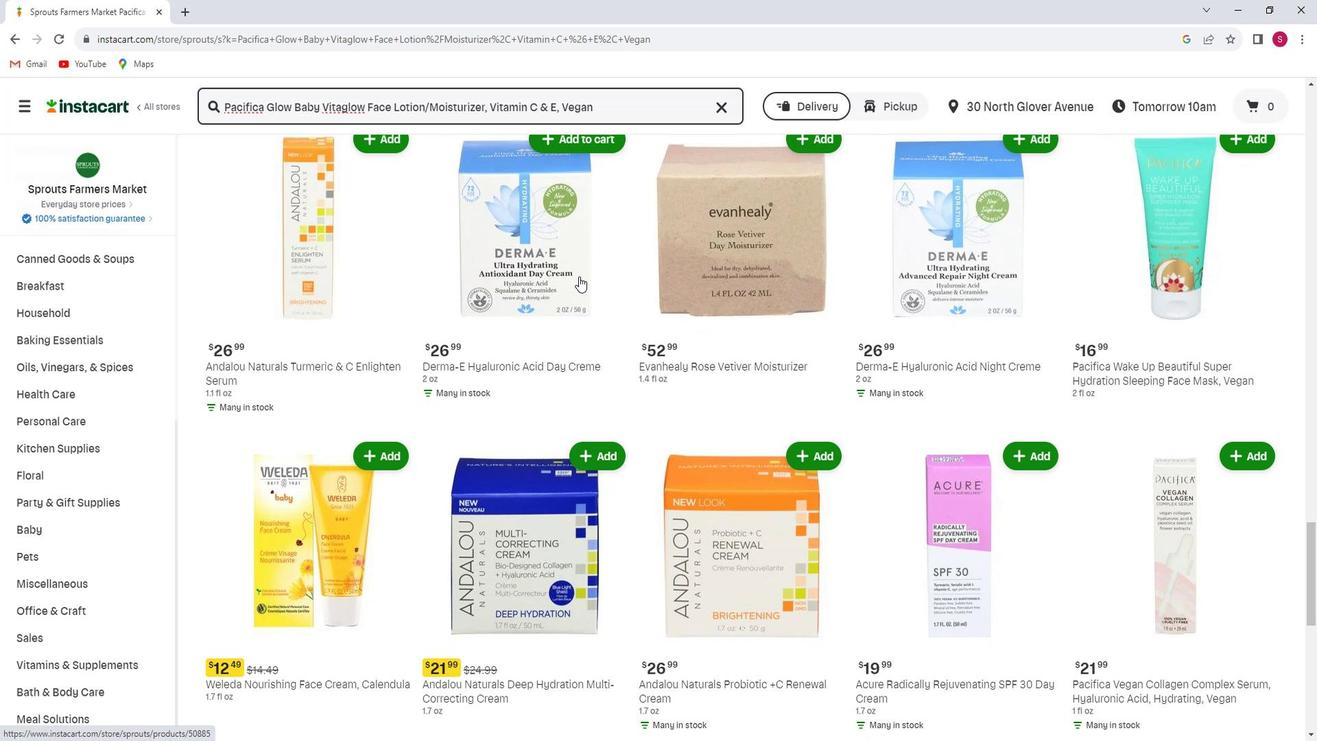 
Action: Mouse scrolled (598, 284) with delta (0, 0)
Screenshot: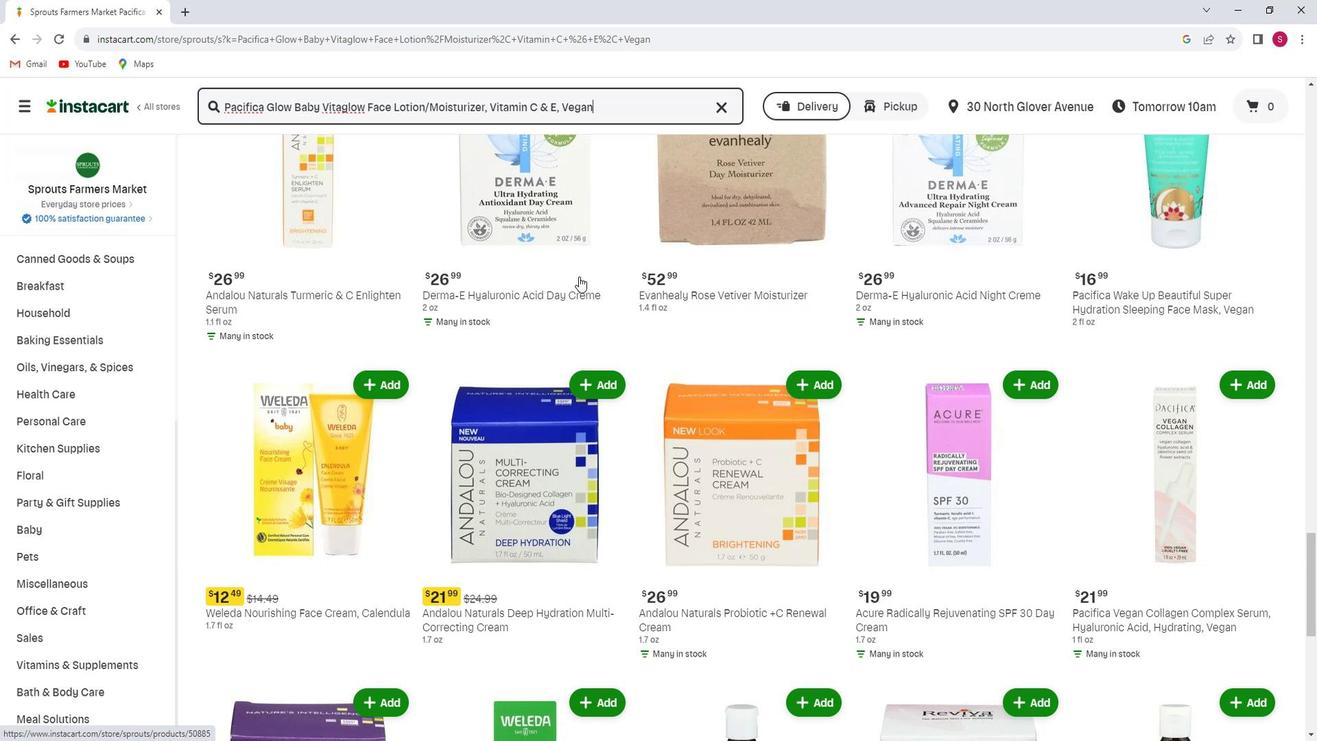 
Action: Mouse scrolled (598, 284) with delta (0, 0)
Screenshot: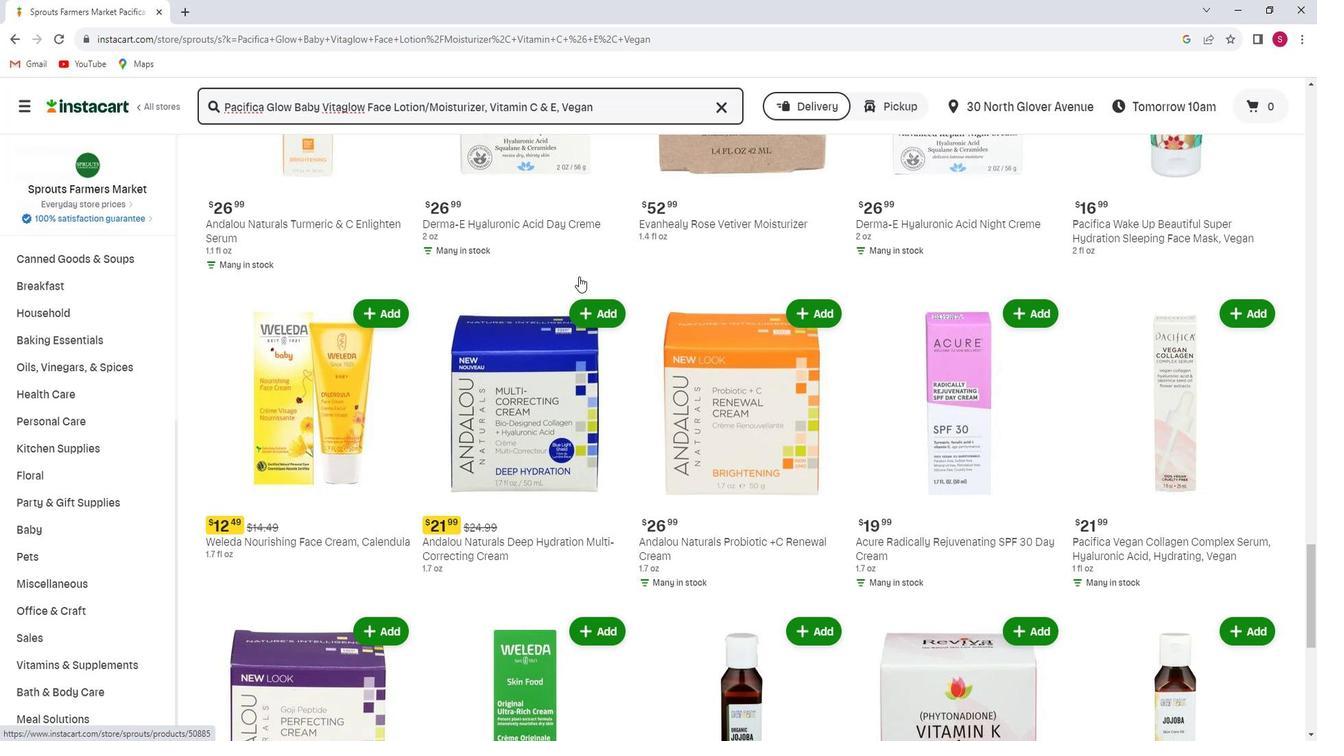 
Action: Mouse scrolled (598, 284) with delta (0, 0)
Screenshot: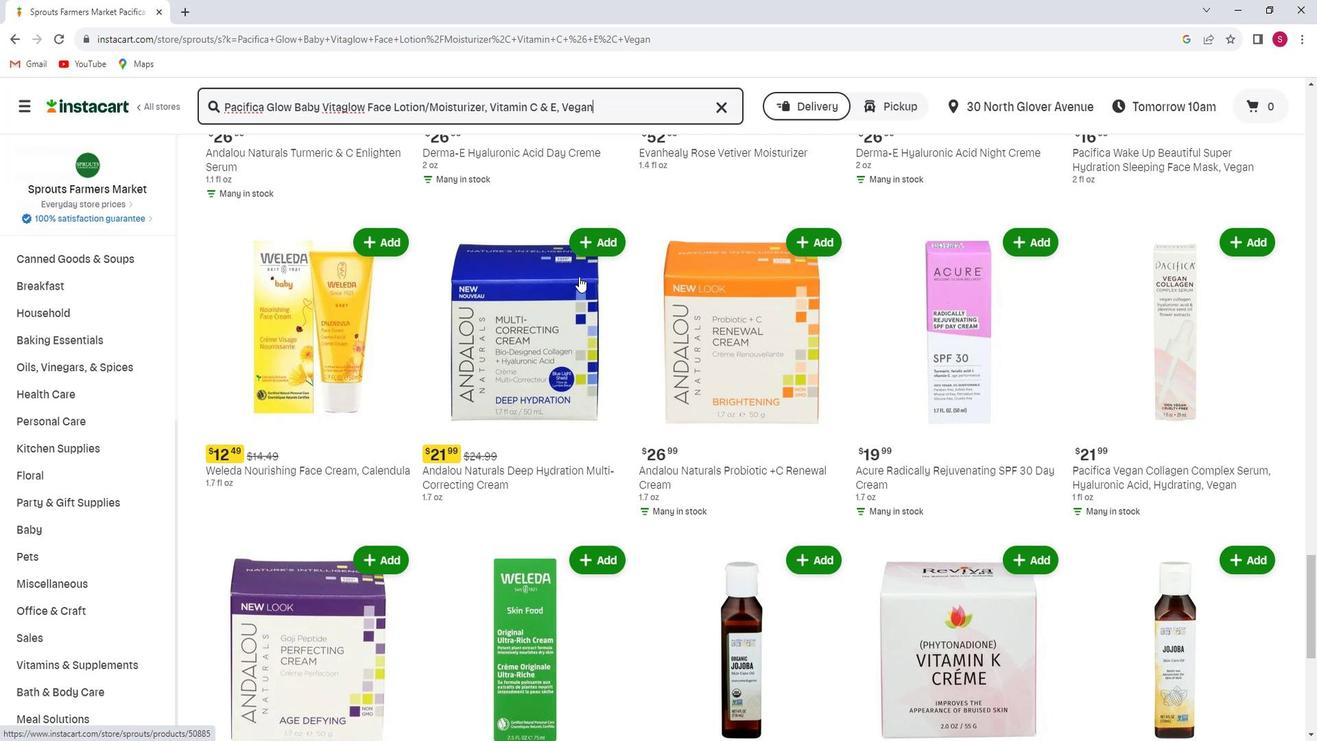 
Action: Mouse scrolled (598, 284) with delta (0, 0)
Screenshot: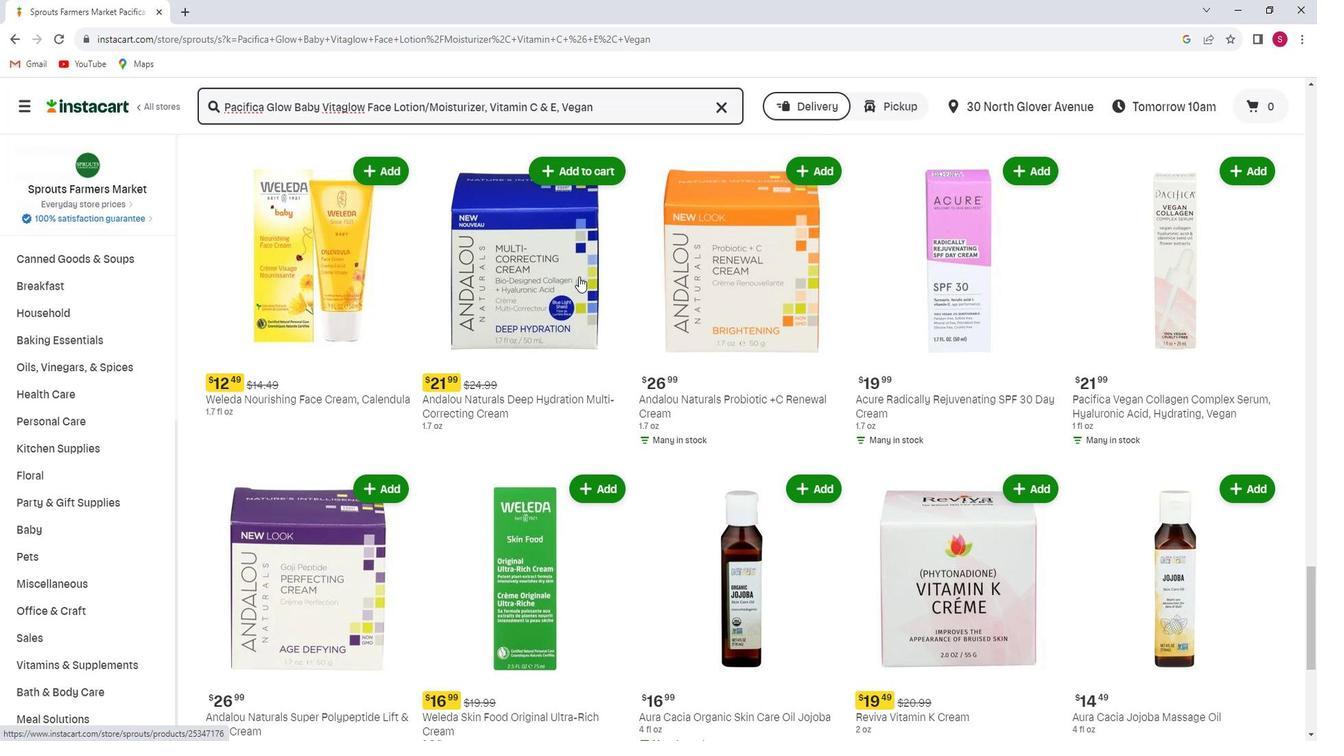 
Action: Mouse scrolled (598, 284) with delta (0, 0)
Screenshot: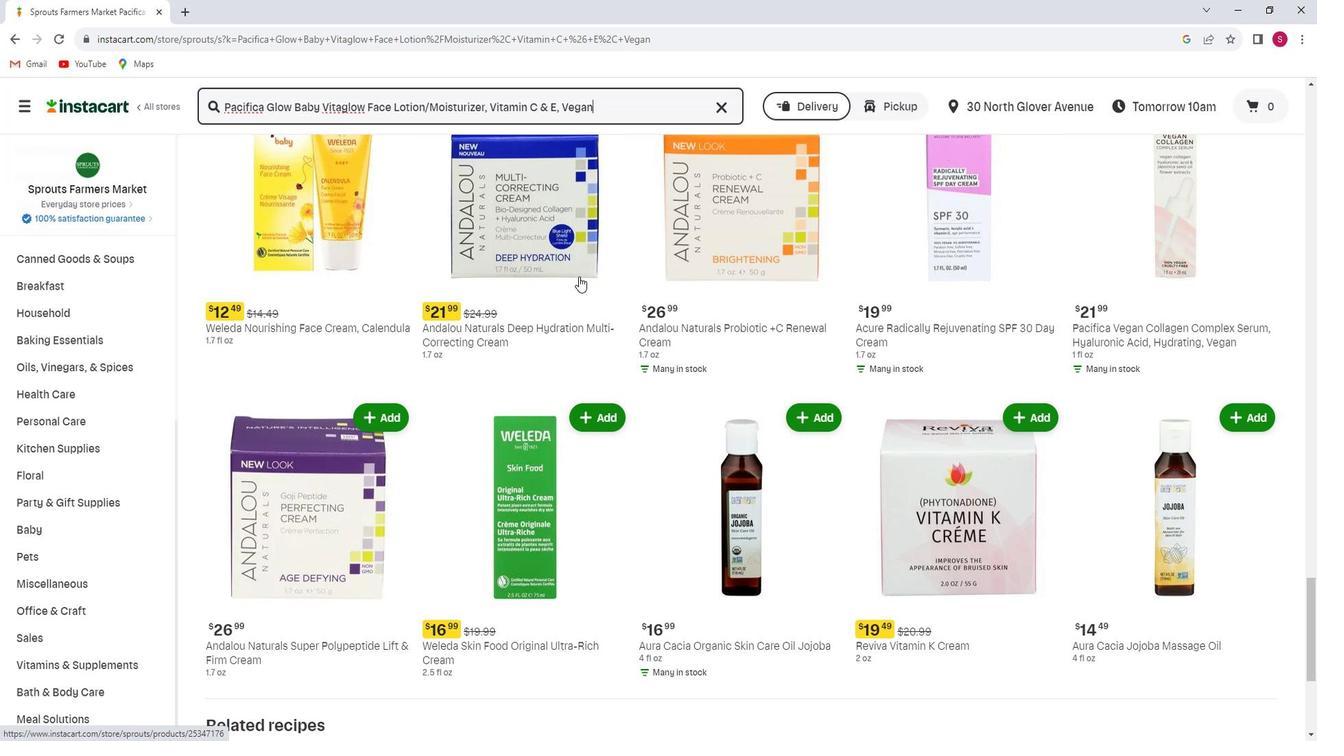 
Action: Mouse scrolled (598, 284) with delta (0, 0)
Screenshot: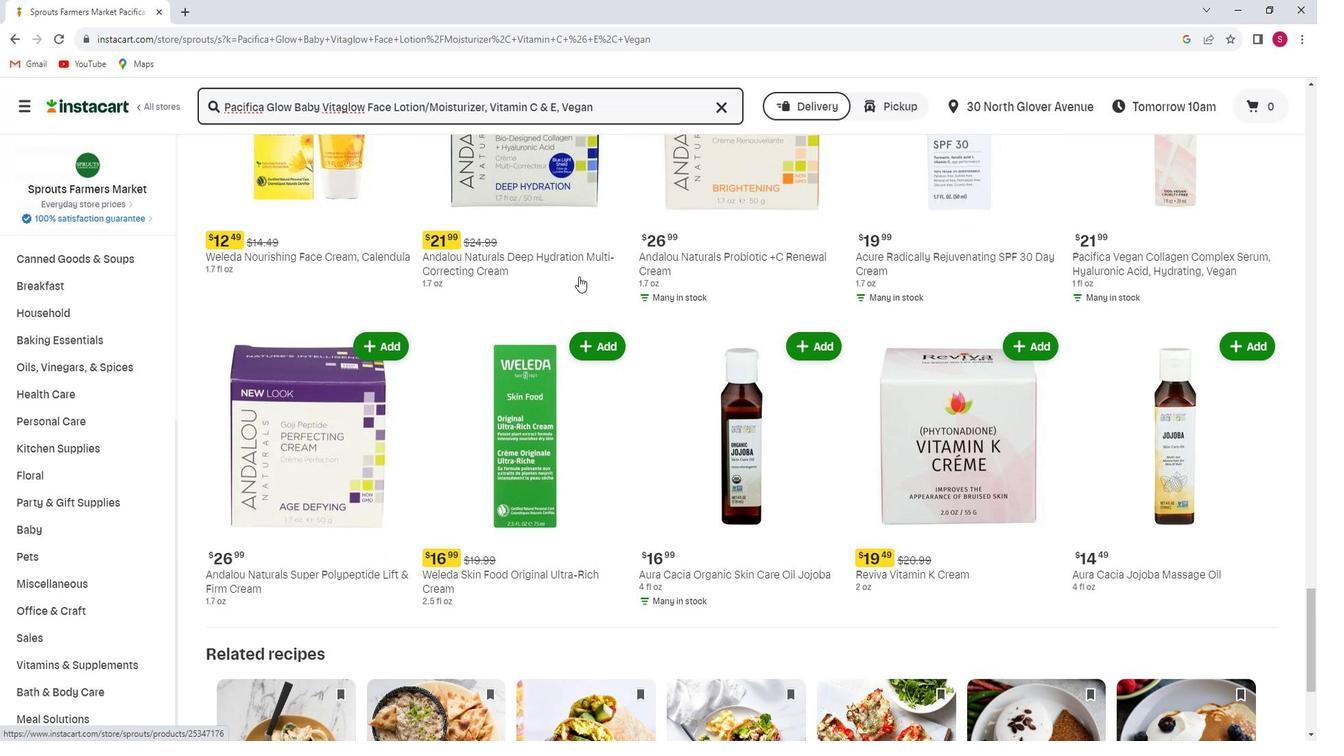 
Action: Mouse scrolled (598, 284) with delta (0, 0)
Screenshot: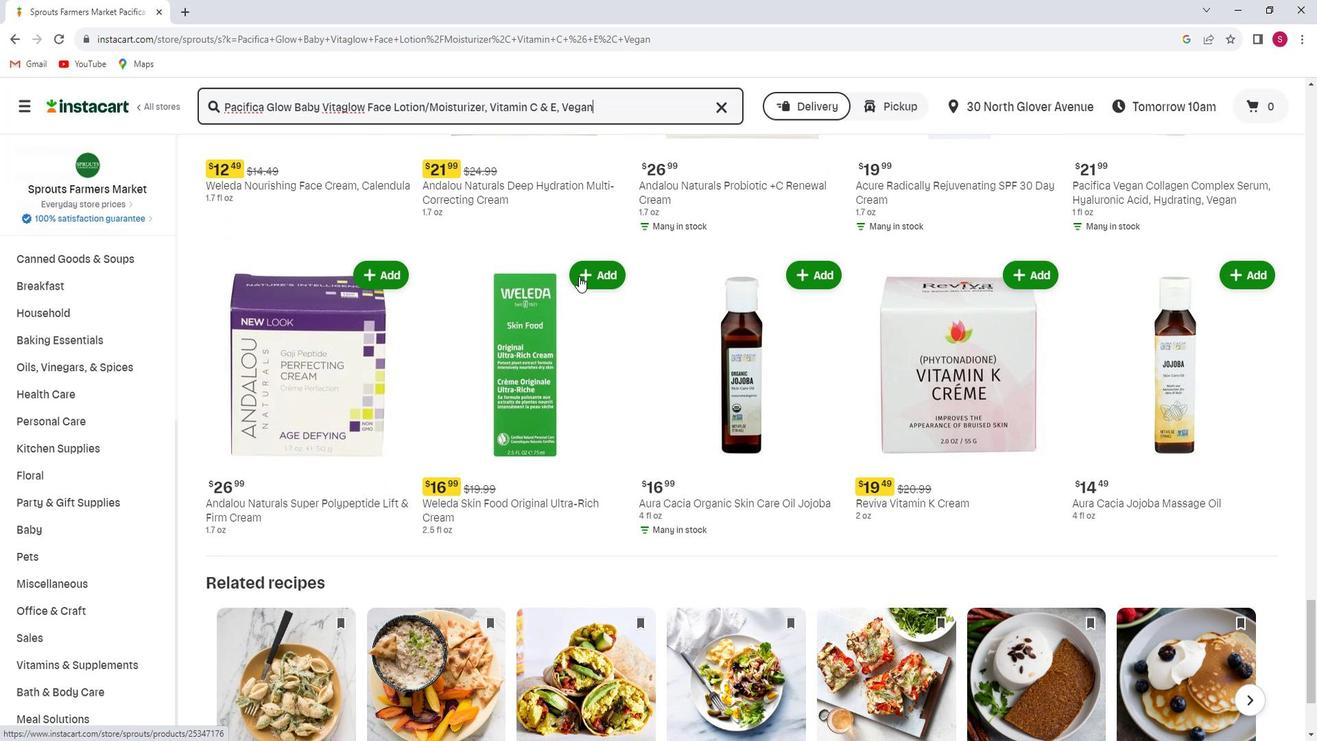 
Action: Mouse scrolled (598, 284) with delta (0, 0)
Screenshot: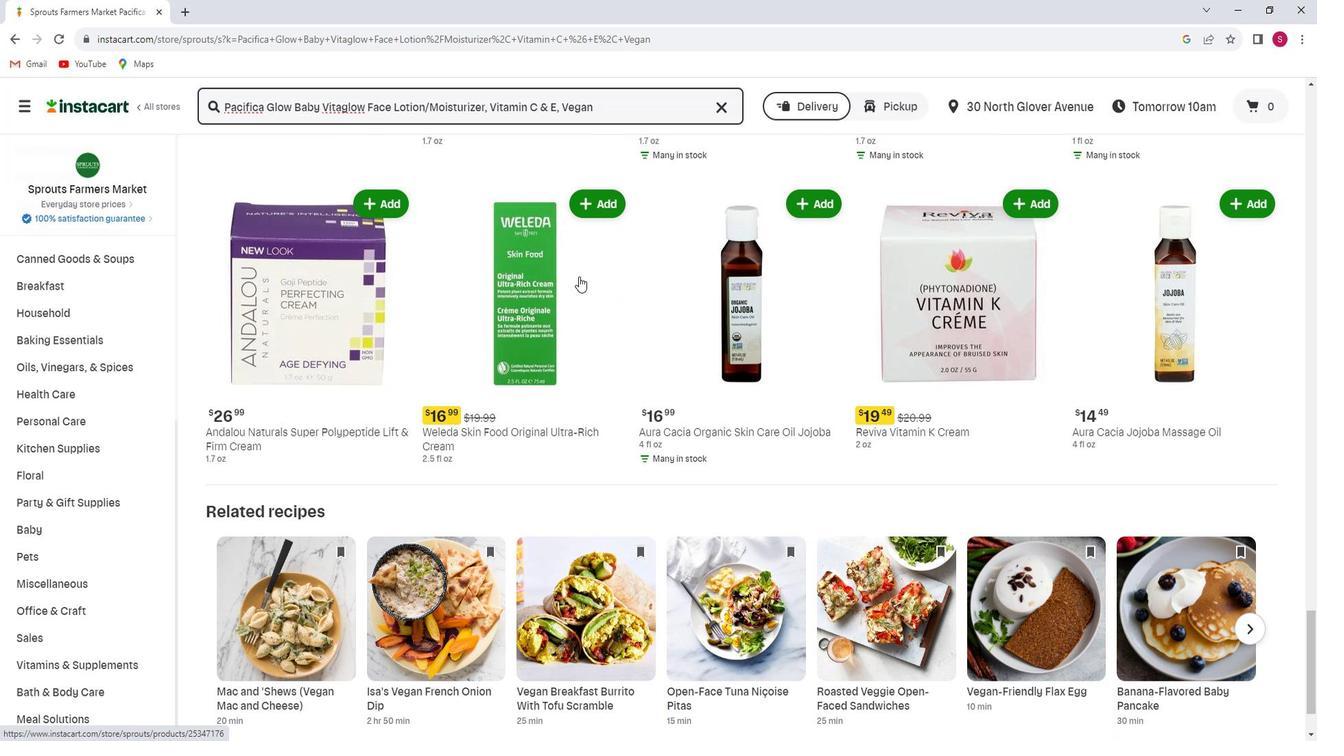 
Action: Mouse scrolled (598, 284) with delta (0, 0)
Screenshot: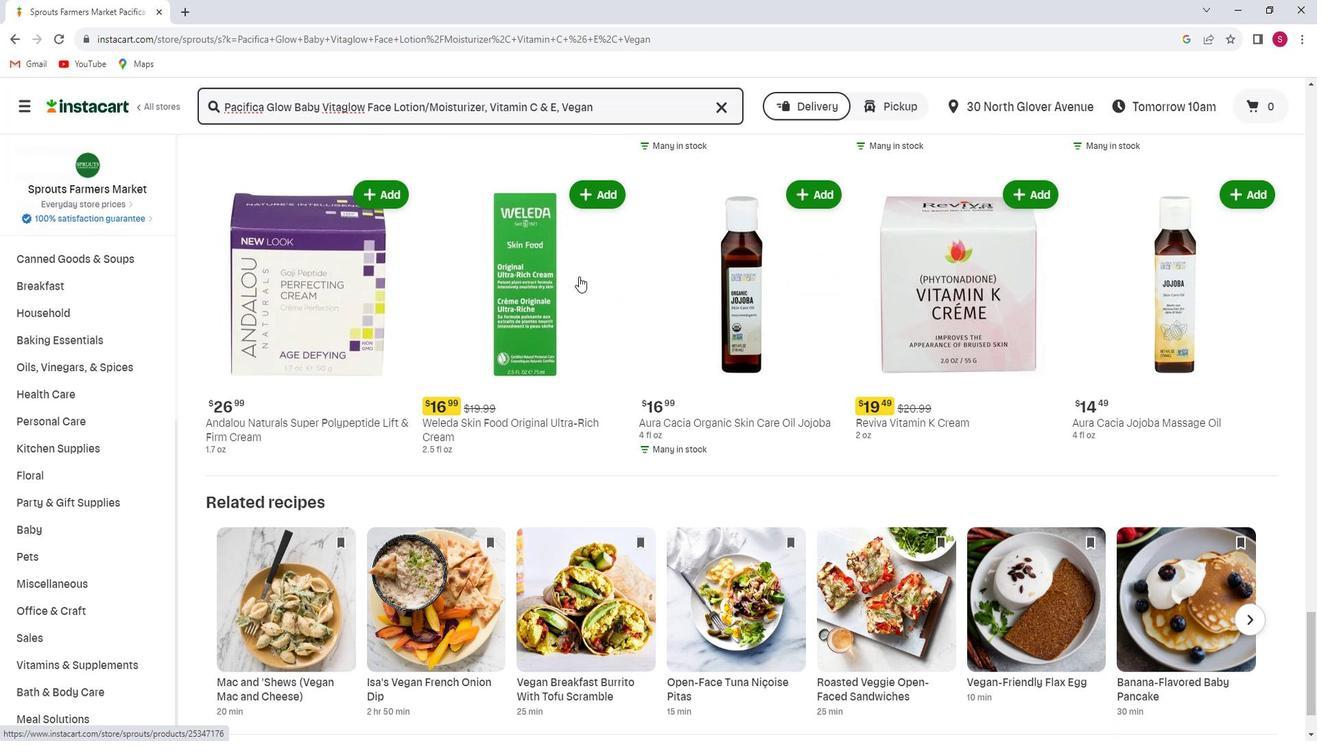 
Action: Mouse scrolled (598, 284) with delta (0, 0)
Screenshot: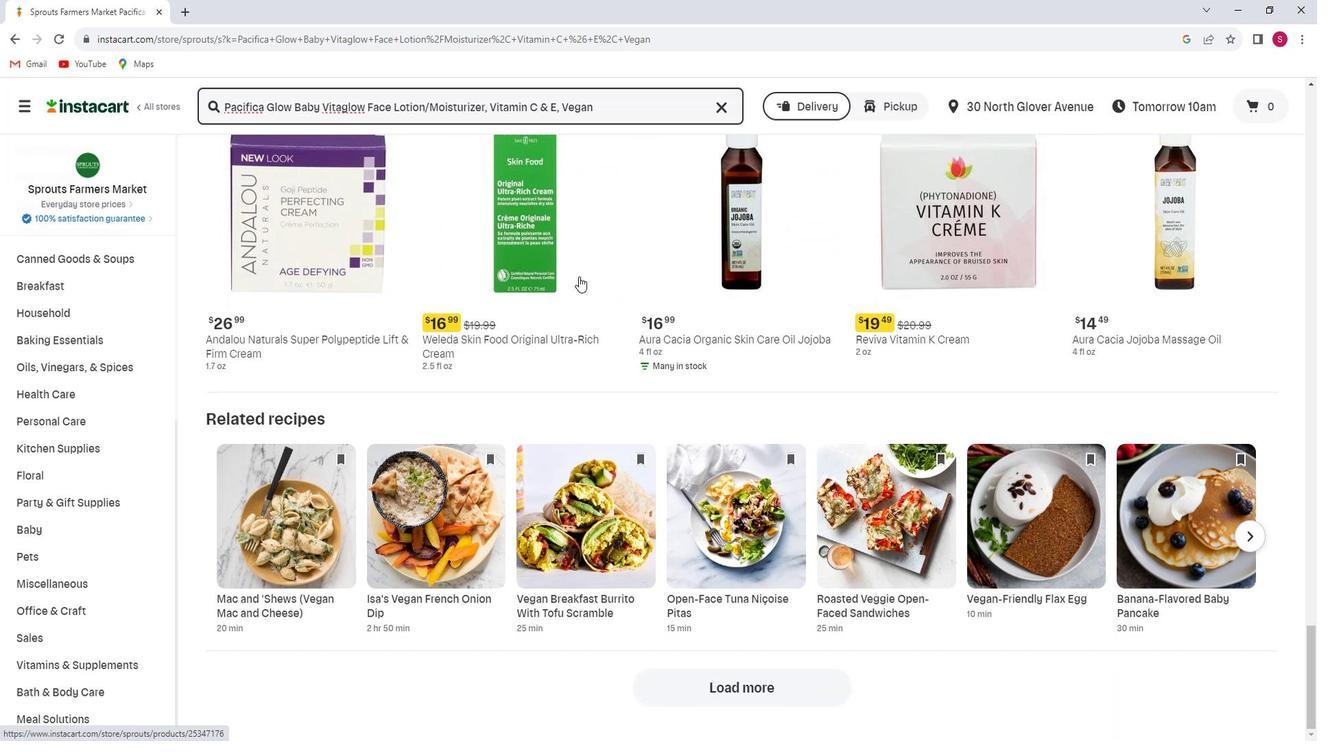 
Action: Mouse scrolled (598, 284) with delta (0, 0)
Screenshot: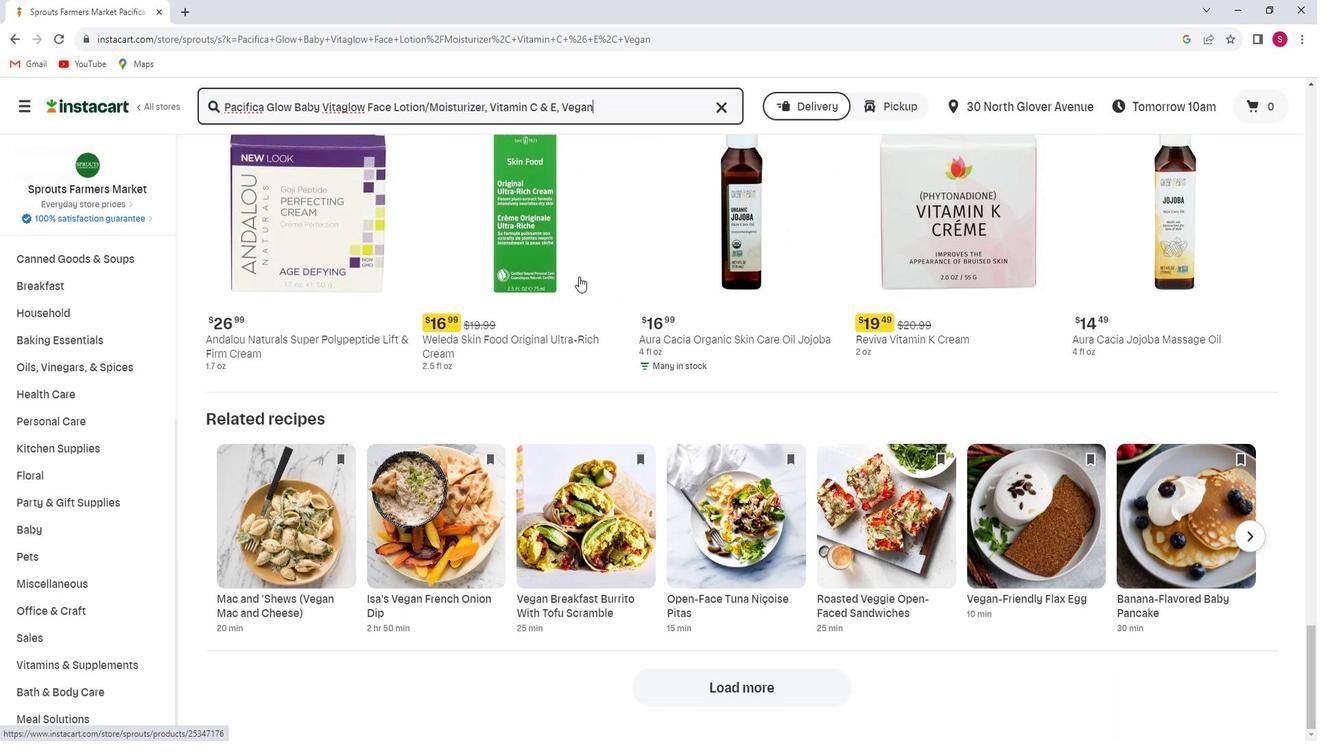 
